 Task: Book a 60-minute guided meditation and mindfulness retreat in a tranquil garden setting.
Action: Mouse moved to (998, 146)
Screenshot: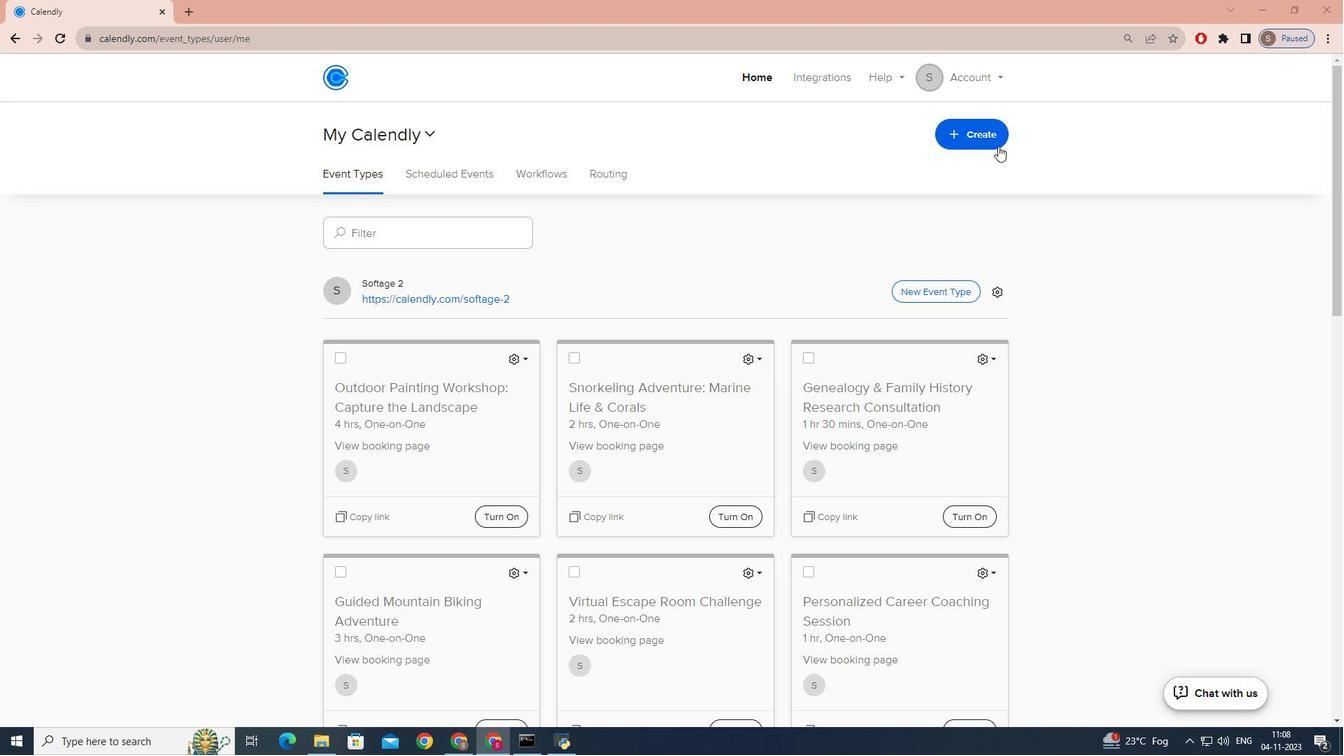 
Action: Mouse pressed left at (998, 146)
Screenshot: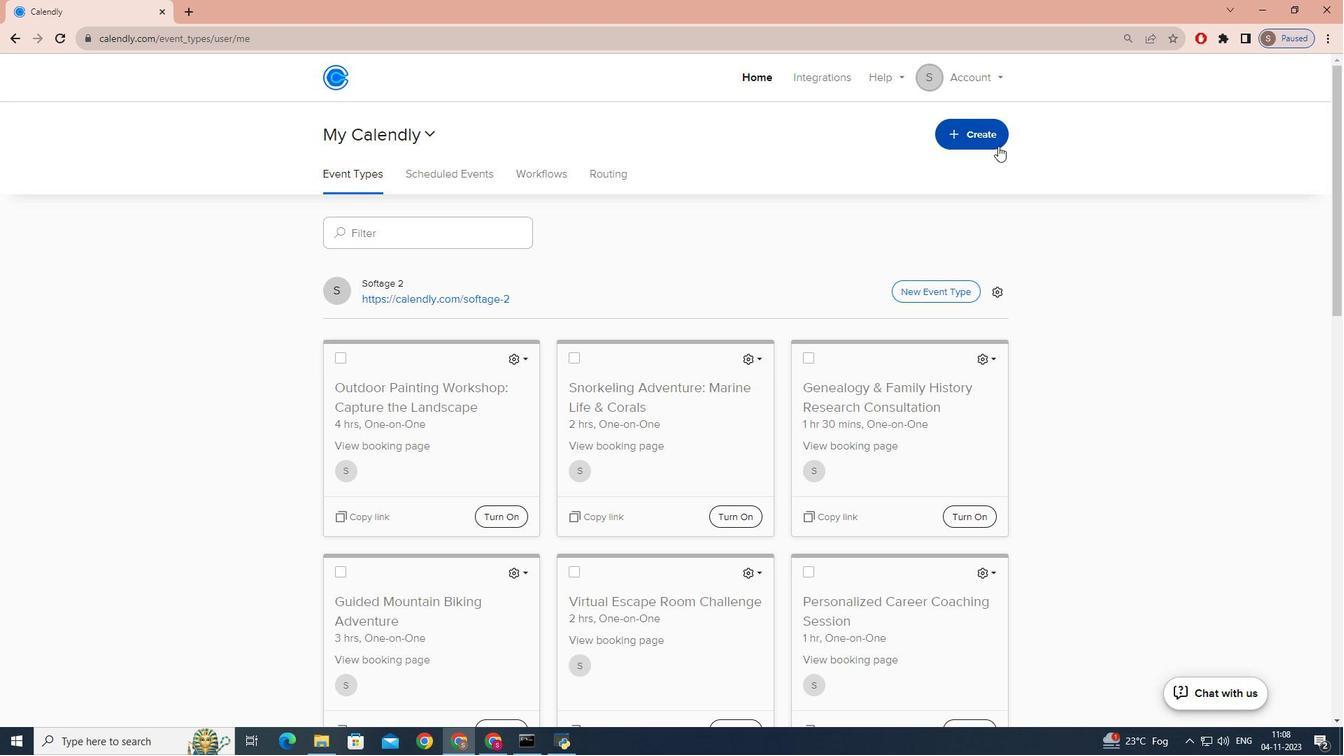 
Action: Mouse moved to (909, 182)
Screenshot: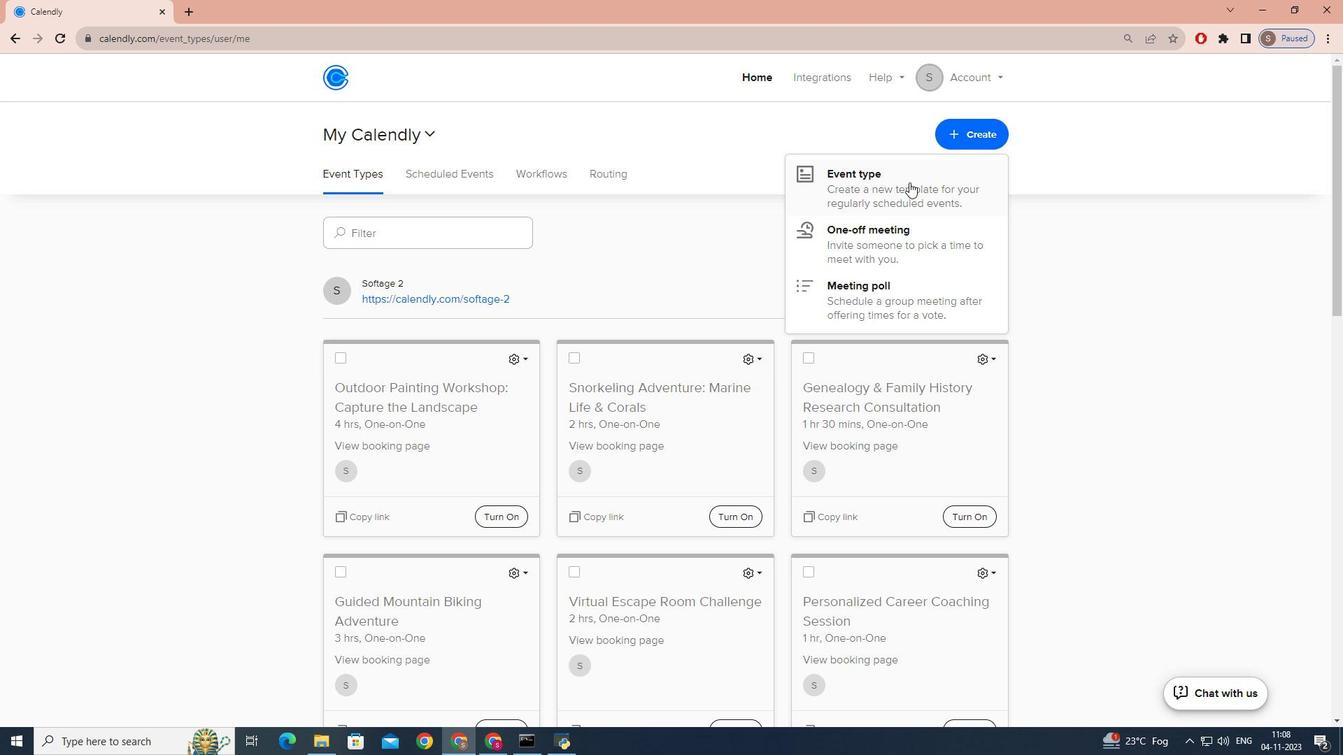 
Action: Mouse pressed left at (909, 182)
Screenshot: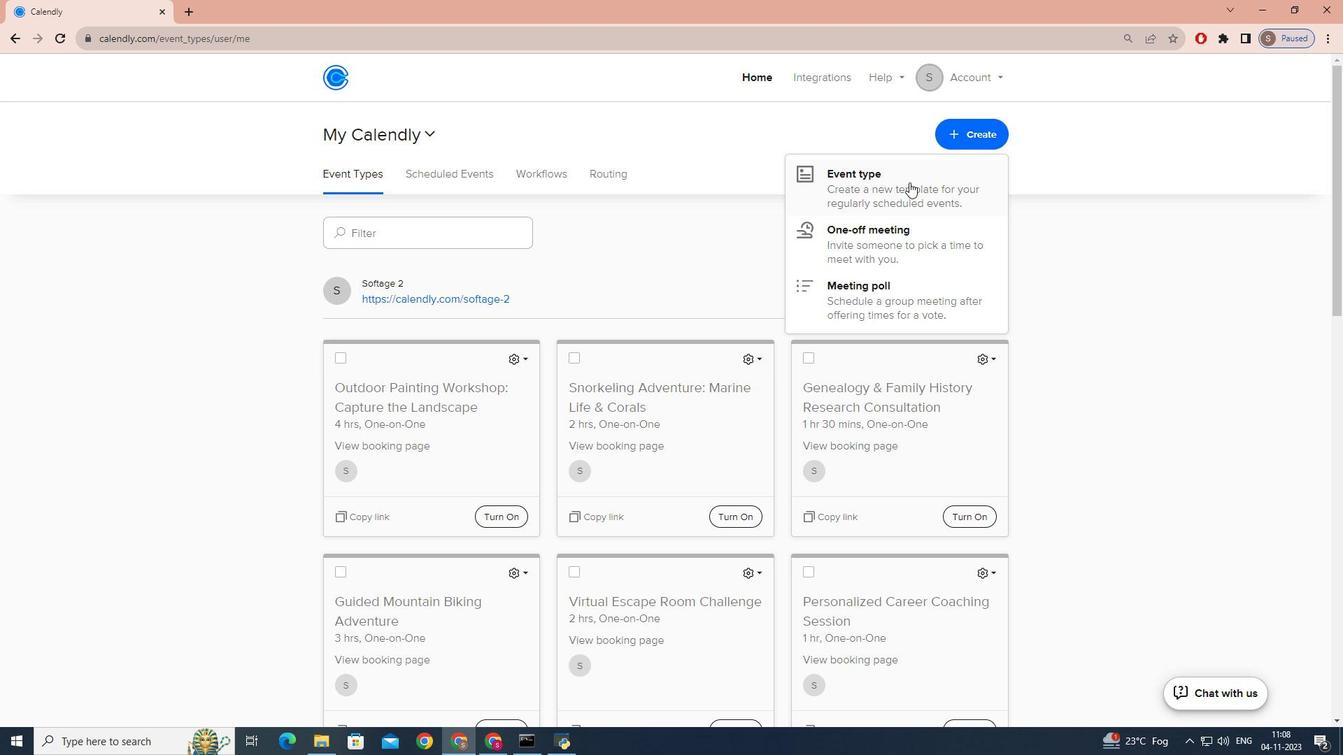 
Action: Mouse moved to (620, 244)
Screenshot: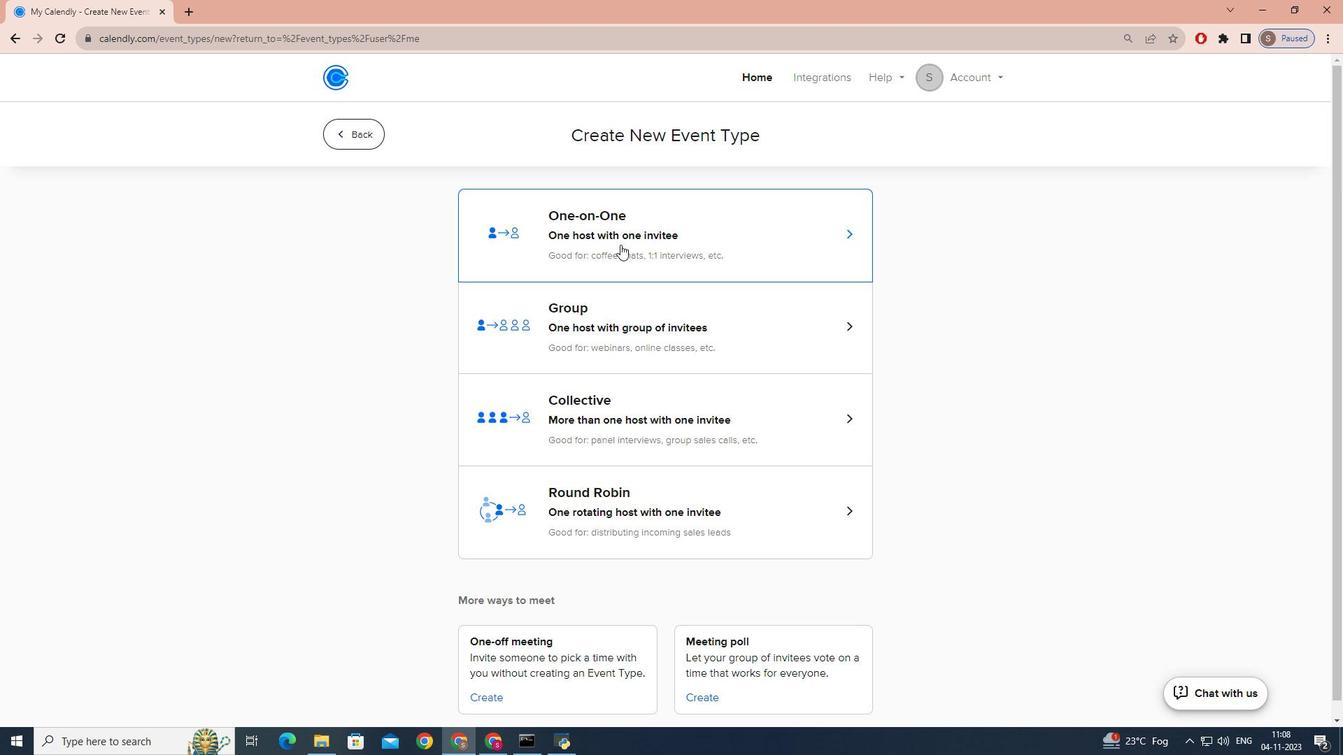 
Action: Mouse pressed left at (620, 244)
Screenshot: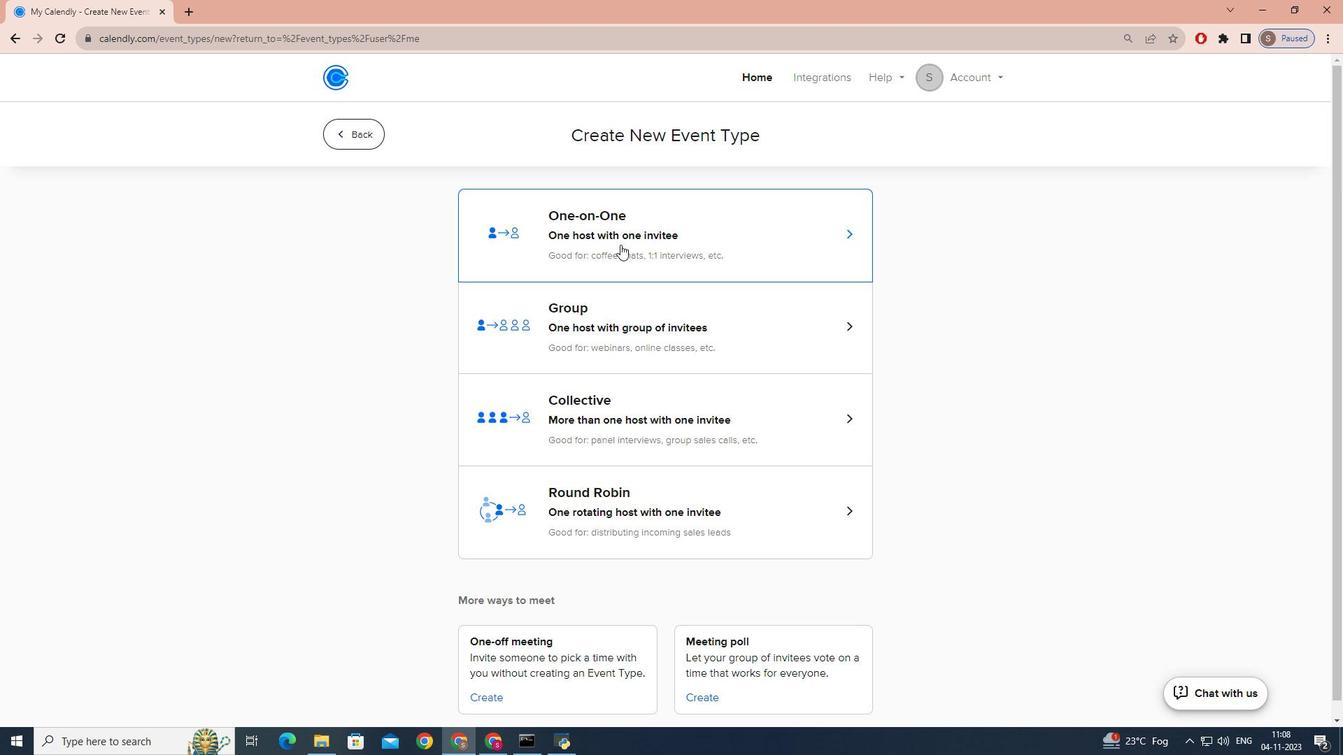 
Action: Mouse moved to (429, 328)
Screenshot: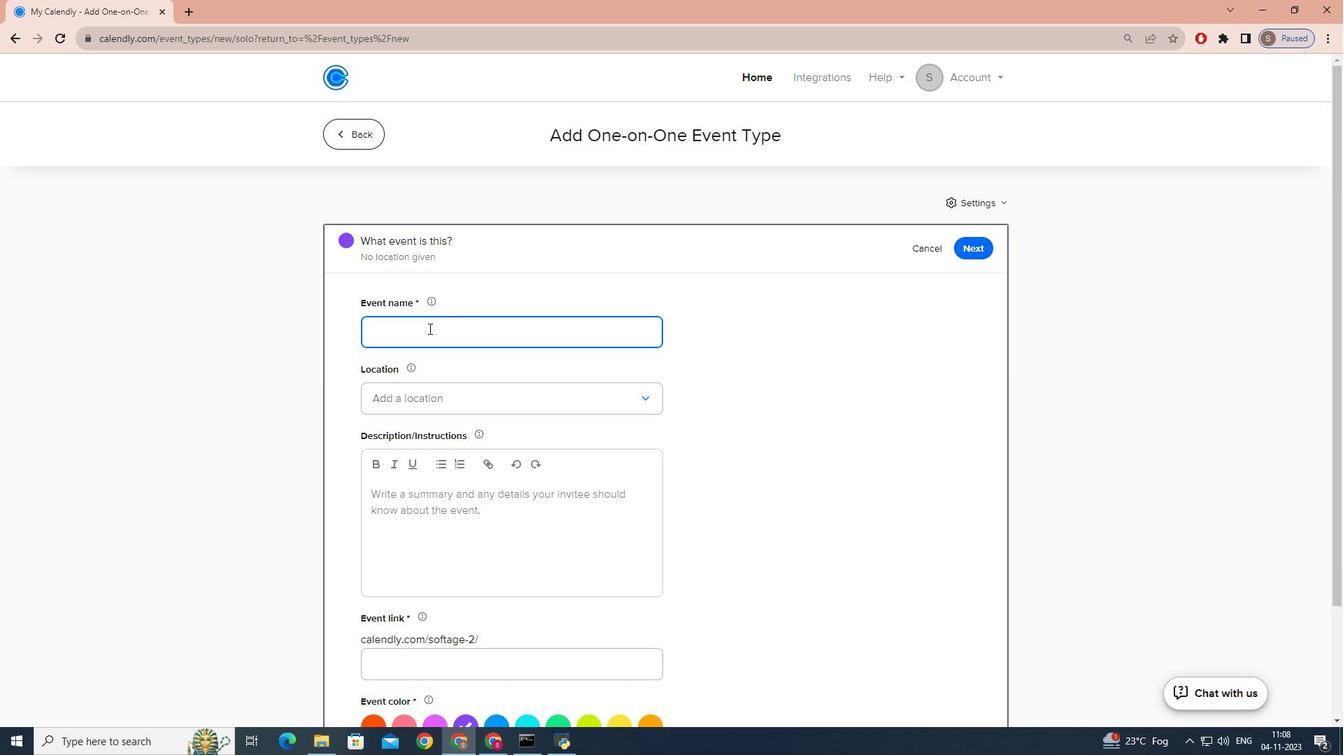 
Action: Key pressed <Key.caps_lock>G<Key.caps_lock>arden<Key.space><Key.caps_lock>R<Key.caps_lock>etreat<Key.shift_r>:<Key.space><Key.caps_lock>M<Key.backspace><Key.caps_lock>g<Key.caps_lock>UII<Key.backspace><Key.backspace><Key.backspace><Key.backspace>G<Key.caps_lock>uided<Key.space><Key.caps_lock>M<Key.caps_lock>indfulness<Key.space><Key.caps_lock>R<Key.caps_lock>etreat
Screenshot: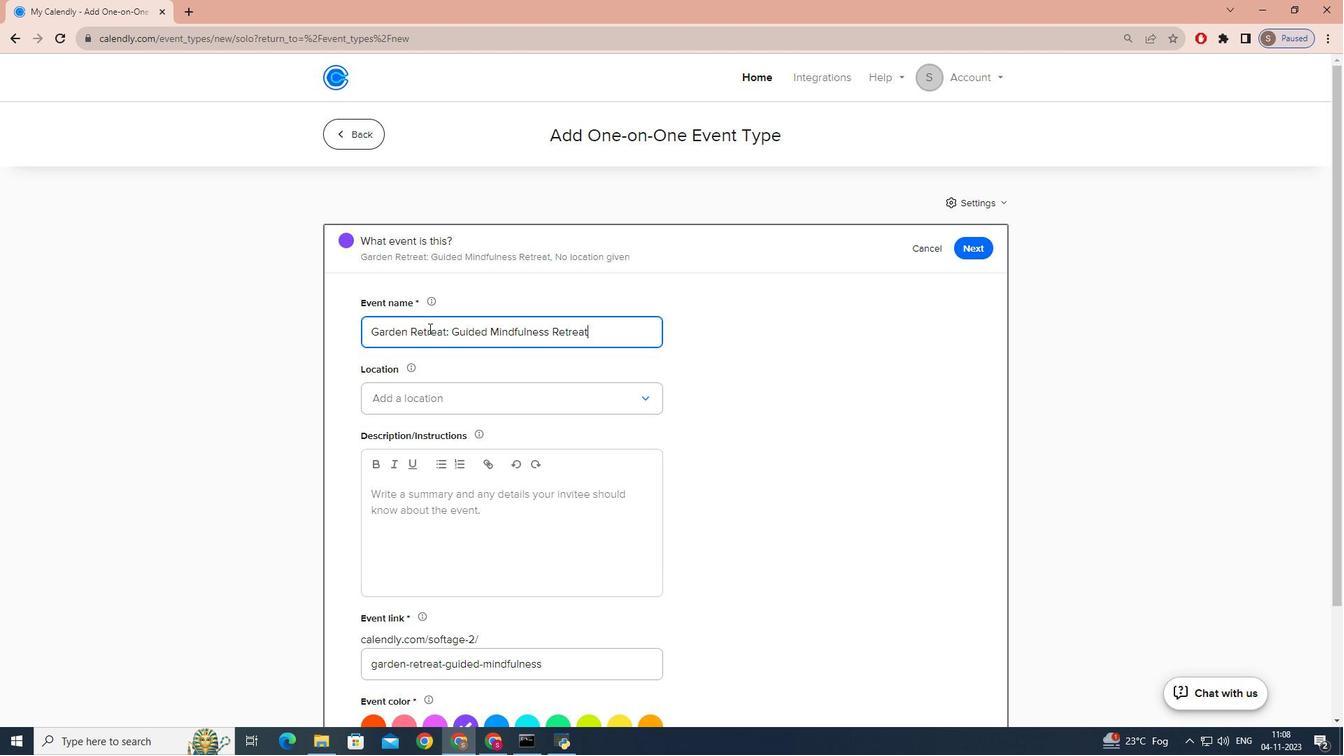 
Action: Mouse moved to (412, 405)
Screenshot: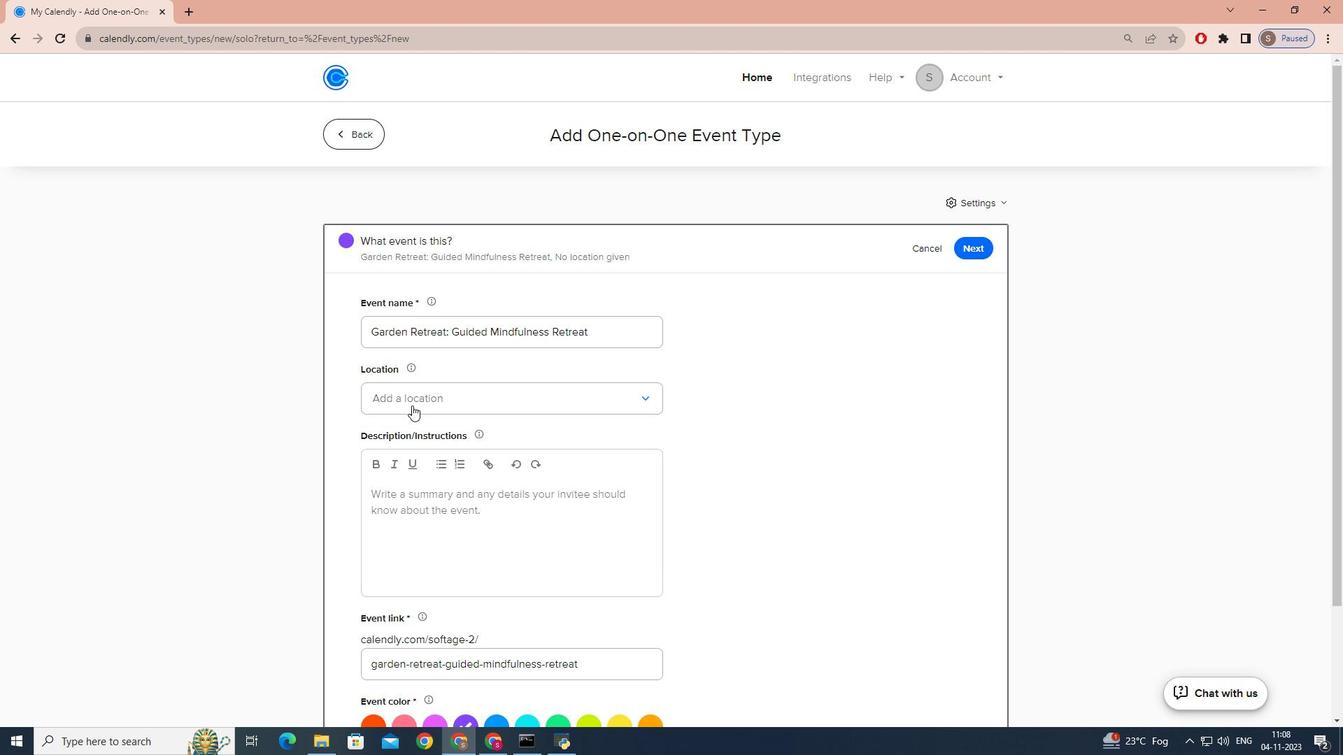 
Action: Mouse pressed left at (412, 405)
Screenshot: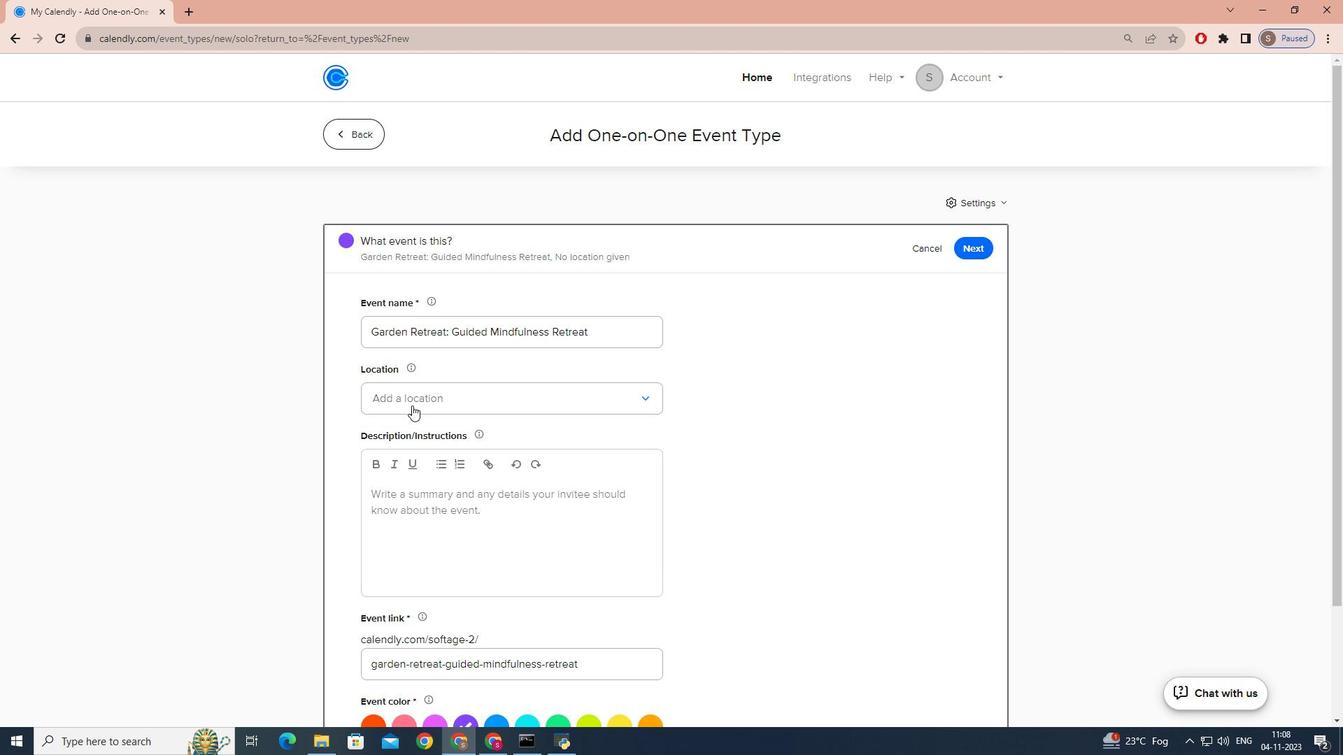 
Action: Mouse moved to (410, 429)
Screenshot: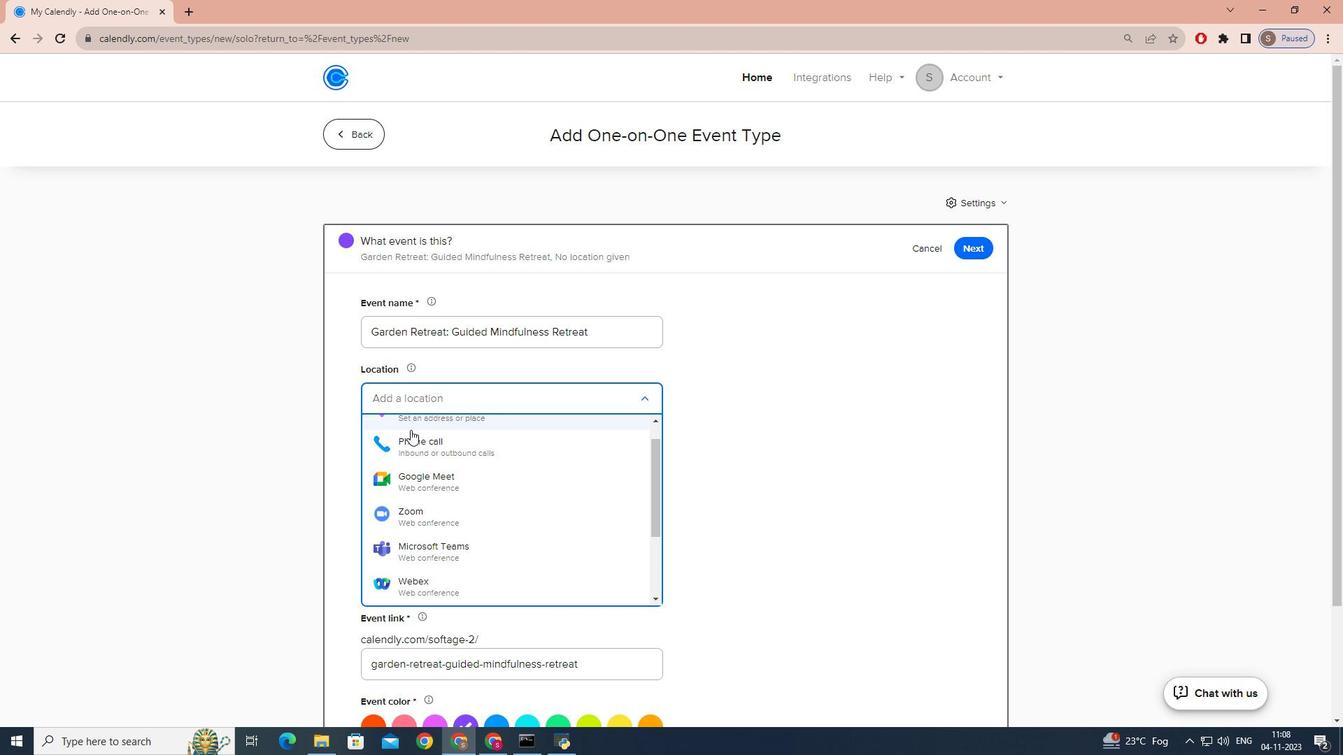 
Action: Mouse scrolled (410, 429) with delta (0, 0)
Screenshot: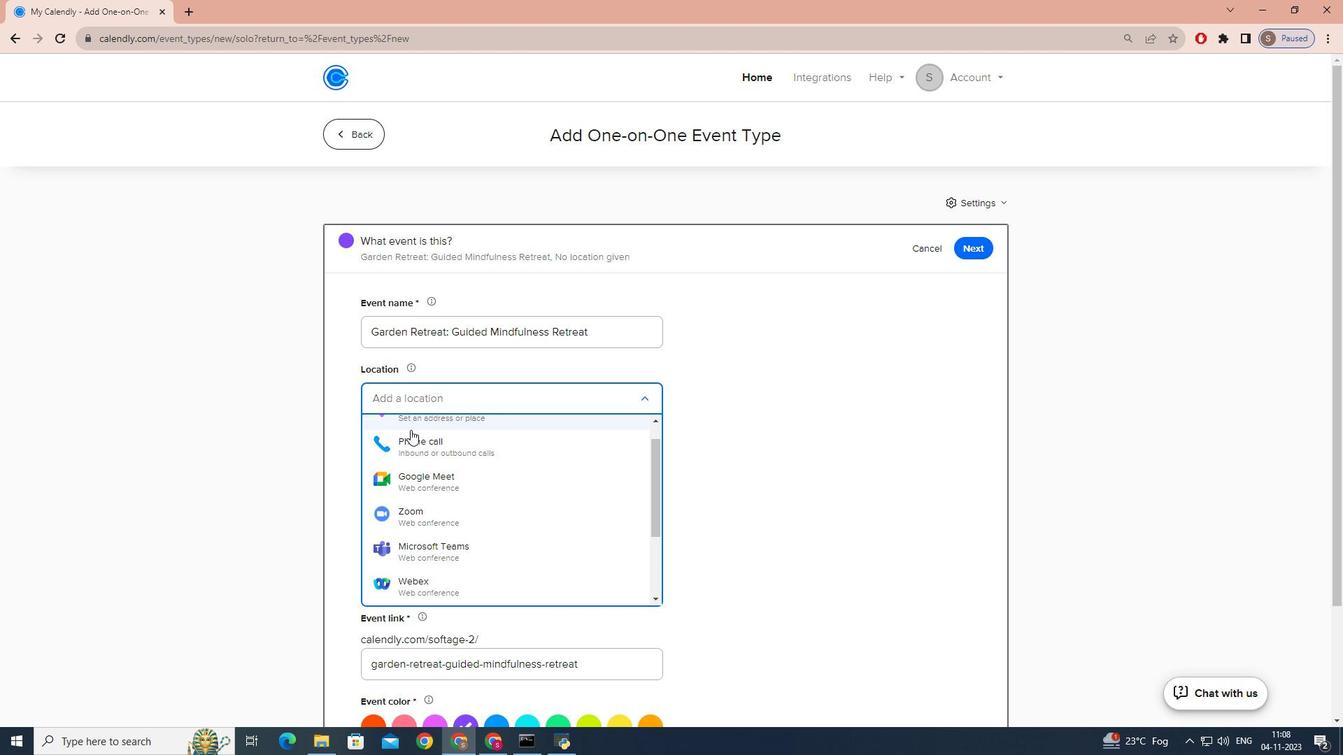 
Action: Mouse moved to (412, 477)
Screenshot: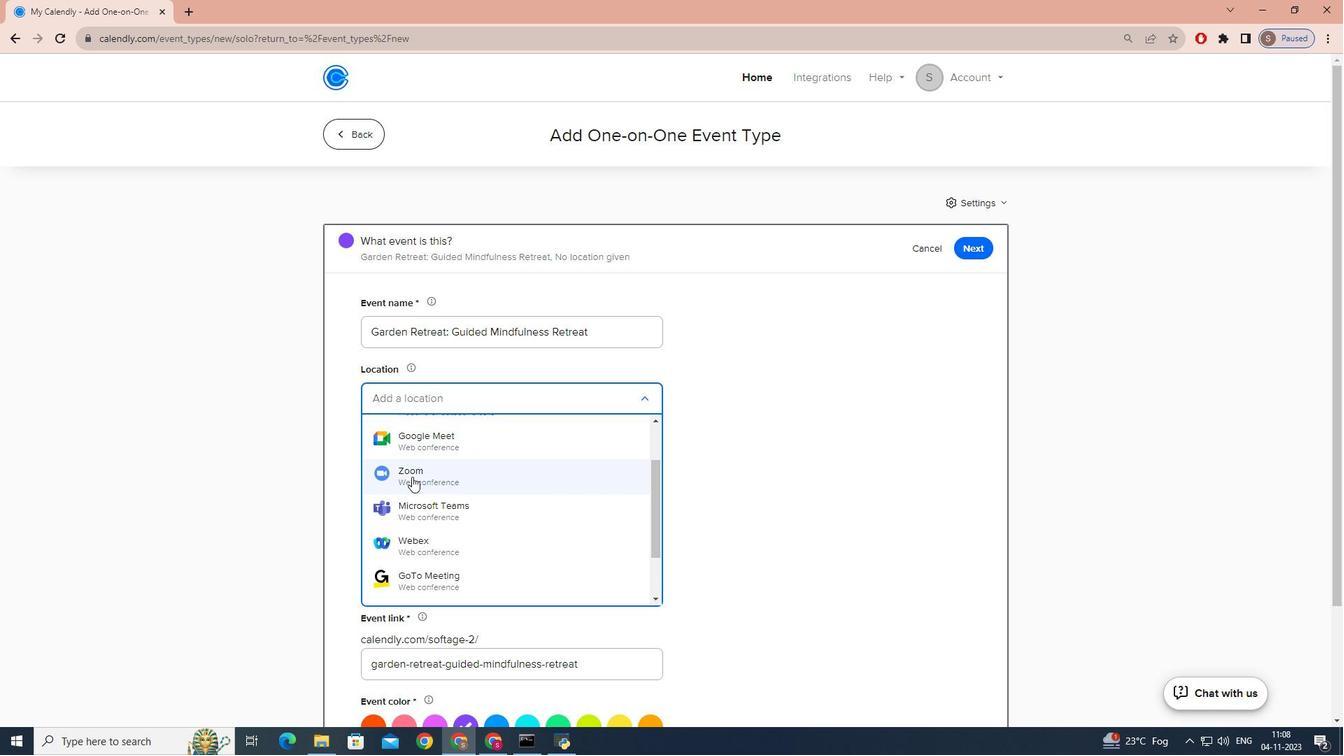 
Action: Mouse scrolled (412, 477) with delta (0, 0)
Screenshot: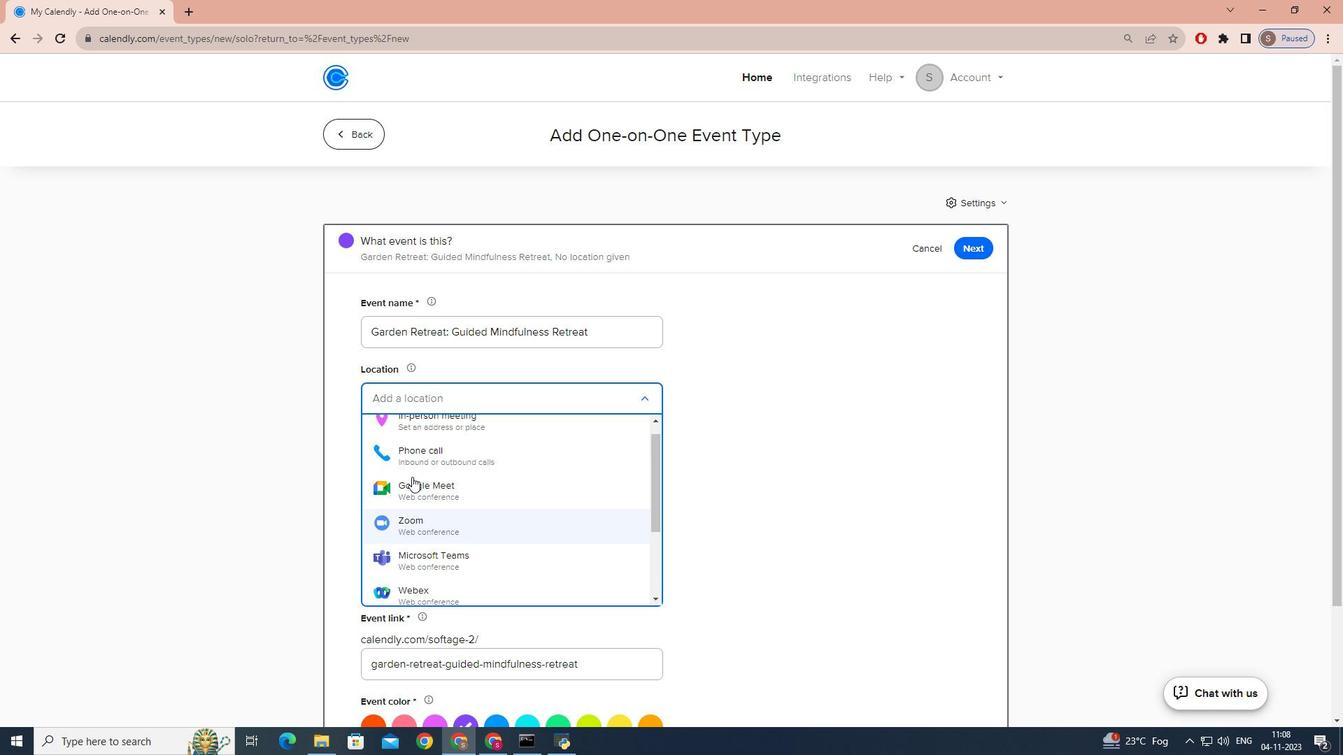 
Action: Mouse scrolled (412, 477) with delta (0, 0)
Screenshot: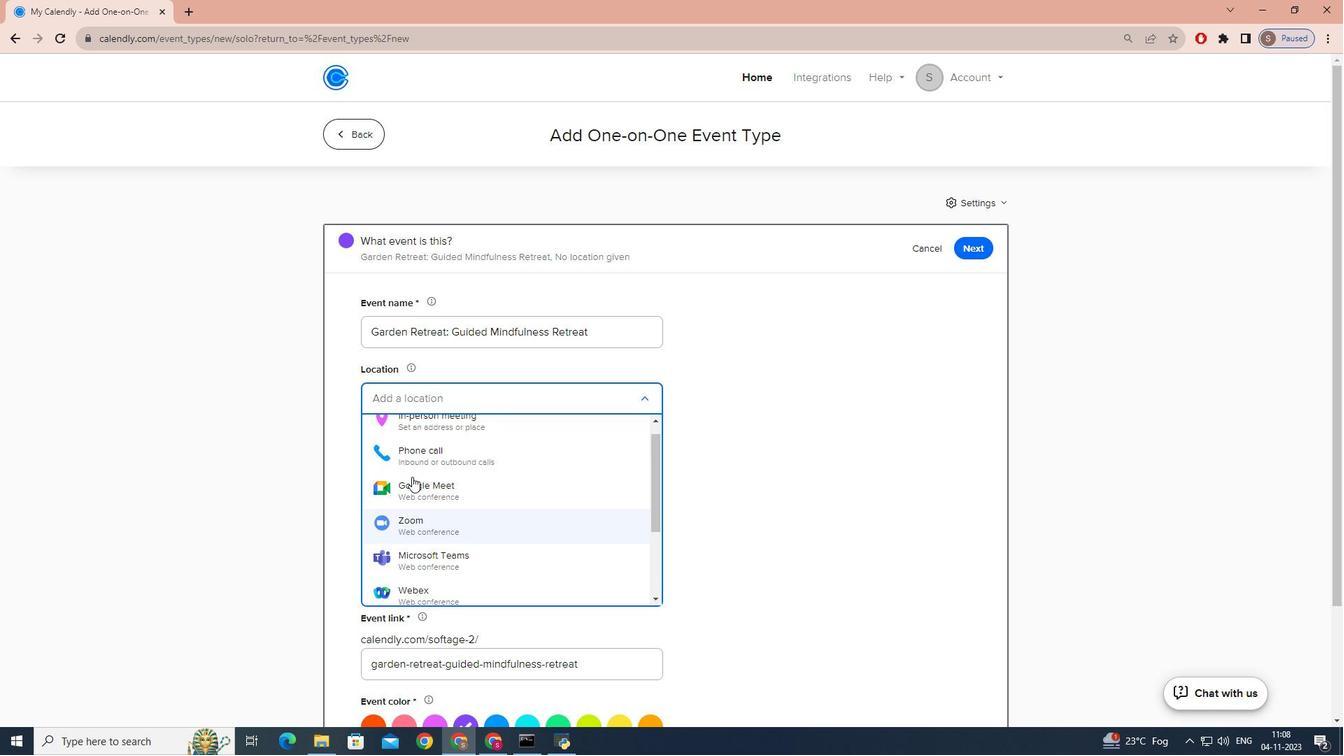 
Action: Mouse moved to (436, 440)
Screenshot: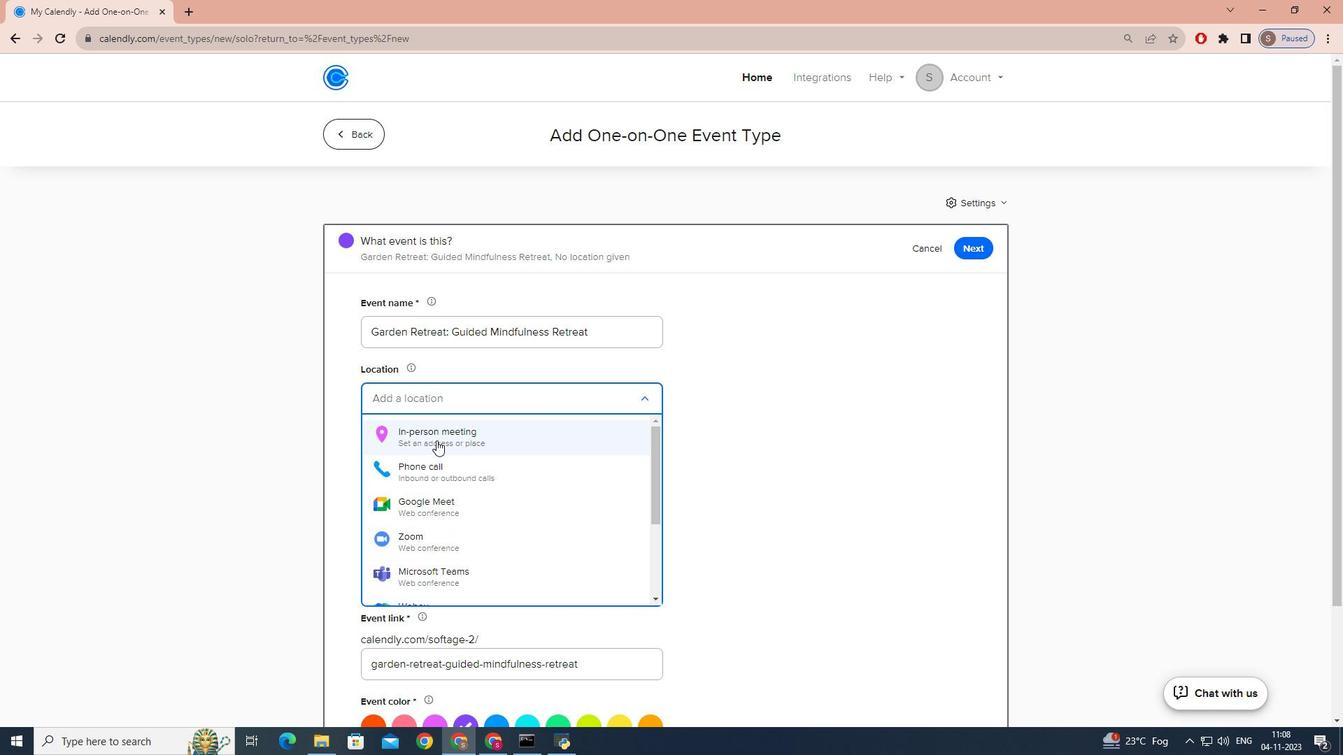 
Action: Mouse pressed left at (436, 440)
Screenshot: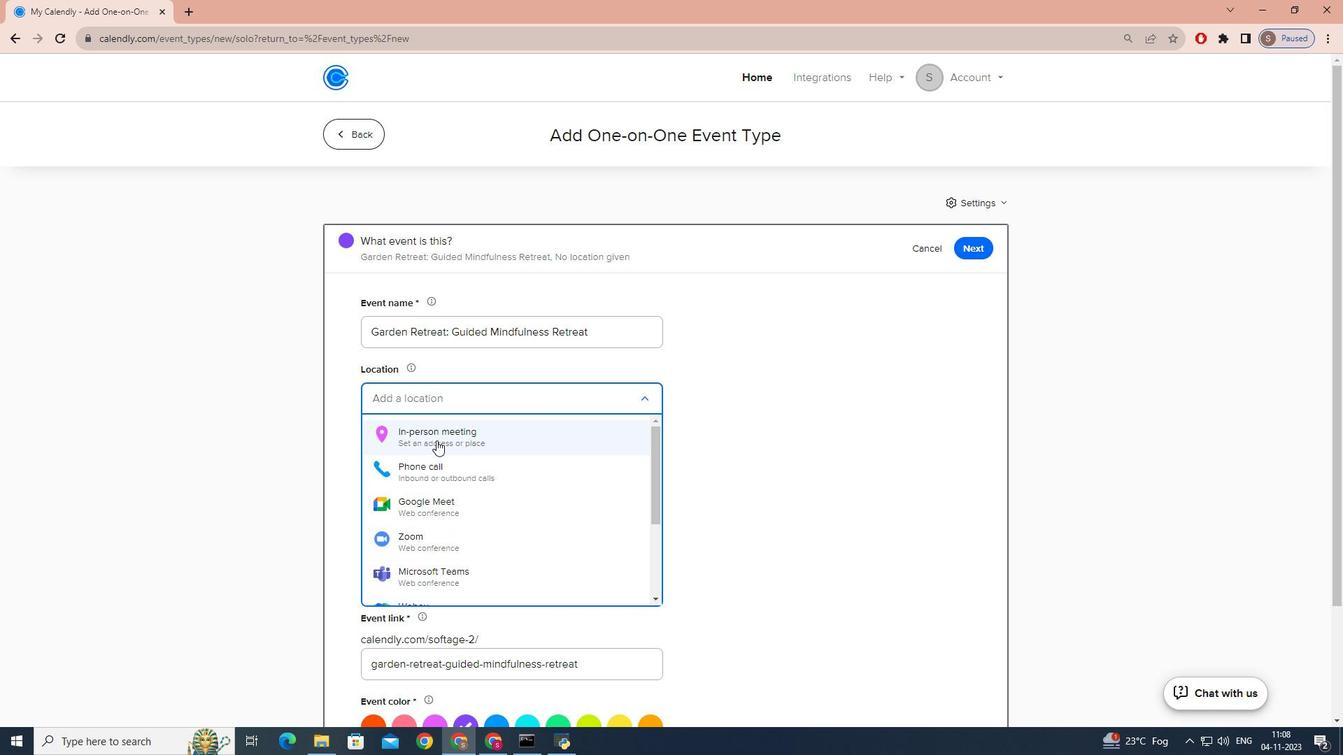 
Action: Mouse moved to (624, 244)
Screenshot: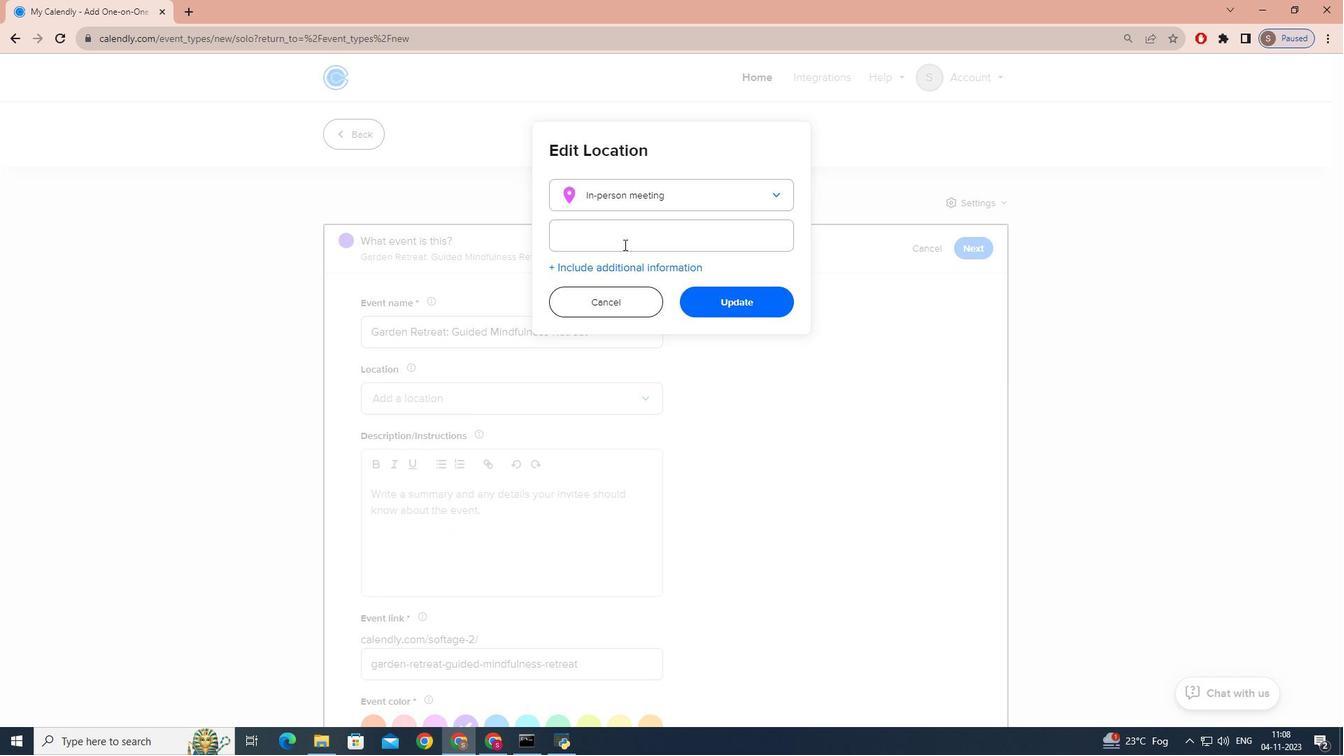 
Action: Mouse pressed left at (624, 244)
Screenshot: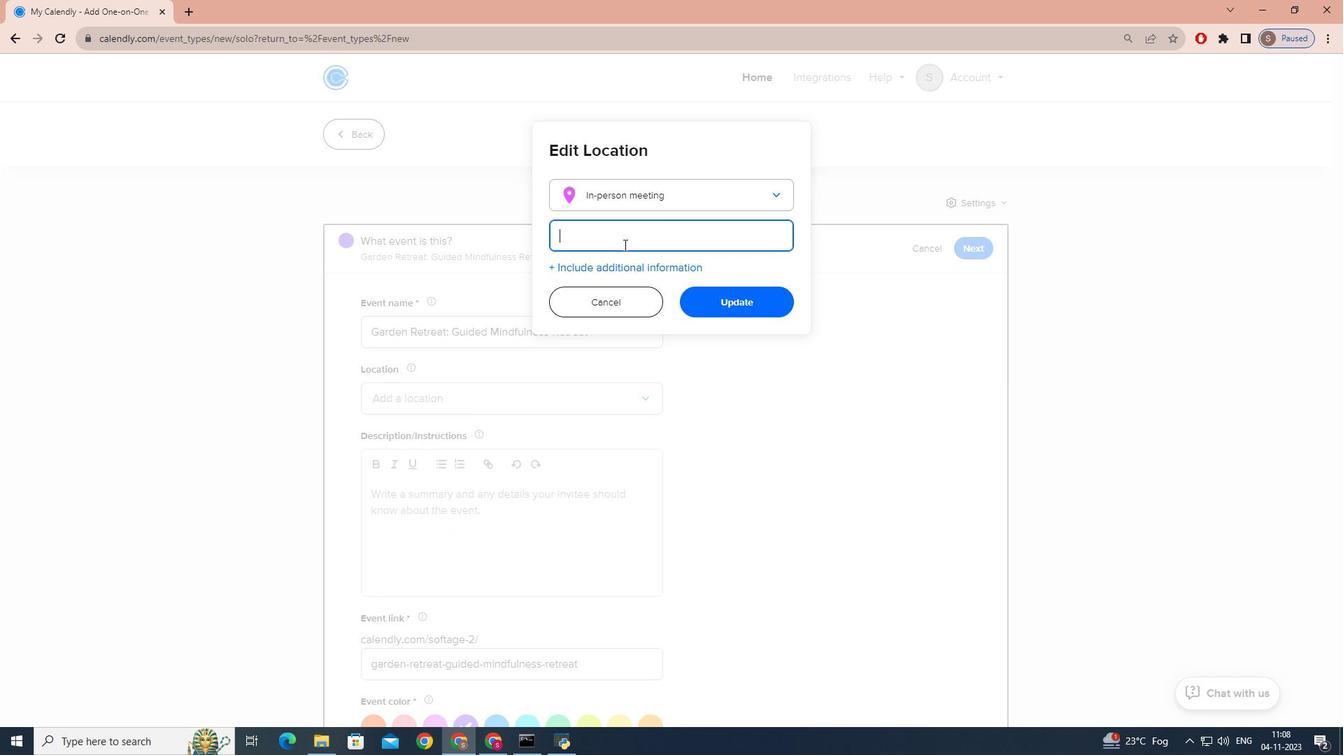 
Action: Key pressed <Key.caps_lock>B<Key.caps_lock>reezy<Key.space><Key.caps_lock>B<Key.caps_lock>uttercup<Key.space><Key.caps_lock>M<Key.caps_lock>eadow,<Key.caps_lock>A<Key.caps_lock>ustin,<Key.caps_lock>T<Key.caps_lock>exas
Screenshot: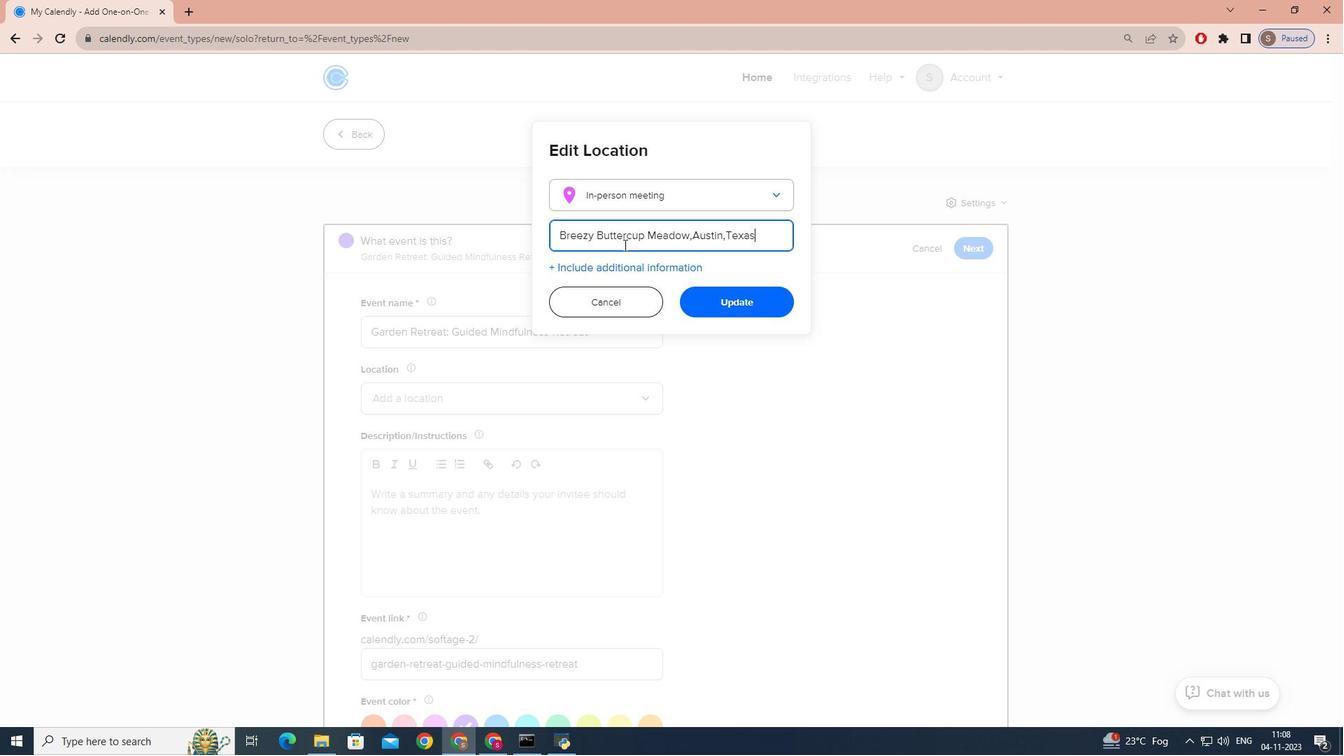 
Action: Mouse moved to (790, 298)
Screenshot: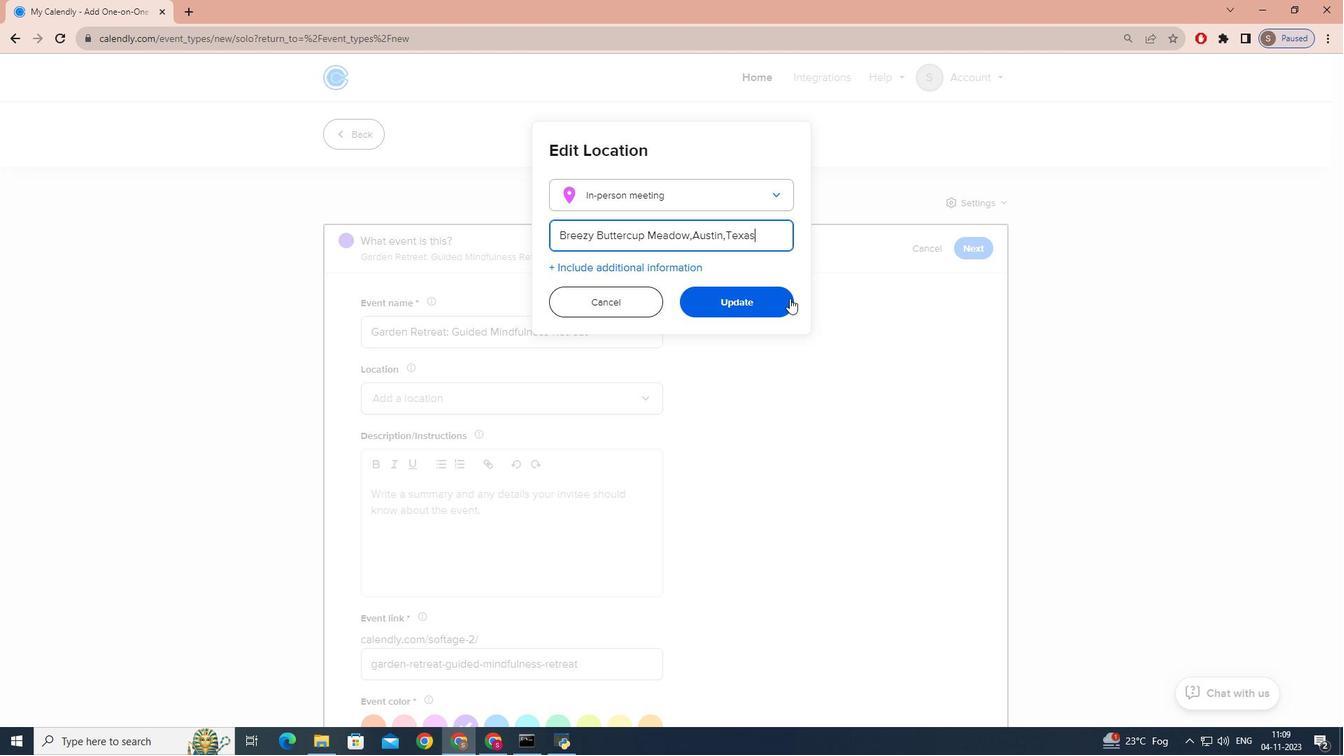 
Action: Mouse pressed left at (790, 298)
Screenshot: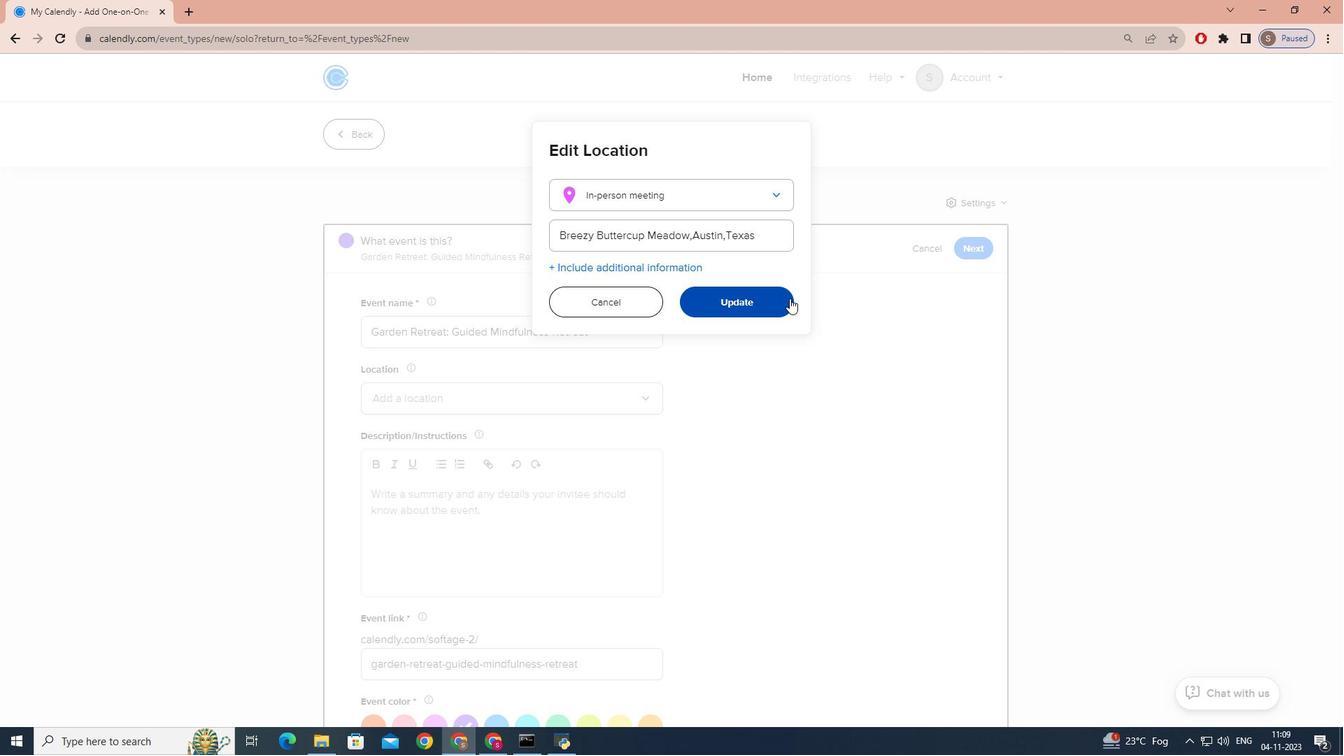 
Action: Mouse moved to (595, 335)
Screenshot: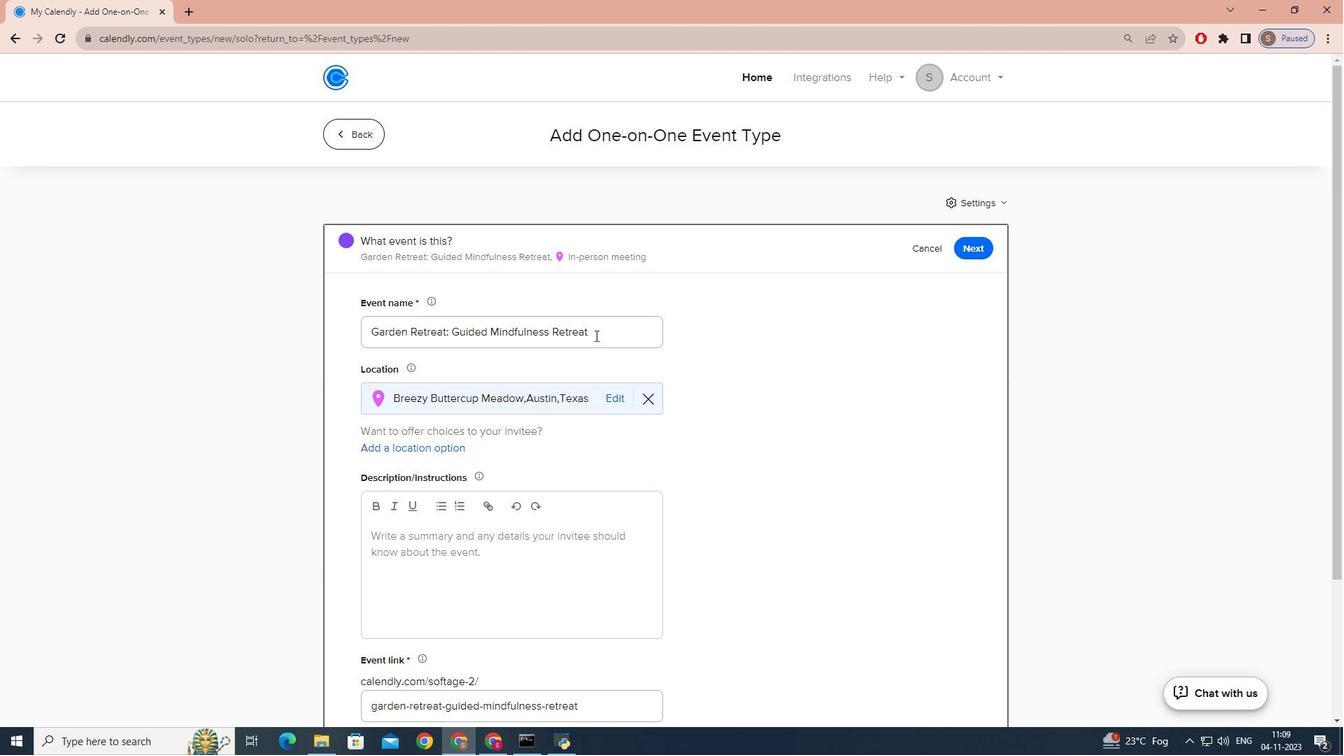 
Action: Mouse scrolled (595, 335) with delta (0, 0)
Screenshot: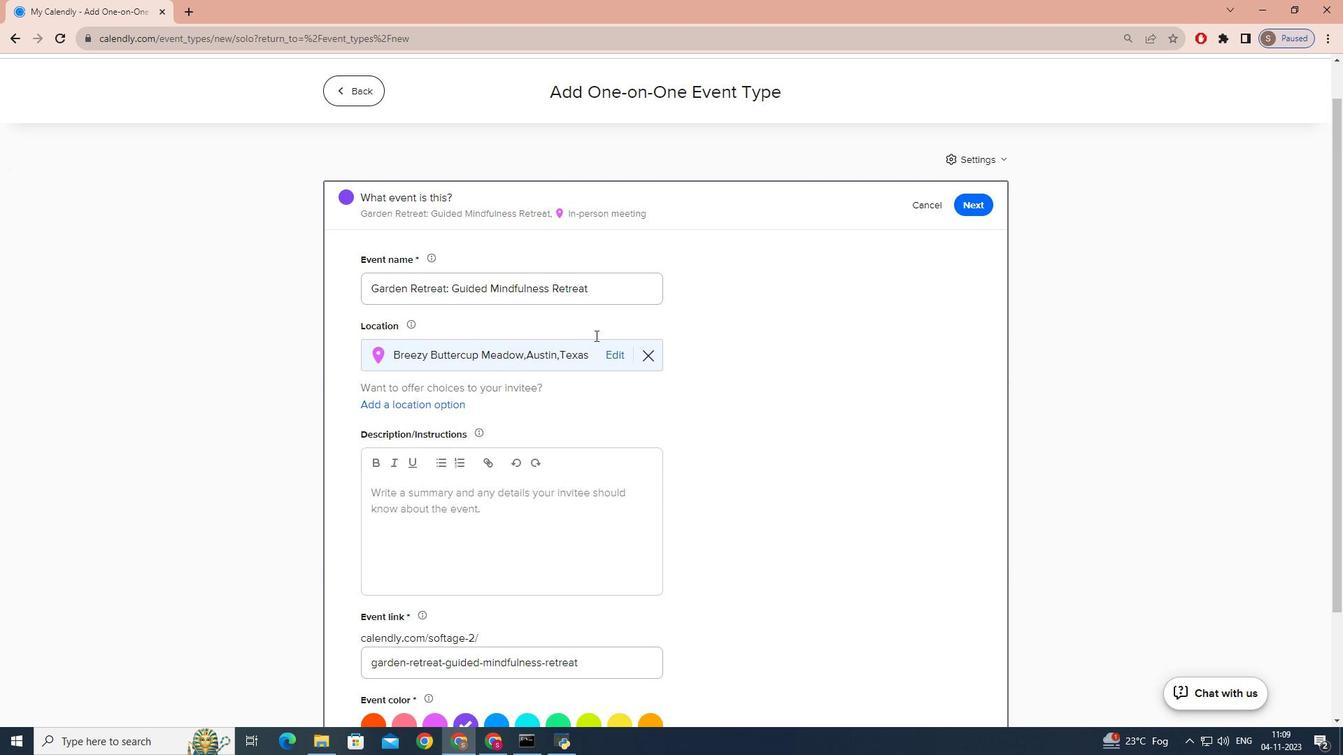 
Action: Mouse scrolled (595, 335) with delta (0, 0)
Screenshot: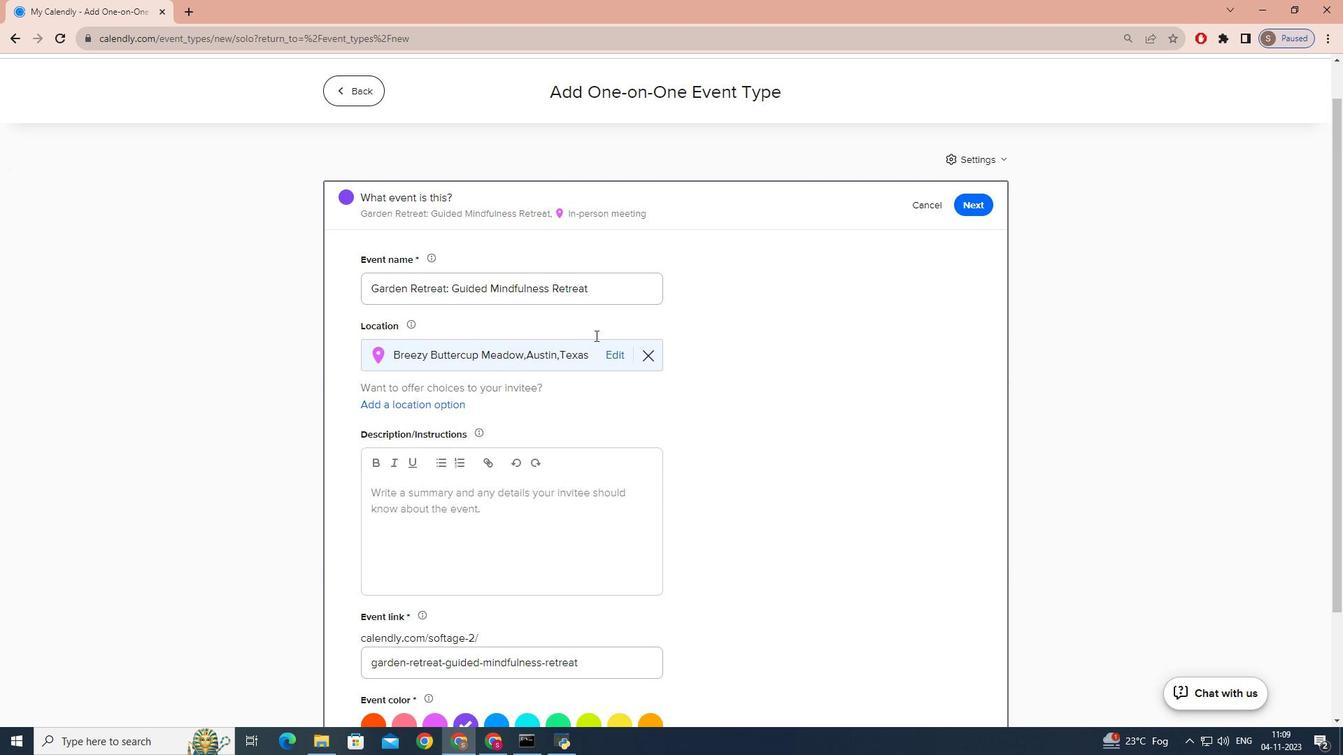
Action: Mouse scrolled (595, 335) with delta (0, 0)
Screenshot: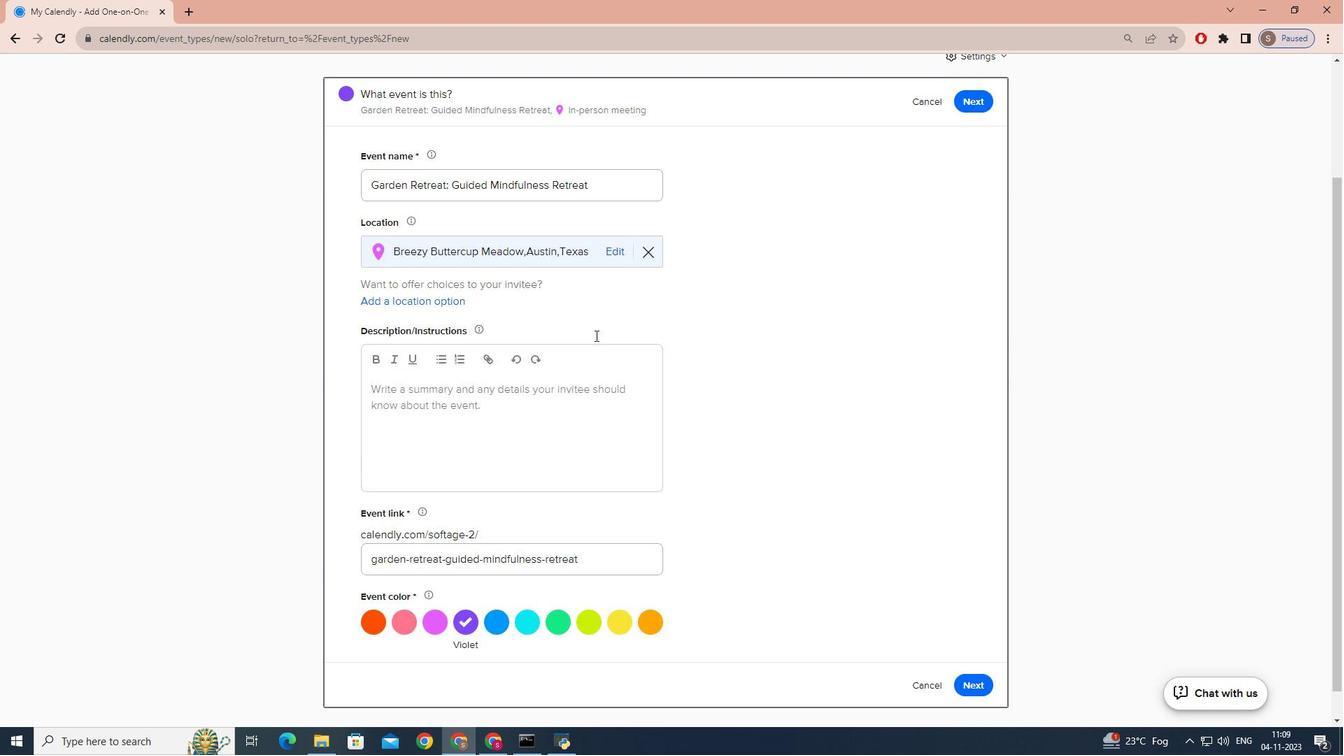 
Action: Mouse scrolled (595, 335) with delta (0, 0)
Screenshot: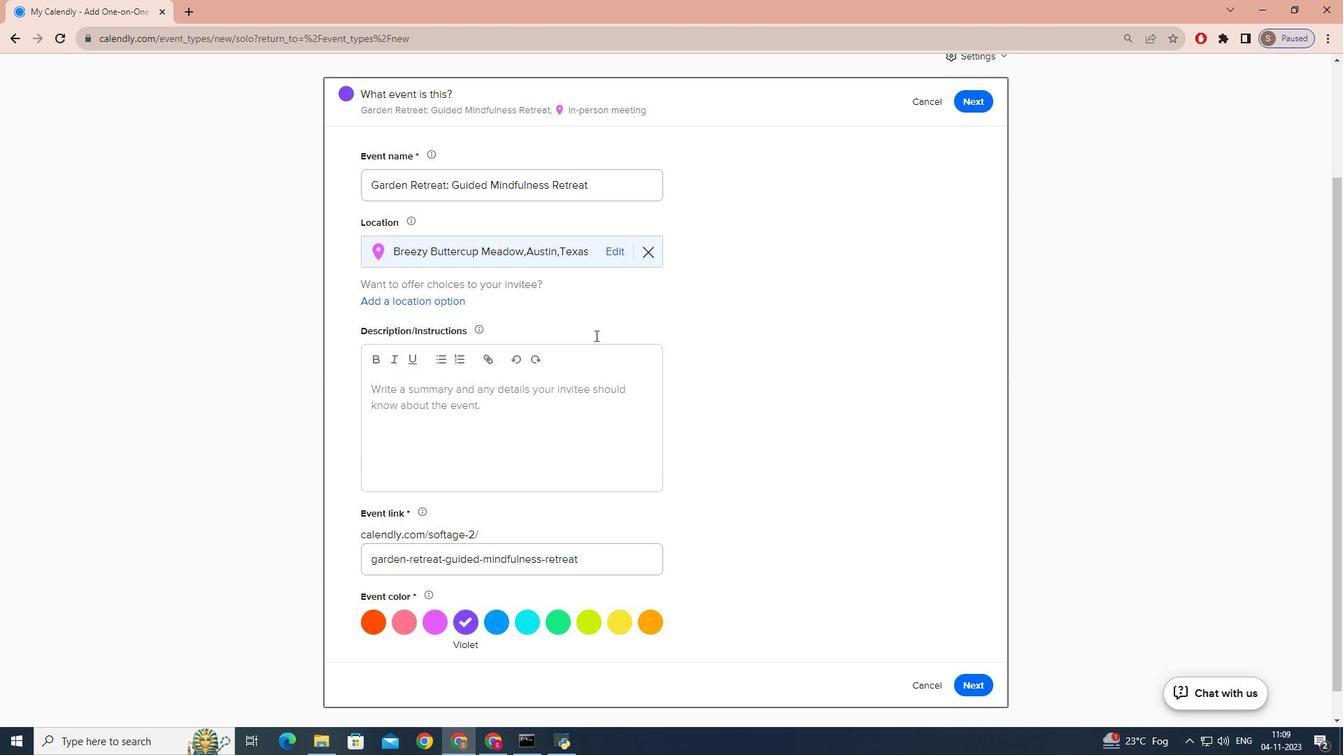 
Action: Mouse scrolled (595, 335) with delta (0, 0)
Screenshot: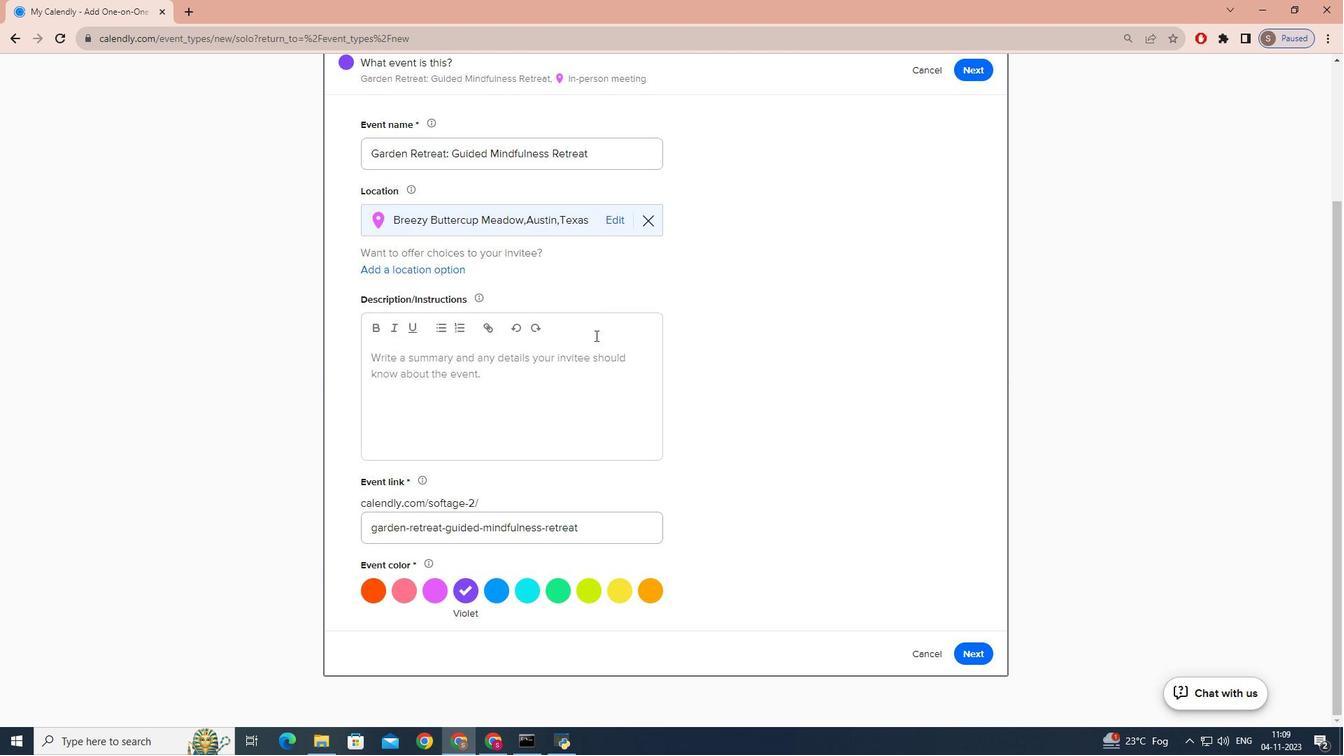 
Action: Mouse scrolled (595, 335) with delta (0, 0)
Screenshot: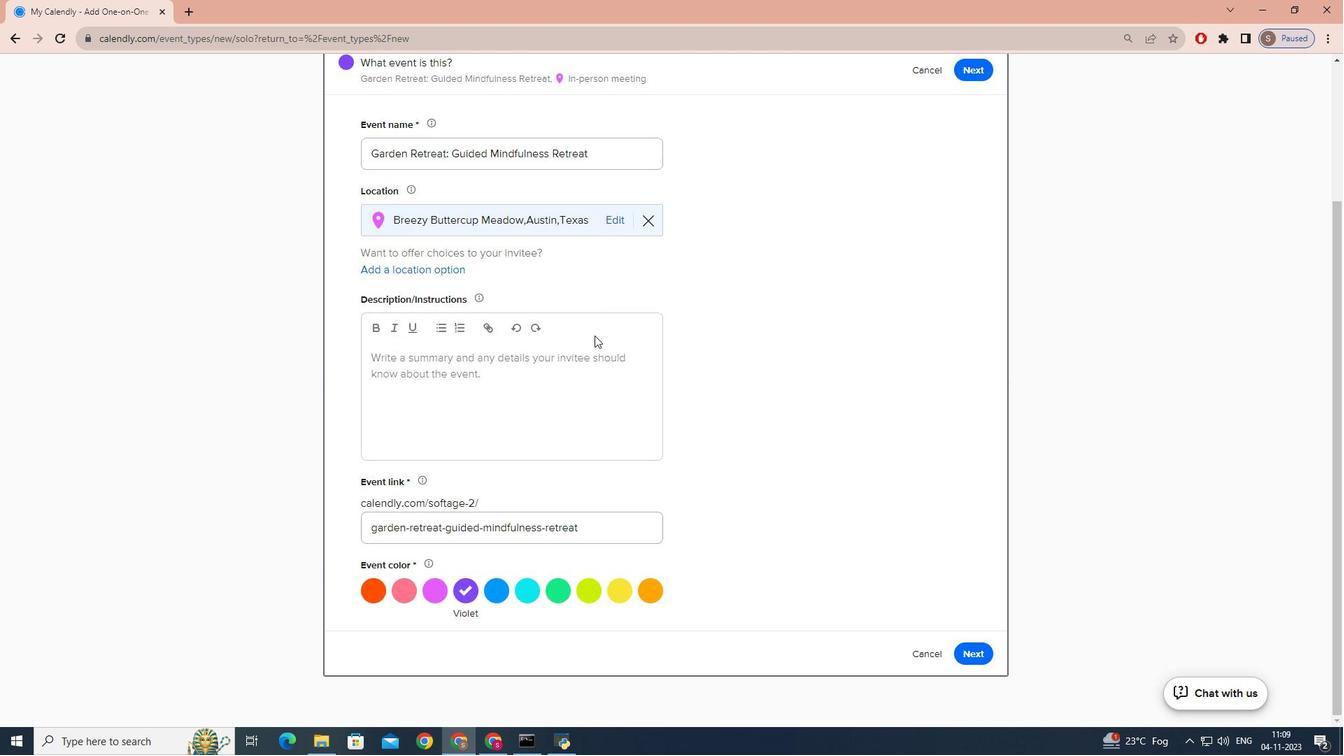 
Action: Mouse scrolled (595, 335) with delta (0, 0)
Screenshot: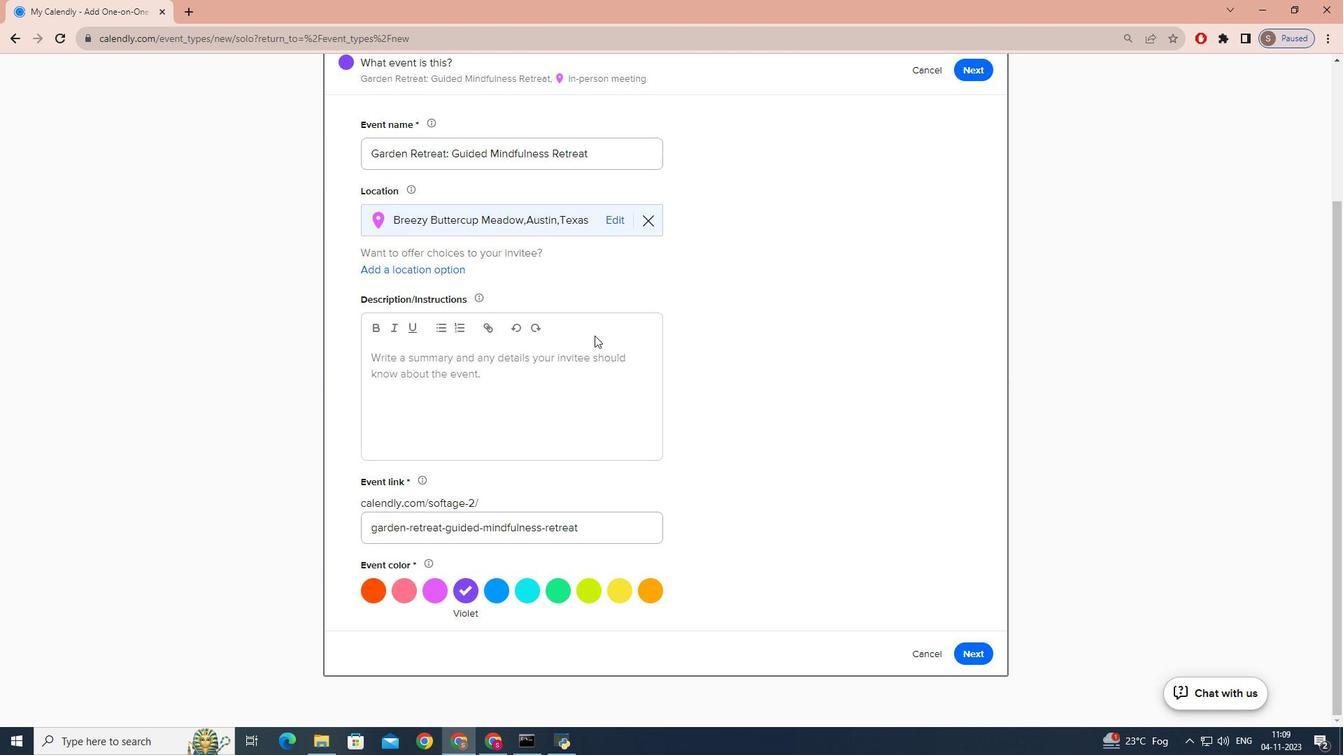 
Action: Mouse moved to (384, 366)
Screenshot: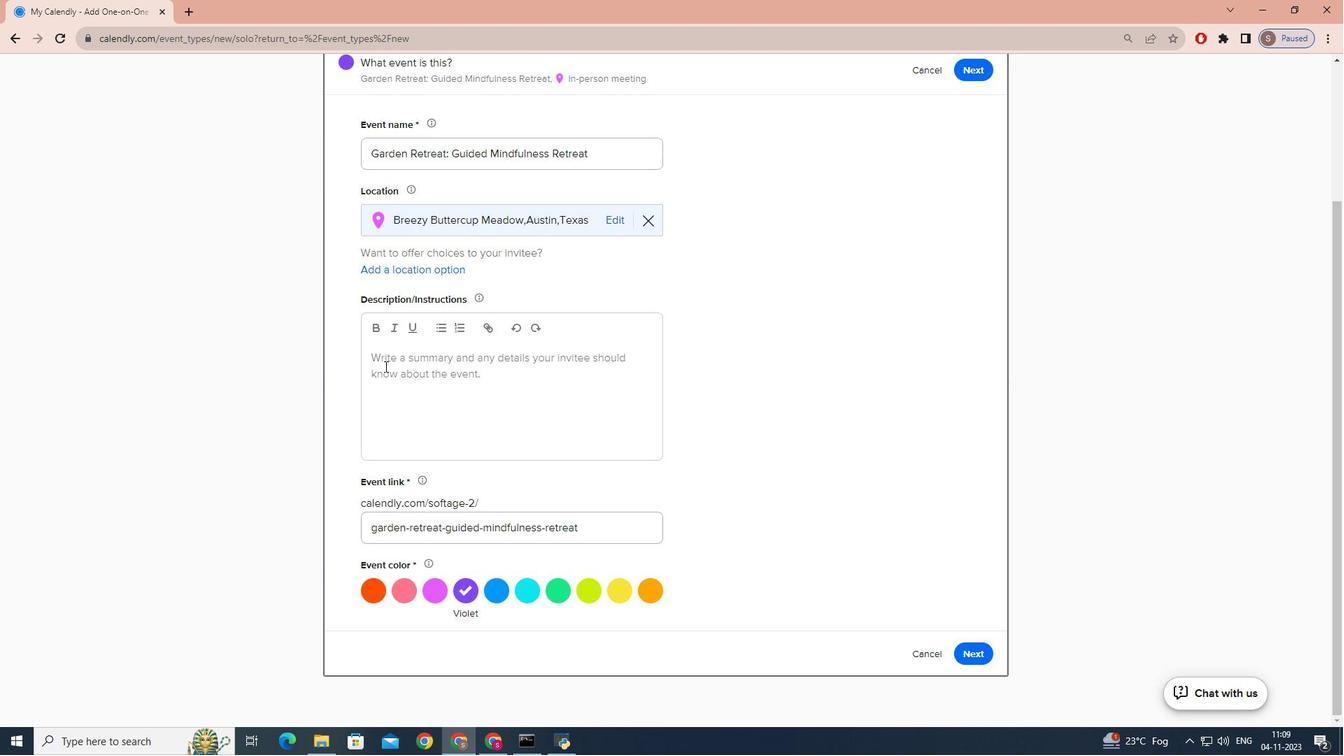 
Action: Mouse pressed left at (384, 366)
Screenshot: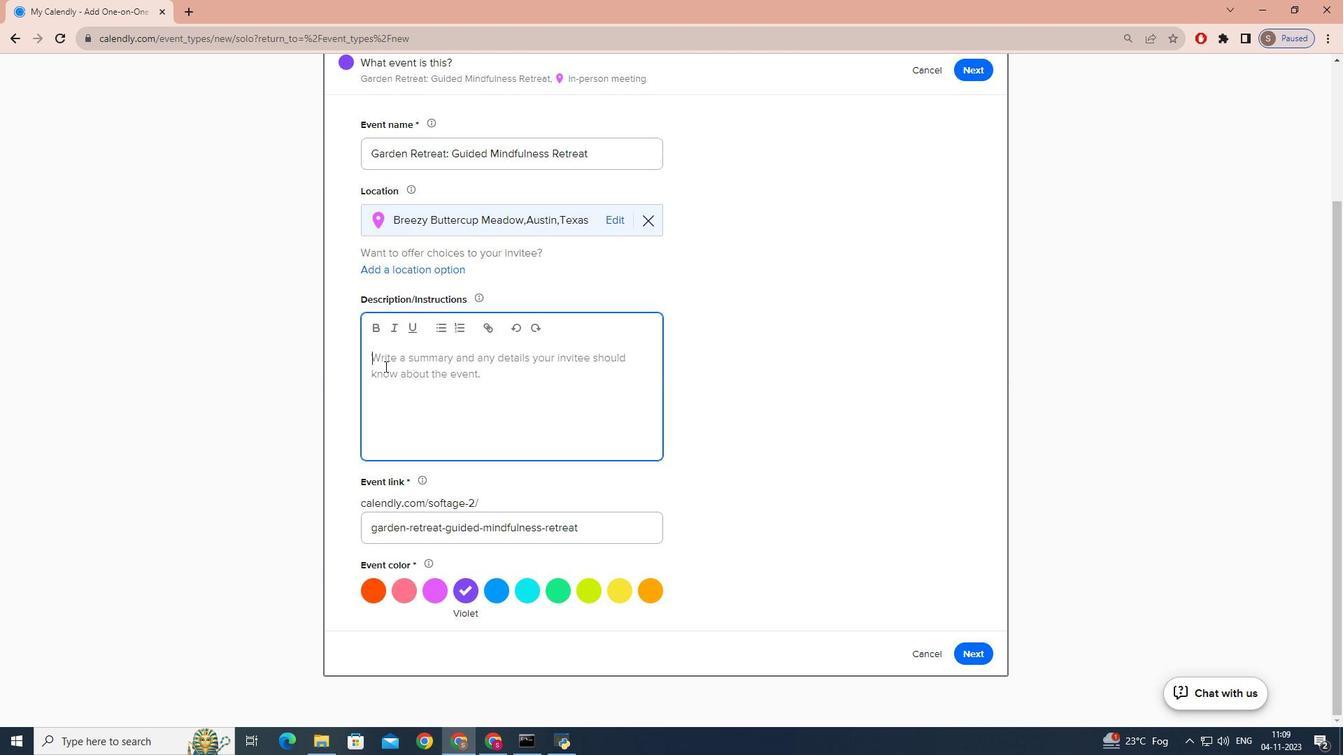 
Action: Mouse moved to (384, 367)
Screenshot: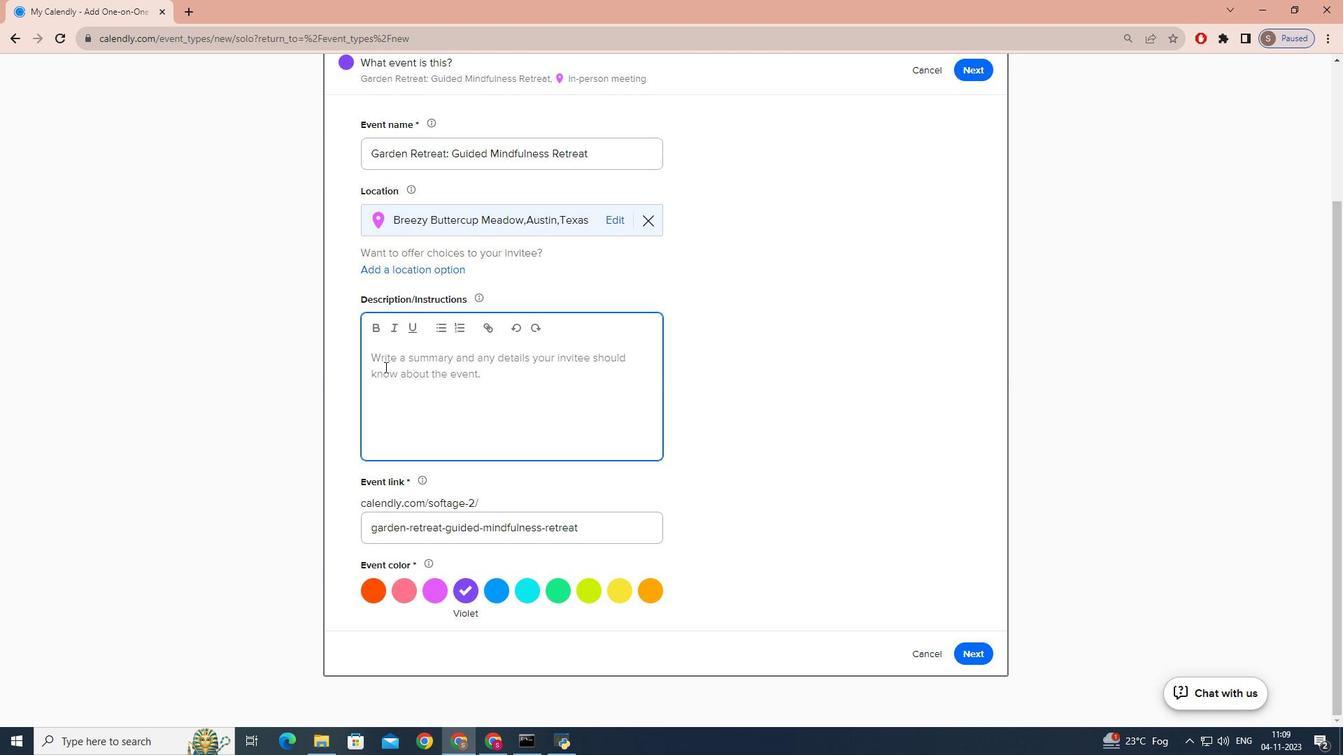 
Action: Key pressed <Key.caps_lock>S<Key.caps_lock>tep<Key.space>into<Key.space>the<Key.space>world<Key.space>of<Key.space>serenity<Key.space>and<Key.space>self<Key.space>discovery<Key.space>with<Key.space>our<Key.space>guided<Key.space>mindfulness<Key.space>and<Key.space>medit<Key.backspace>tation<Key.space>retreat<Key.space>set<Key.space>in<Key.space>the<Key.space>midst<Key.space>of<Key.space>a<Key.space>pri<Key.backspace><Key.backspace>icturesque<Key.space>garden.<Key.caps_lock>A<Key.caps_lock>llow<Key.space>yourself<Key.space>to<Key.space>unplug,<Key.space>unq<Key.backspace>wind<Key.space>and<Key.space>reconnect<Key.space>with<Key.space>your<Key.space>inner<Key.space>sl<Key.backspace>elf<Key.space>a<Key.space><Key.backspace>s<Key.space>our<Key.space>experienced<Key.space>mindfulness<Key.space>guide<Key.space>leads<Key.space>you<Key.space>on<Key.space>a<Key.space>journey<Key.space>to<Key.space>rejevenu<Key.backspace>ate<Key.space>your<Key.space>mind<Key.space>
Screenshot: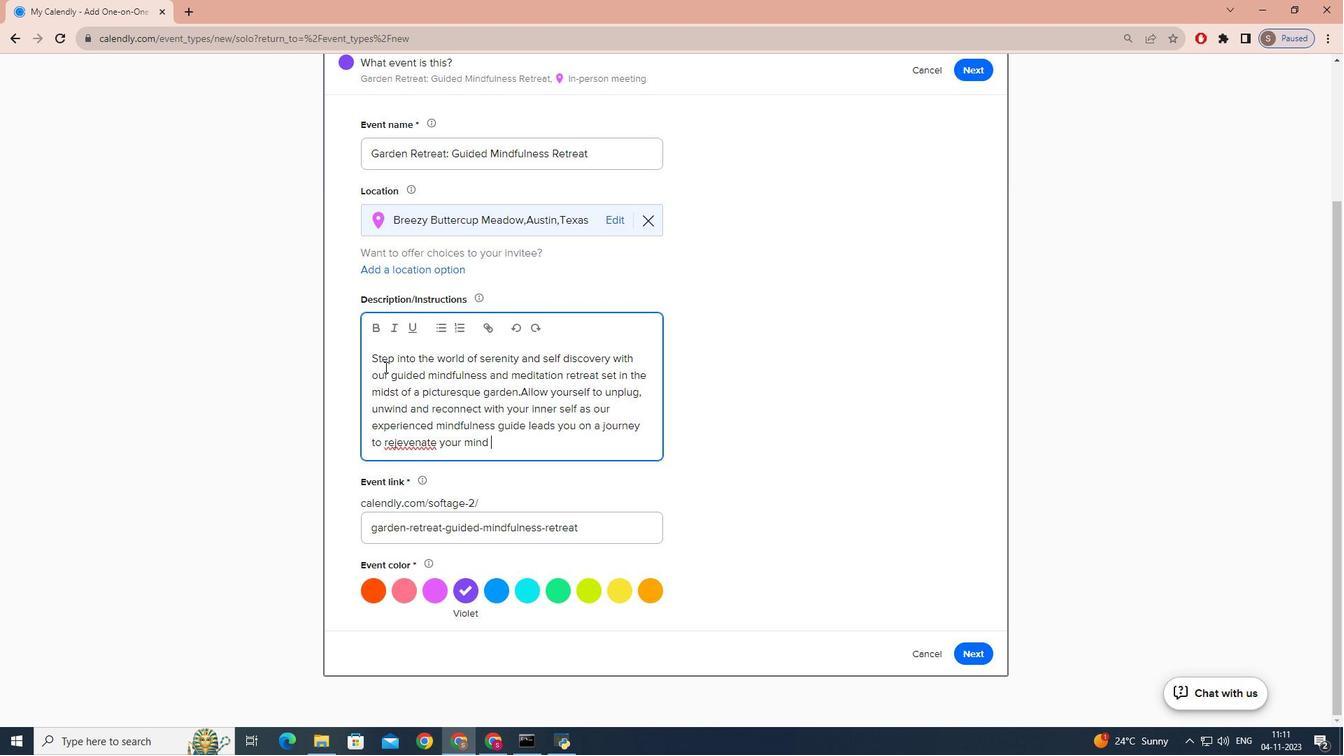
Action: Mouse moved to (389, 447)
Screenshot: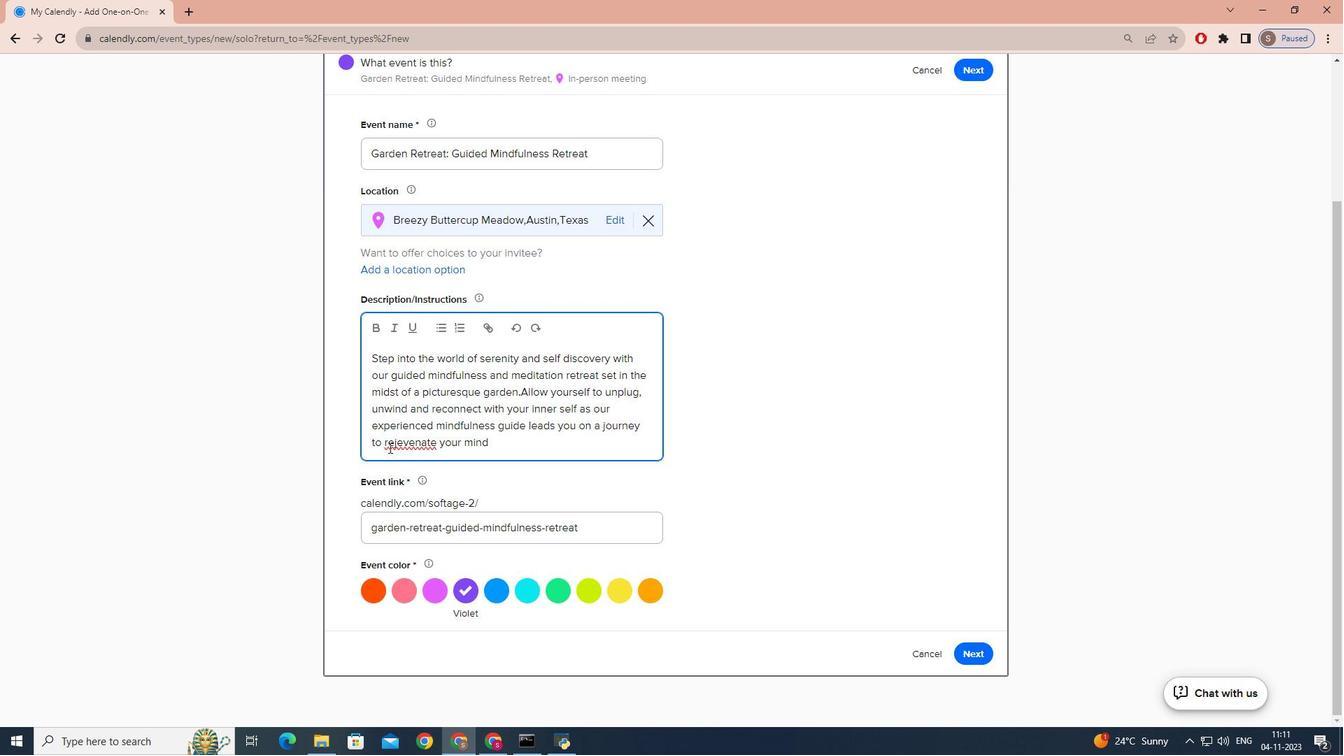 
Action: Mouse pressed right at (389, 447)
Screenshot: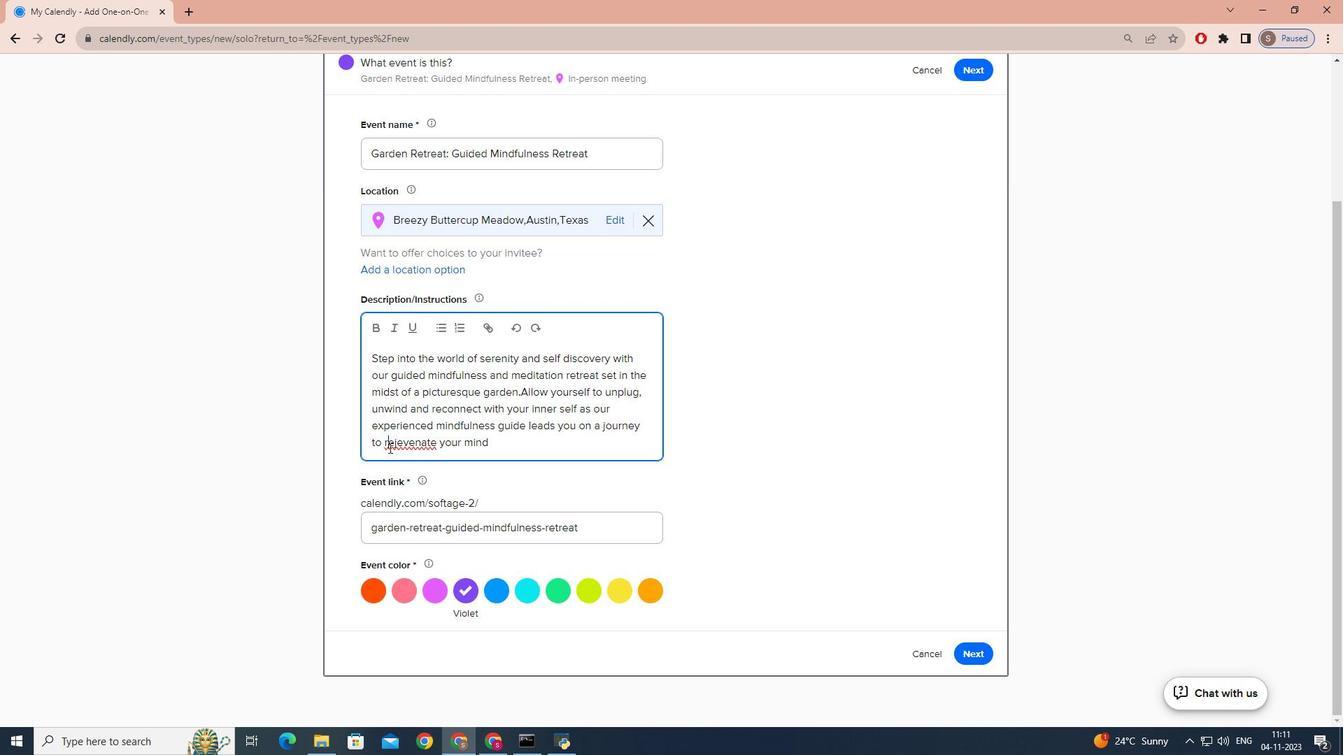 
Action: Mouse moved to (428, 454)
Screenshot: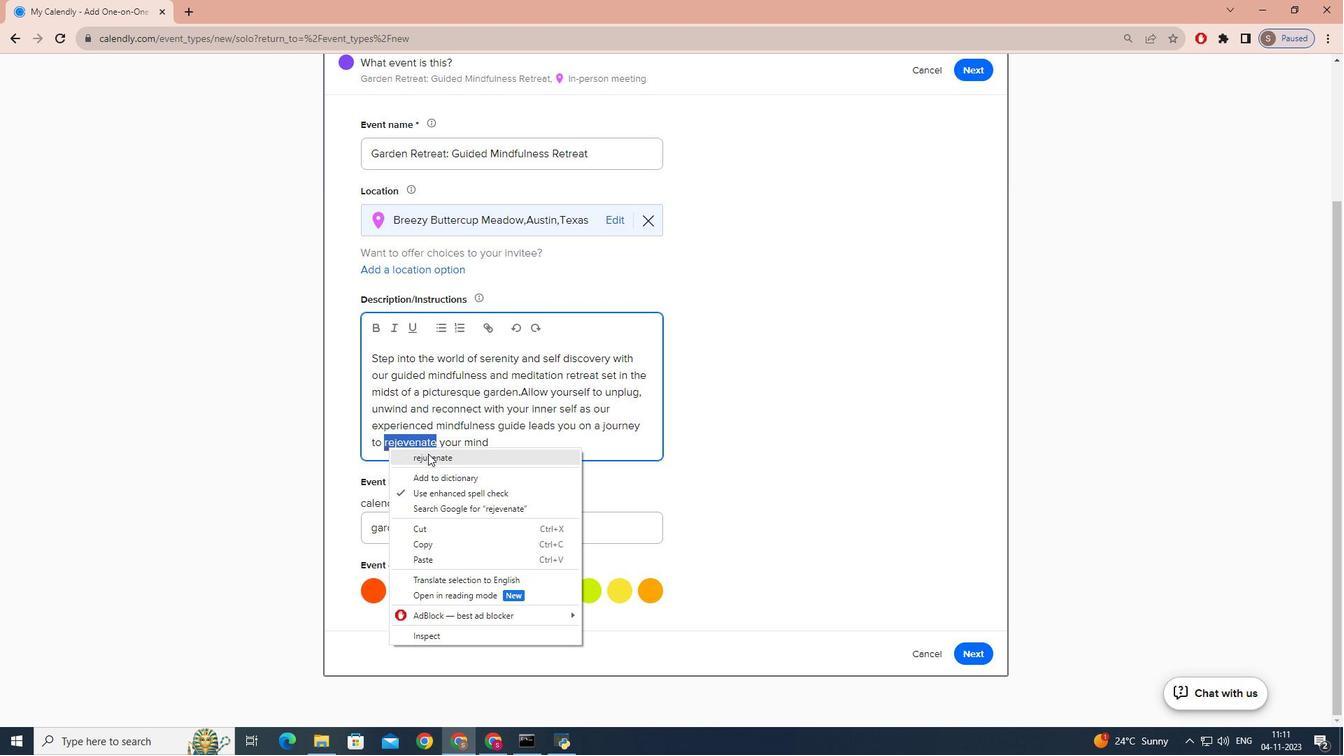 
Action: Mouse pressed left at (428, 454)
Screenshot: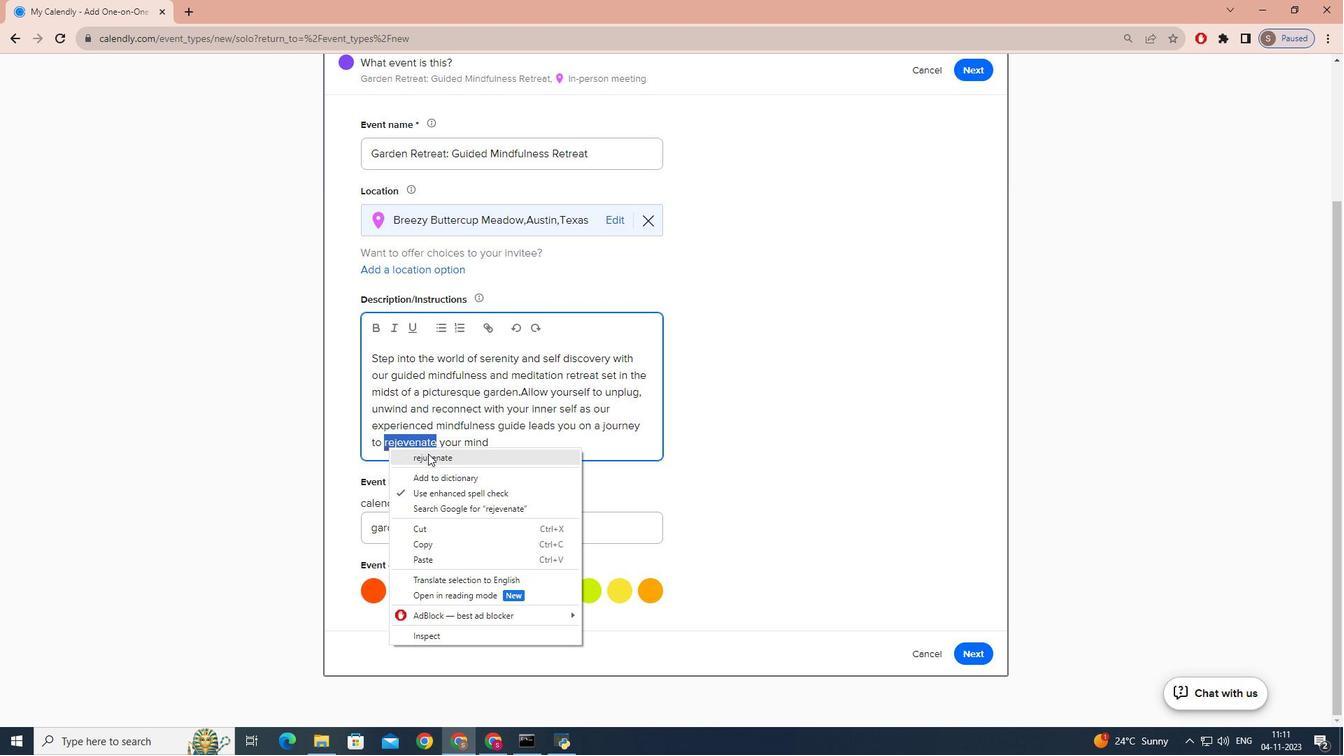 
Action: Mouse moved to (484, 445)
Screenshot: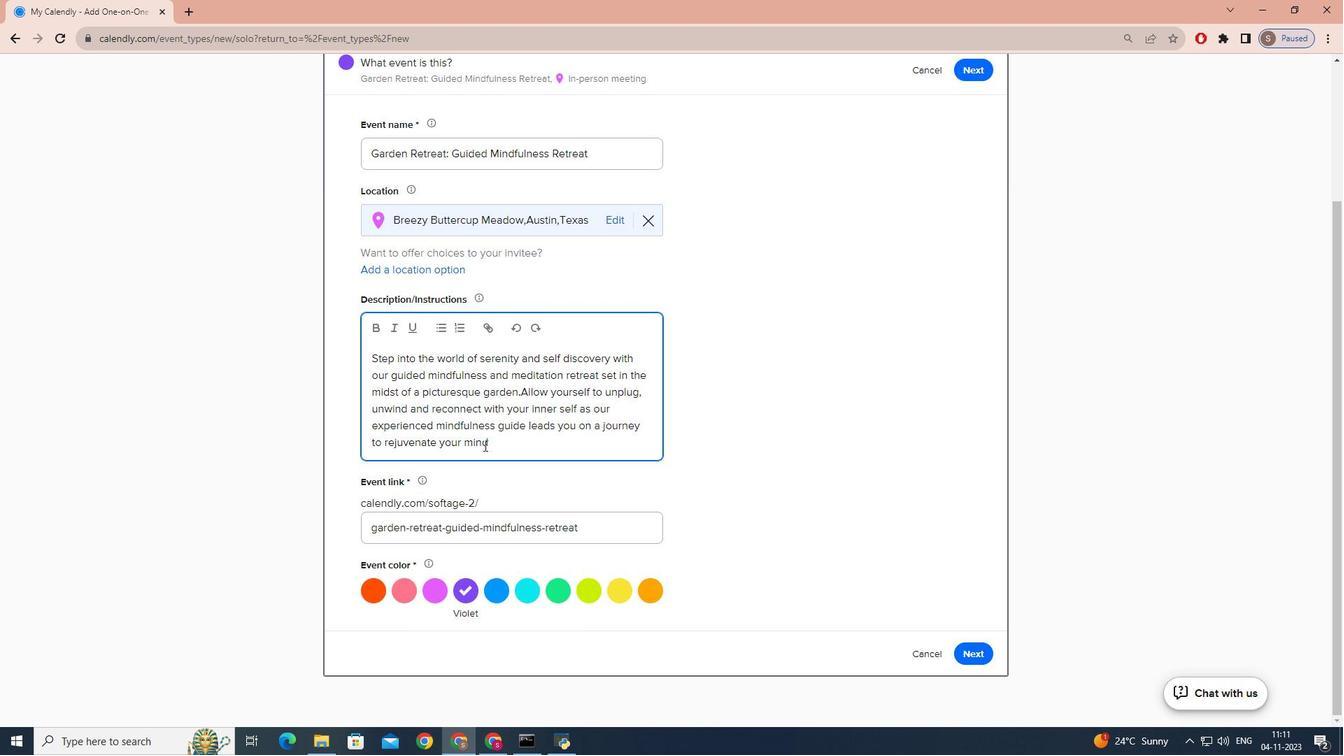 
Action: Mouse pressed left at (484, 445)
Screenshot: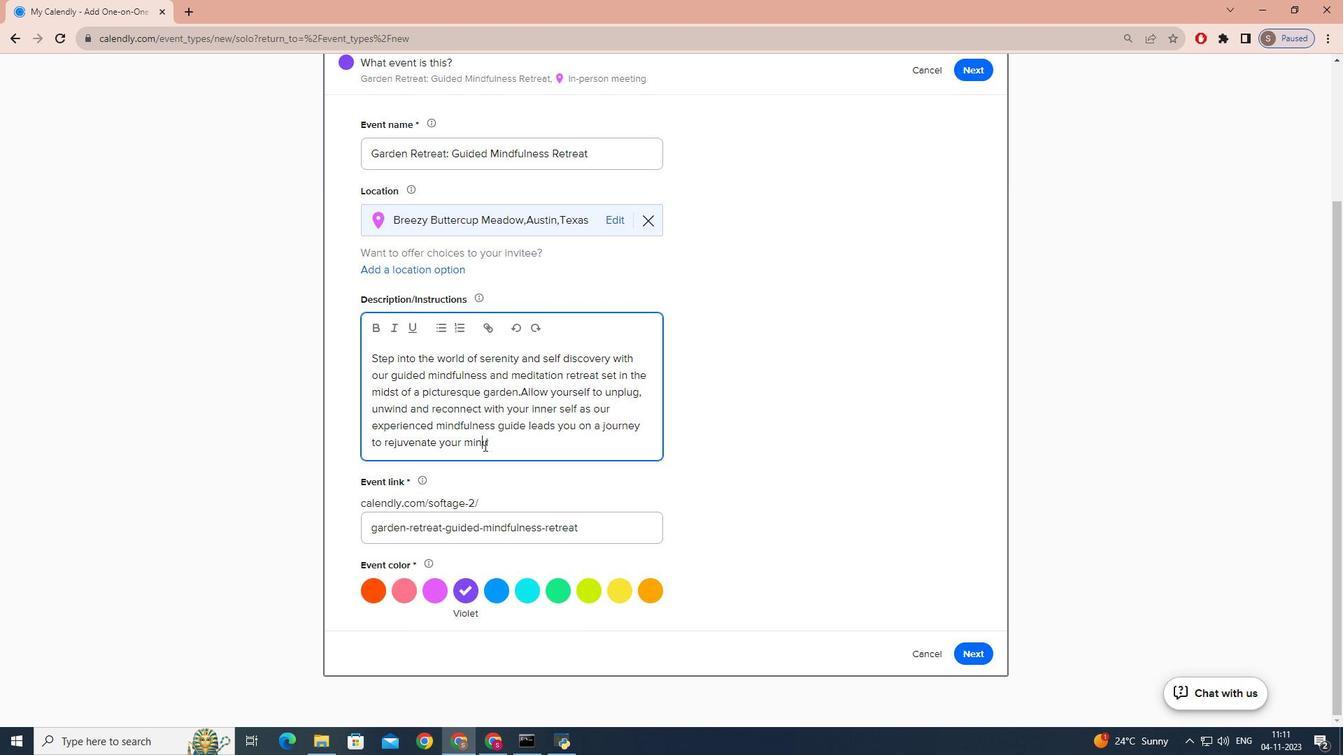 
Action: Mouse moved to (494, 444)
Screenshot: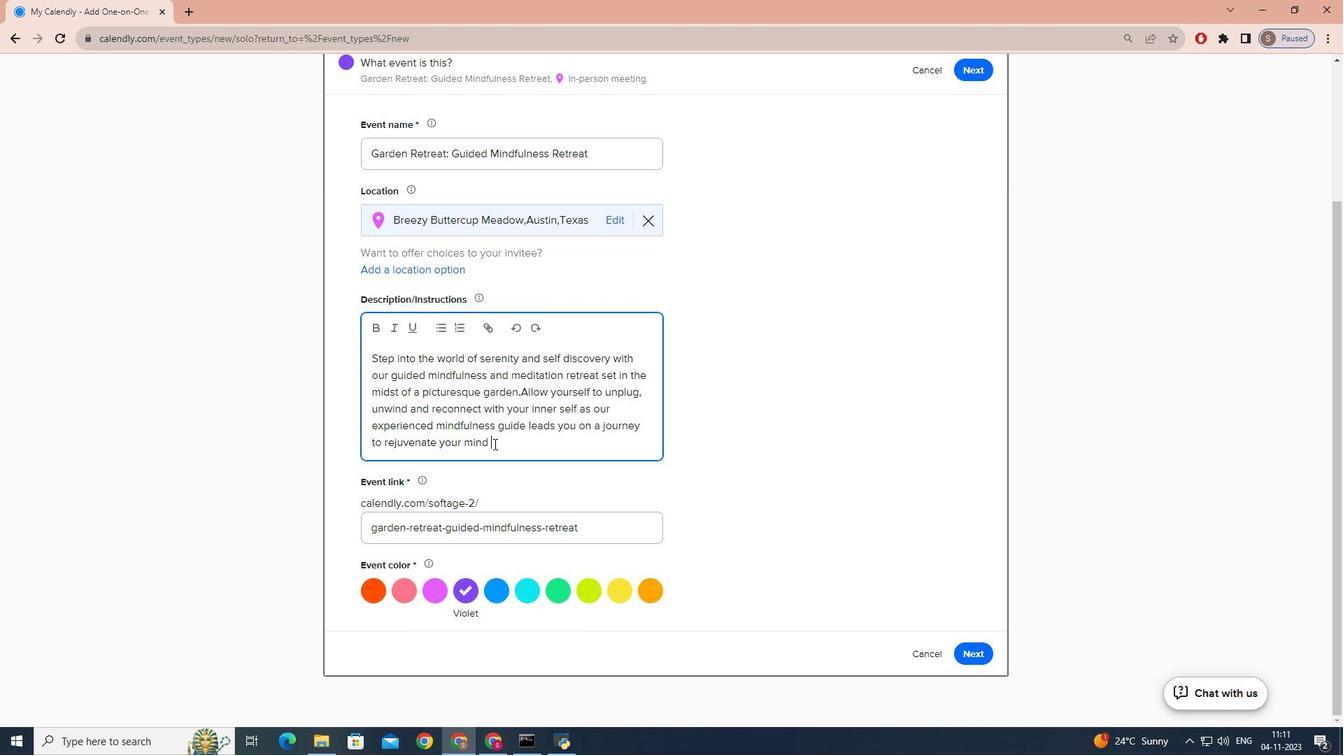 
Action: Mouse pressed left at (494, 444)
Screenshot: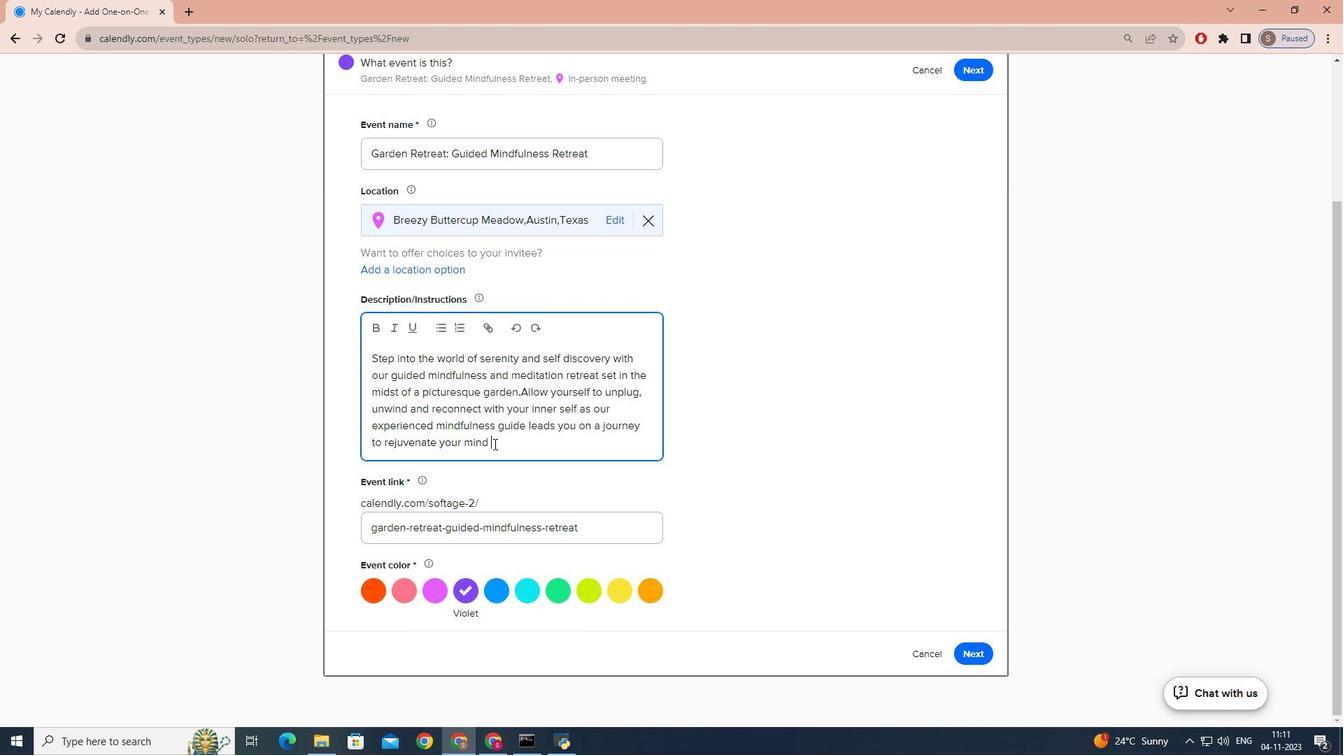 
Action: Mouse moved to (496, 443)
Screenshot: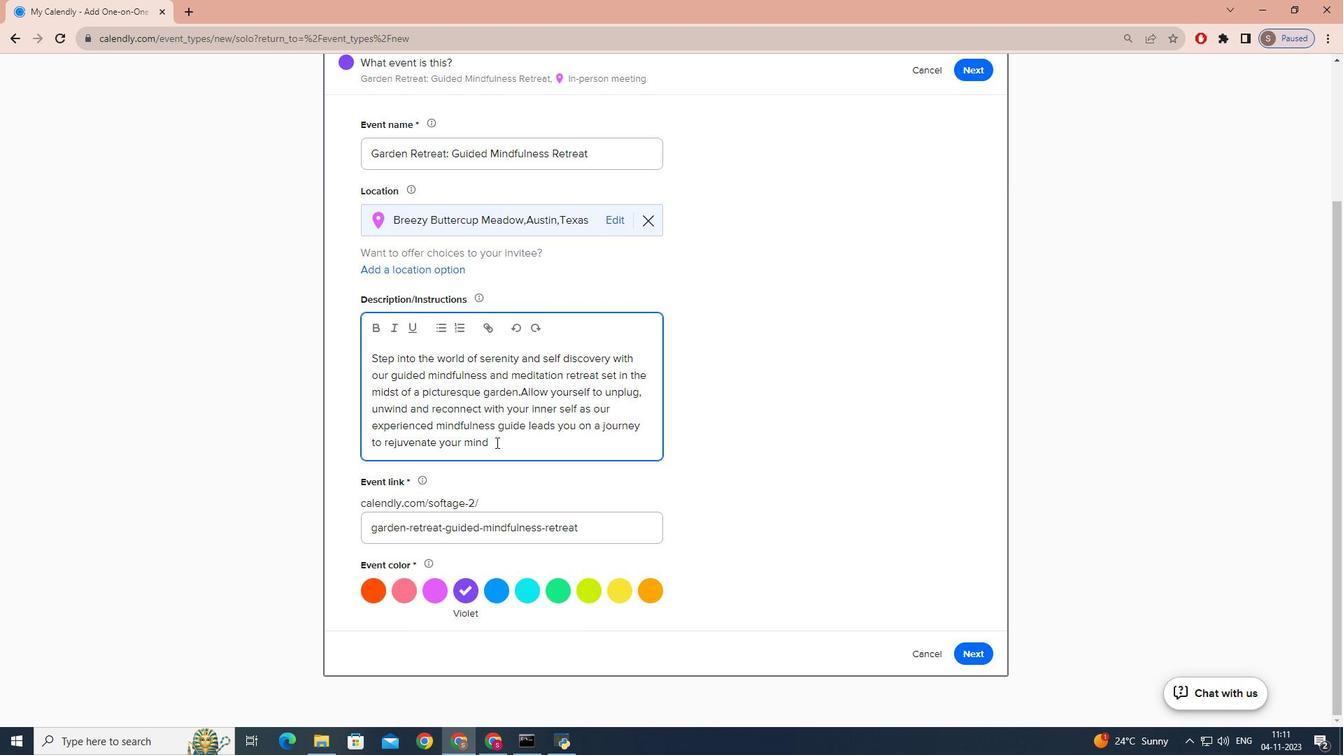 
Action: Key pressed .<Key.space><Key.caps_lock>B<Key.caps_lock>ook<Key.space>
Screenshot: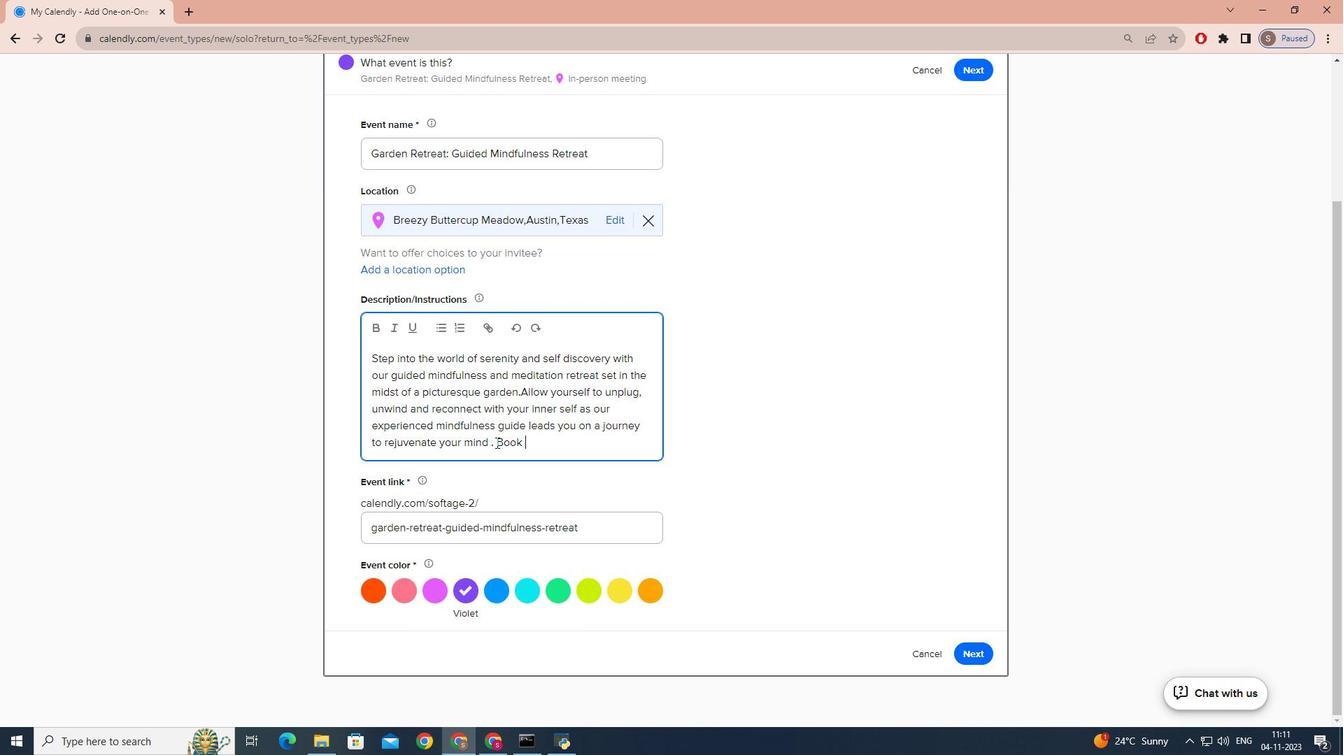 
Action: Mouse moved to (497, 443)
Screenshot: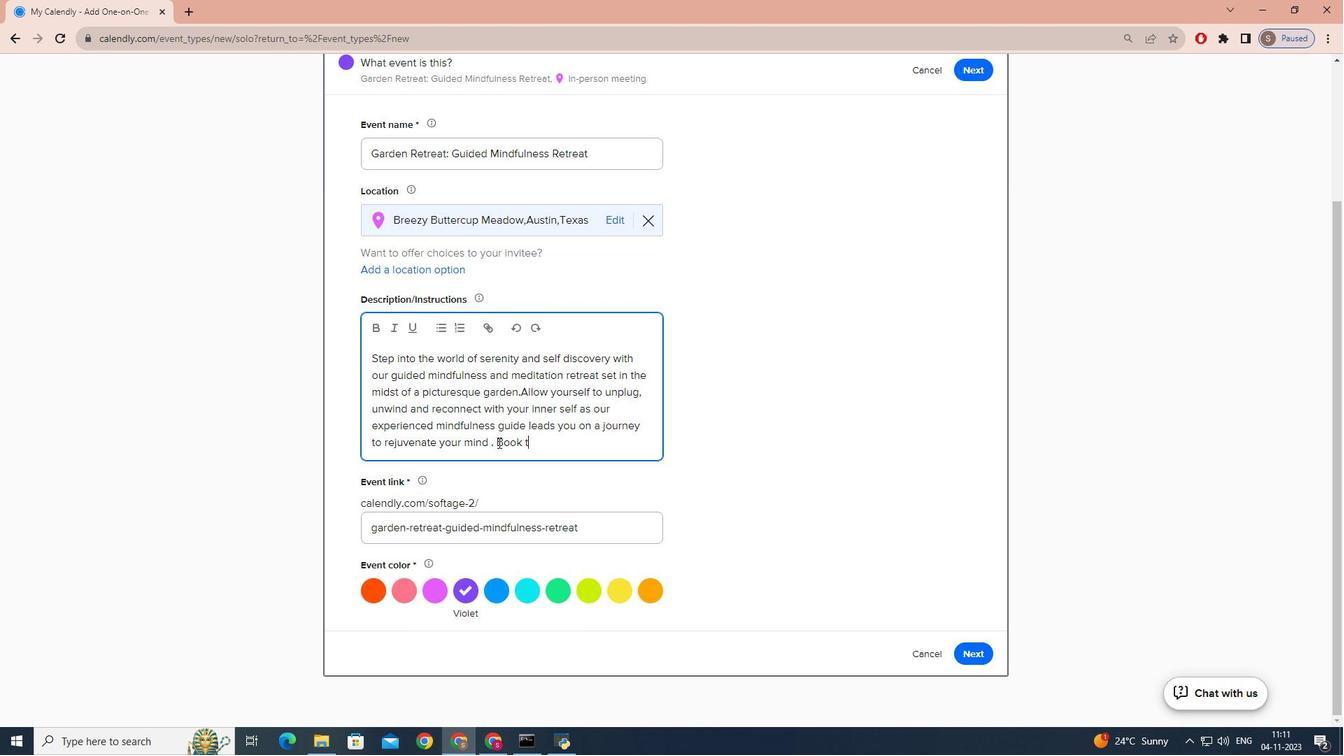 
Action: Key pressed t
Screenshot: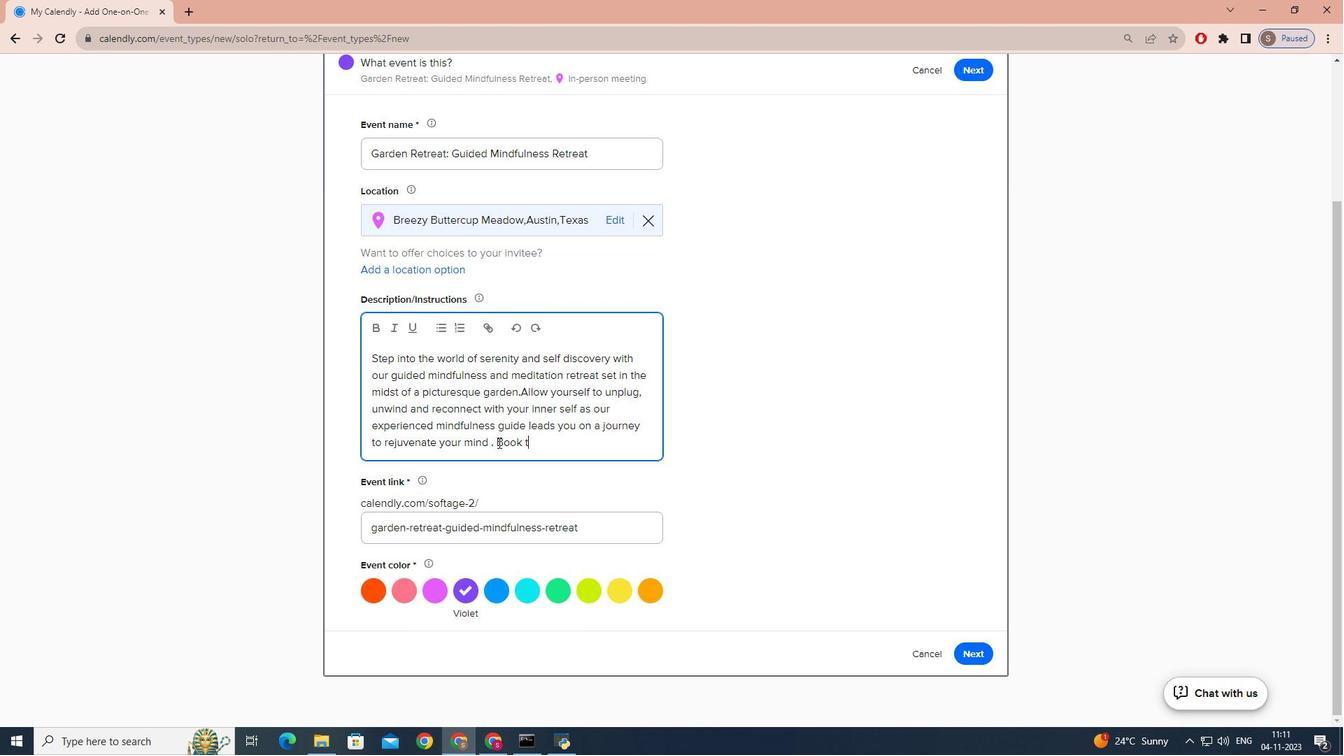 
Action: Mouse moved to (498, 443)
Screenshot: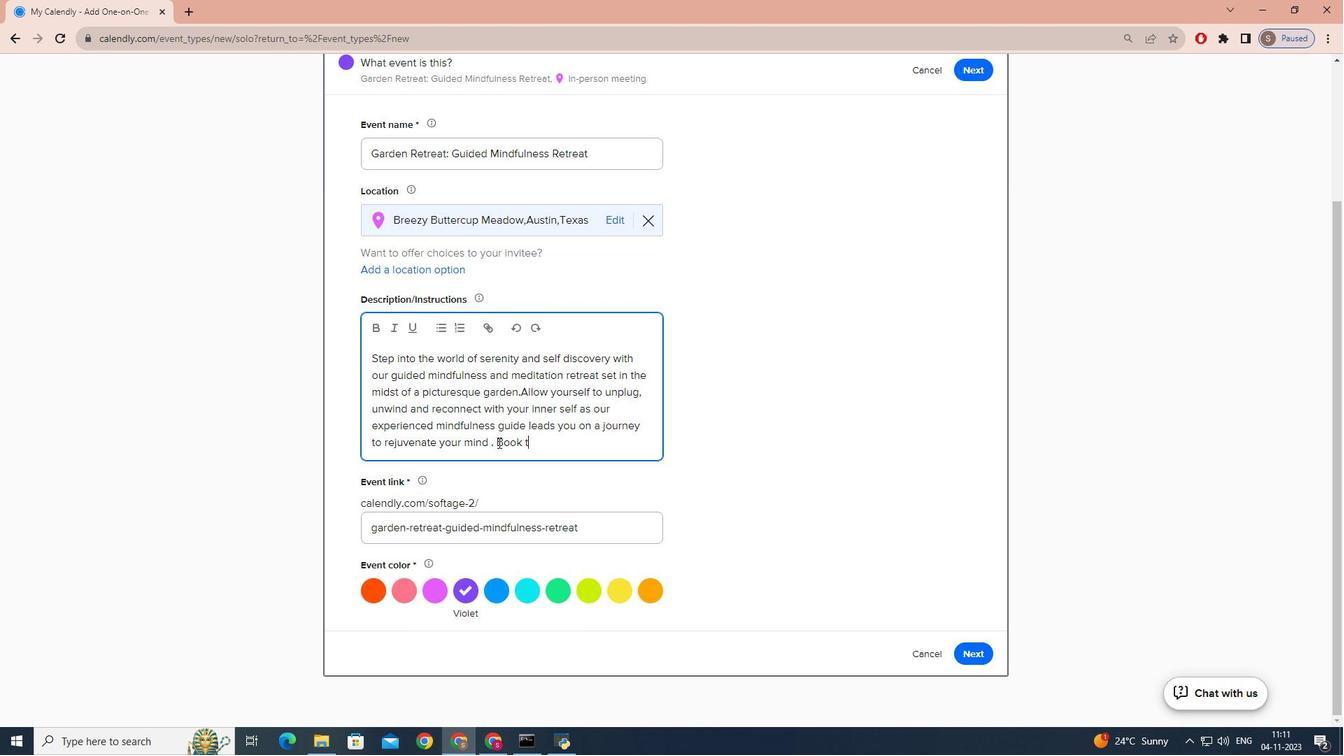 
Action: Key pressed oday<Key.space>to<Key.space>journey<Key.space>towar
Screenshot: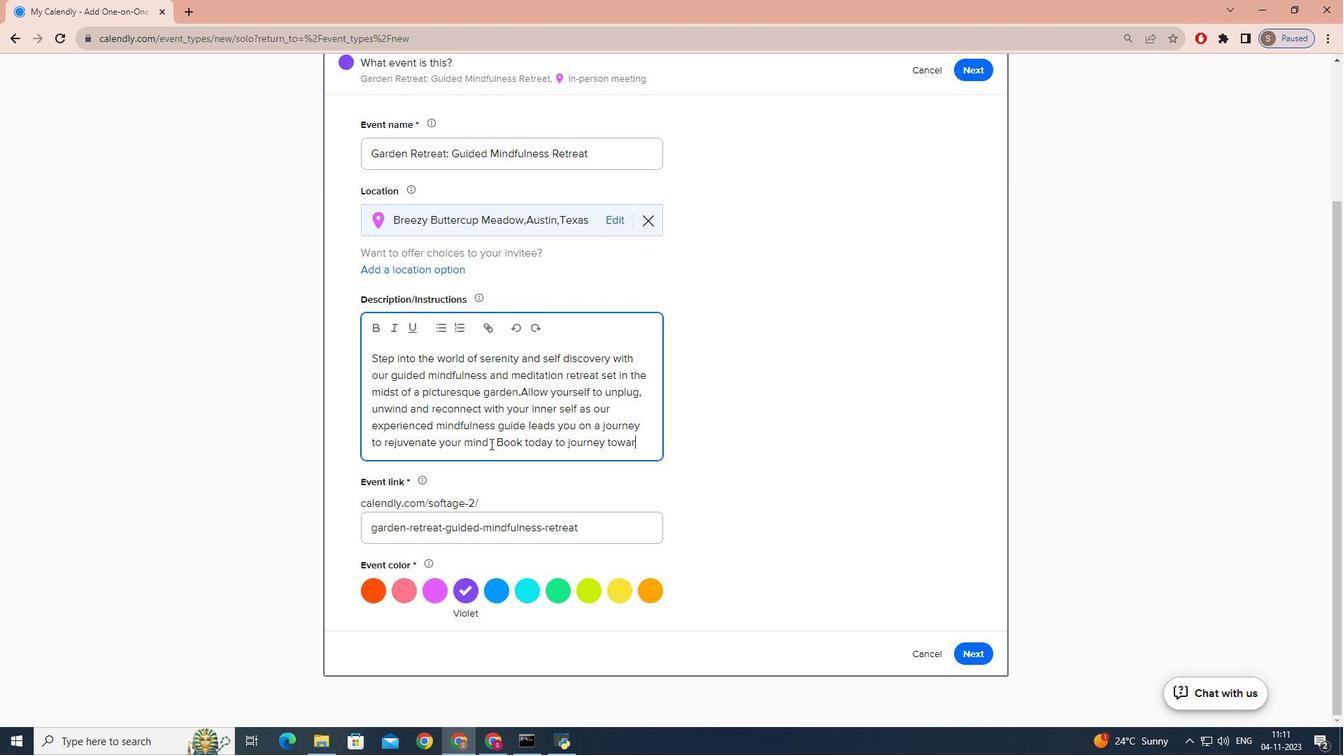 
Action: Mouse moved to (488, 445)
Screenshot: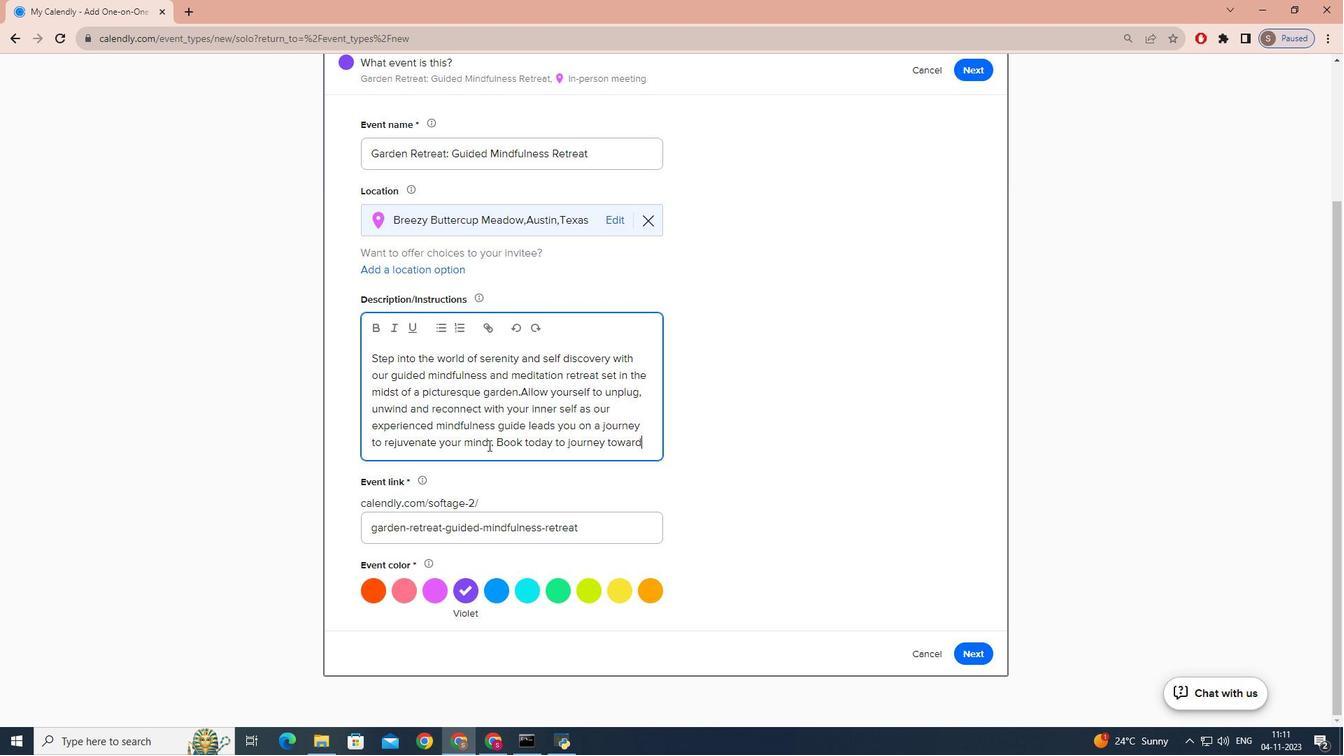 
Action: Key pressed ds<Key.space>inne
Screenshot: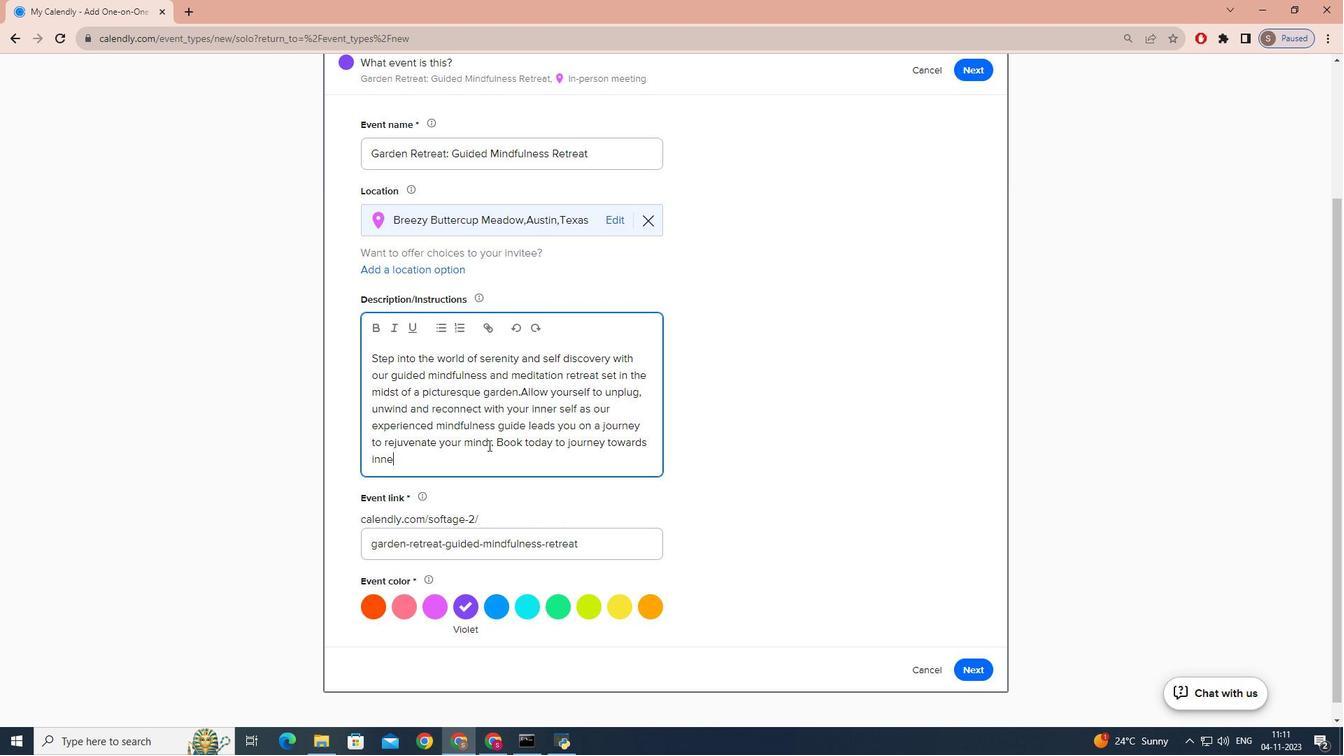 
Action: Mouse moved to (505, 438)
Screenshot: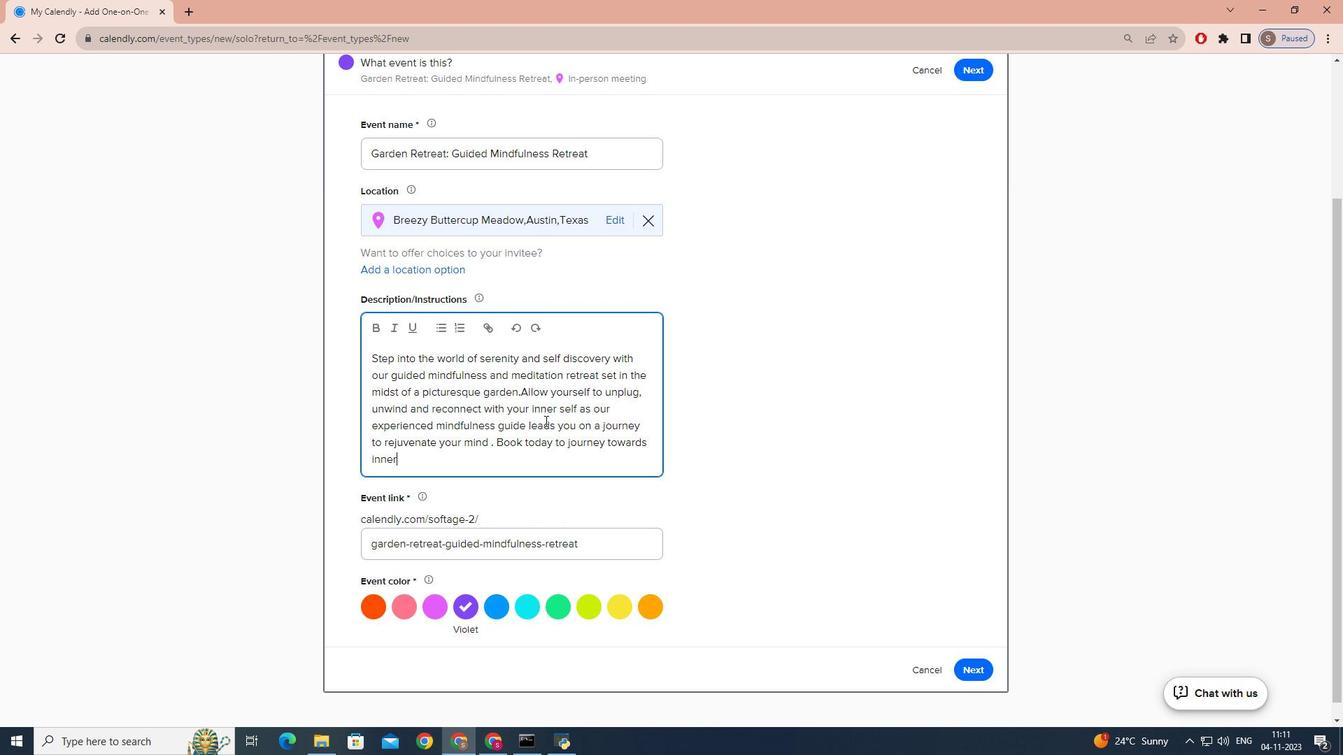 
Action: Key pressed r
Screenshot: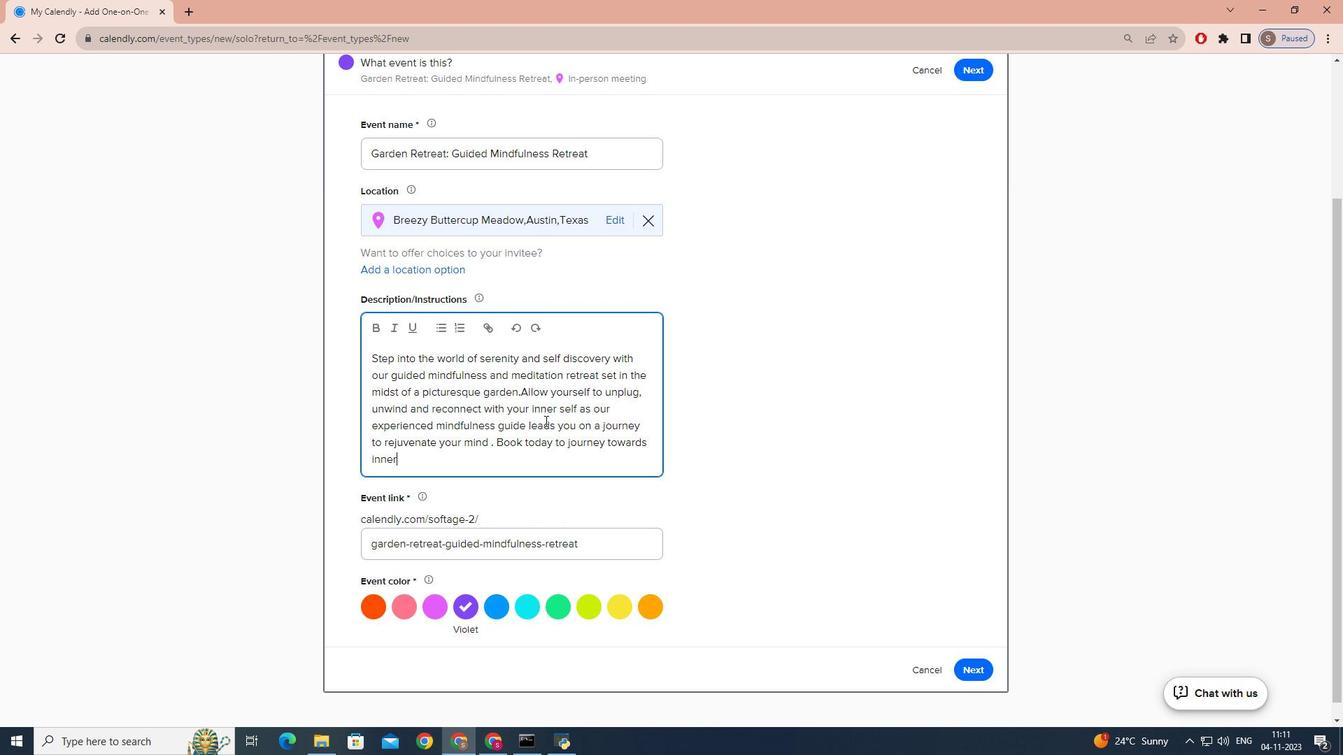 
Action: Mouse moved to (545, 421)
Screenshot: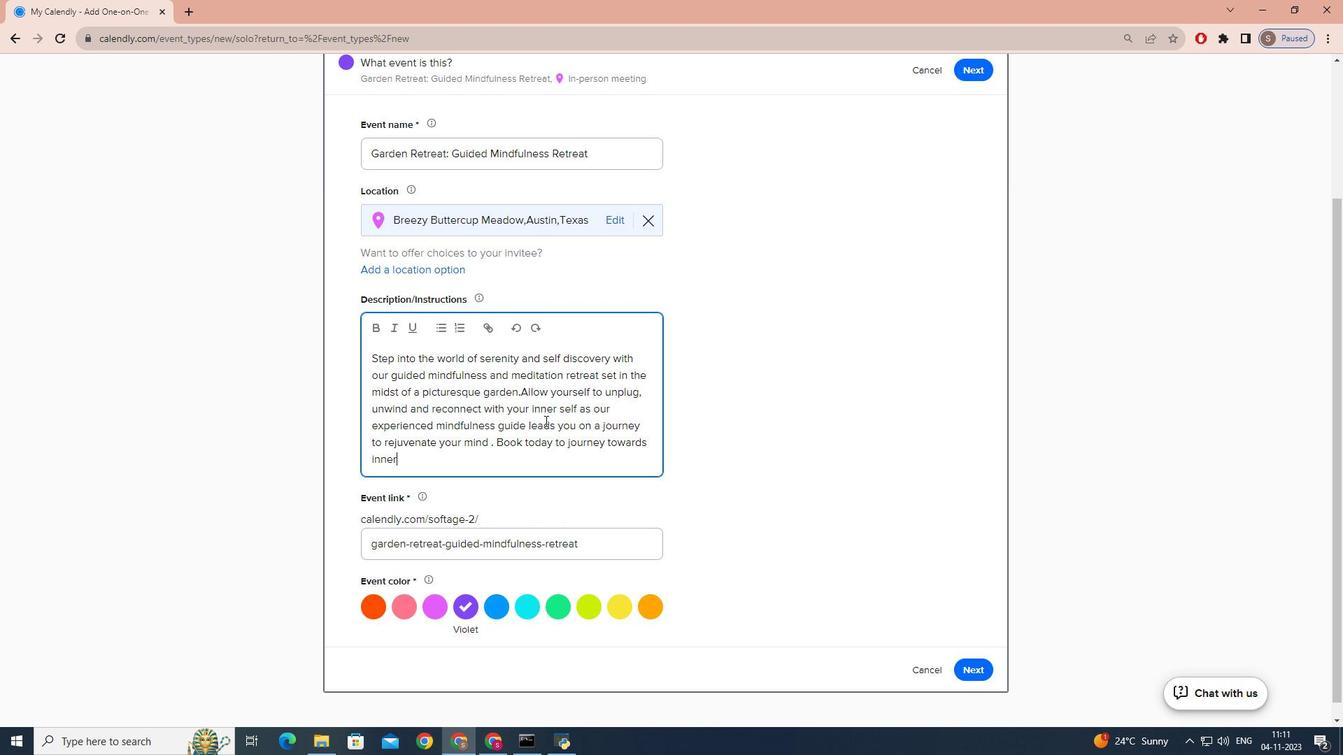 
Action: Key pressed <Key.space>peace<Key.shift_r><Key.shift_r><Key.shift_r><Key.shift_r><Key.shift_r><Key.shift_r><Key.shift_r><Key.shift_r><Key.shift_r><Key.shift_r><Key.shift_r><Key.shift_r><Key.shift_r><Key.shift_r><Key.shift_r>!
Screenshot: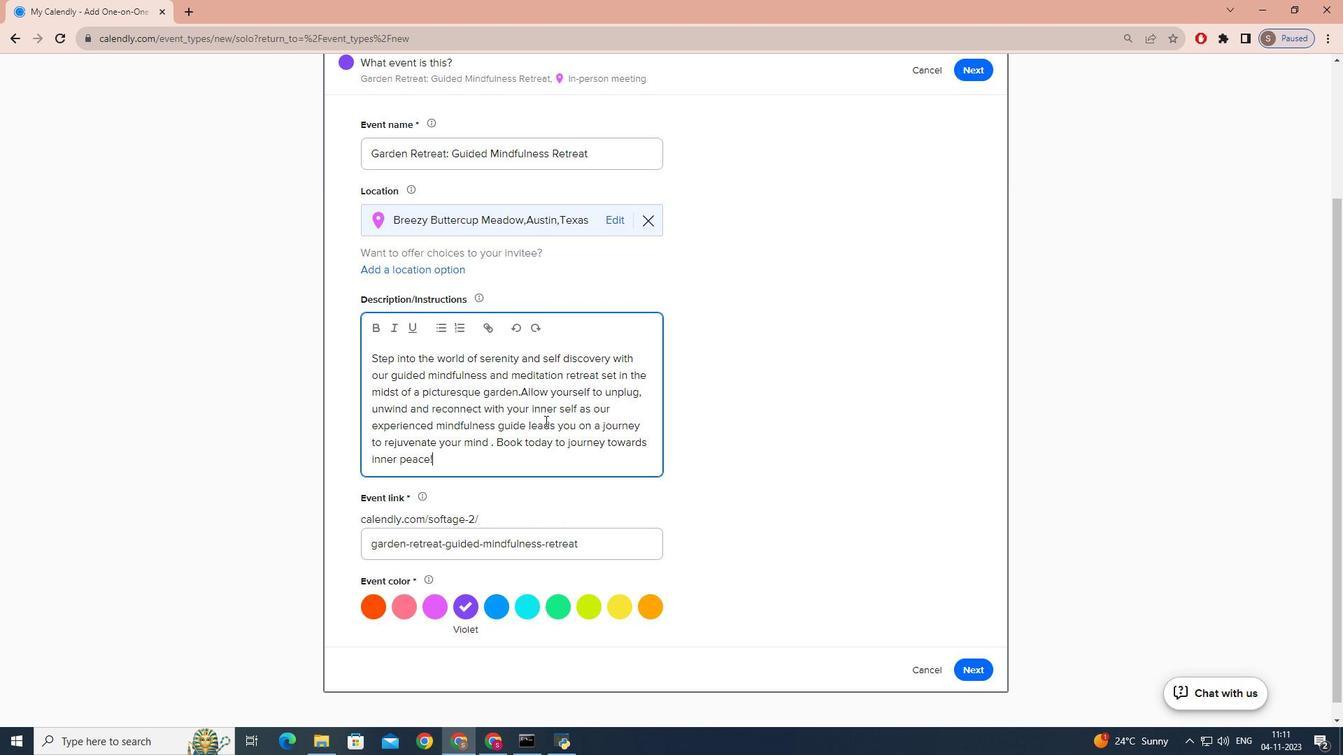 
Action: Mouse moved to (547, 452)
Screenshot: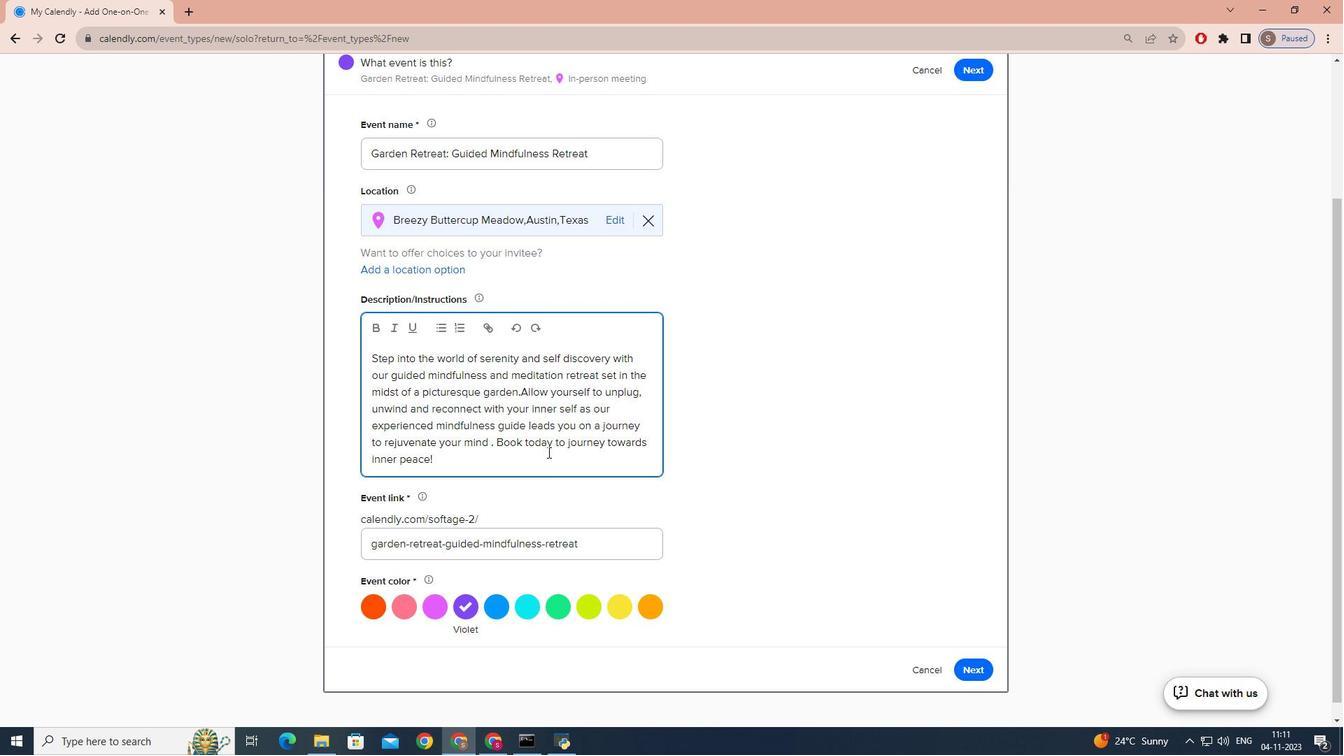 
Action: Mouse scrolled (547, 452) with delta (0, 0)
Screenshot: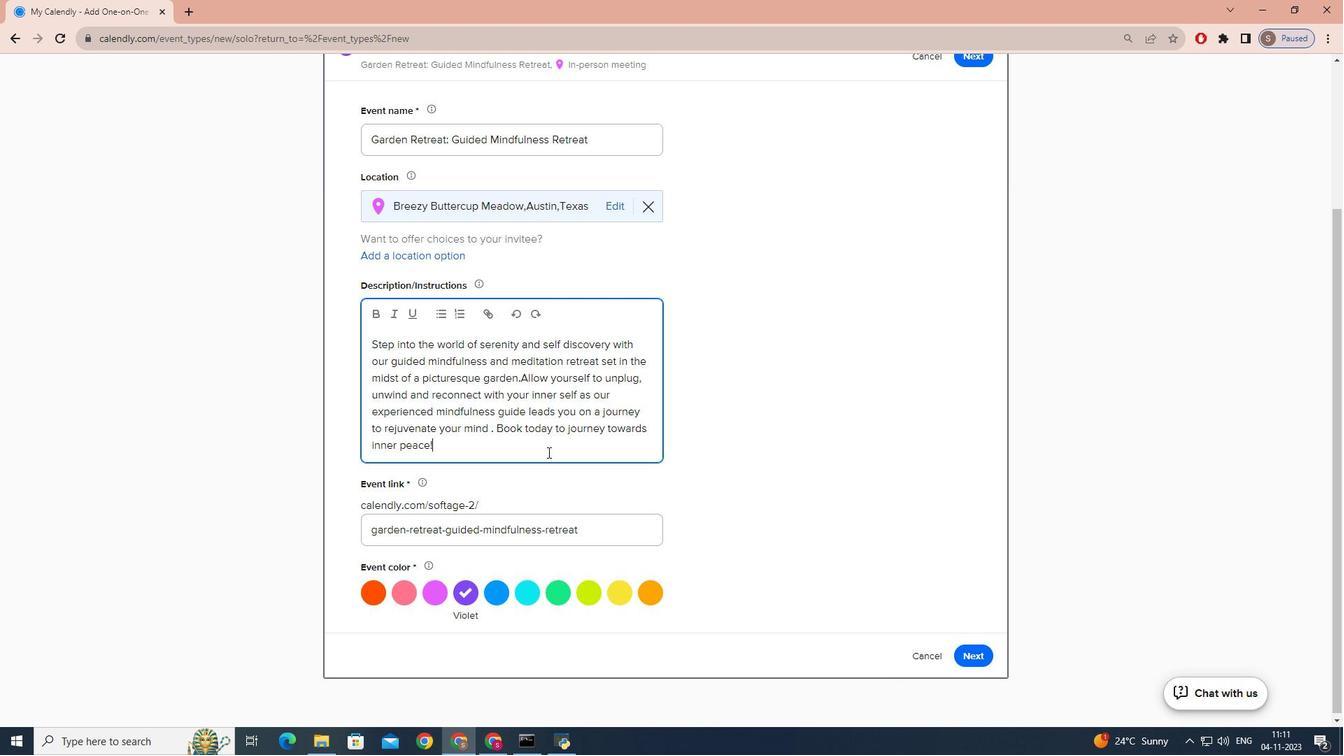 
Action: Mouse scrolled (547, 452) with delta (0, 0)
Screenshot: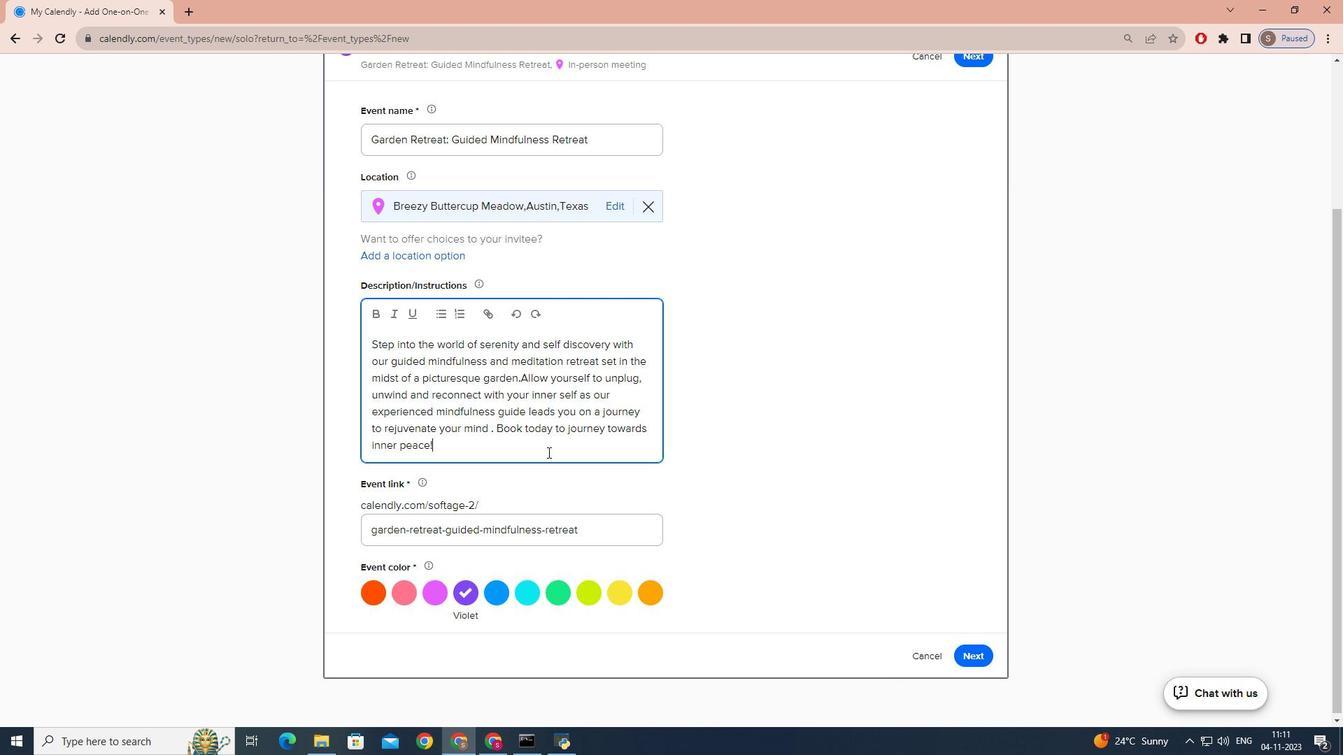 
Action: Mouse scrolled (547, 452) with delta (0, 0)
Screenshot: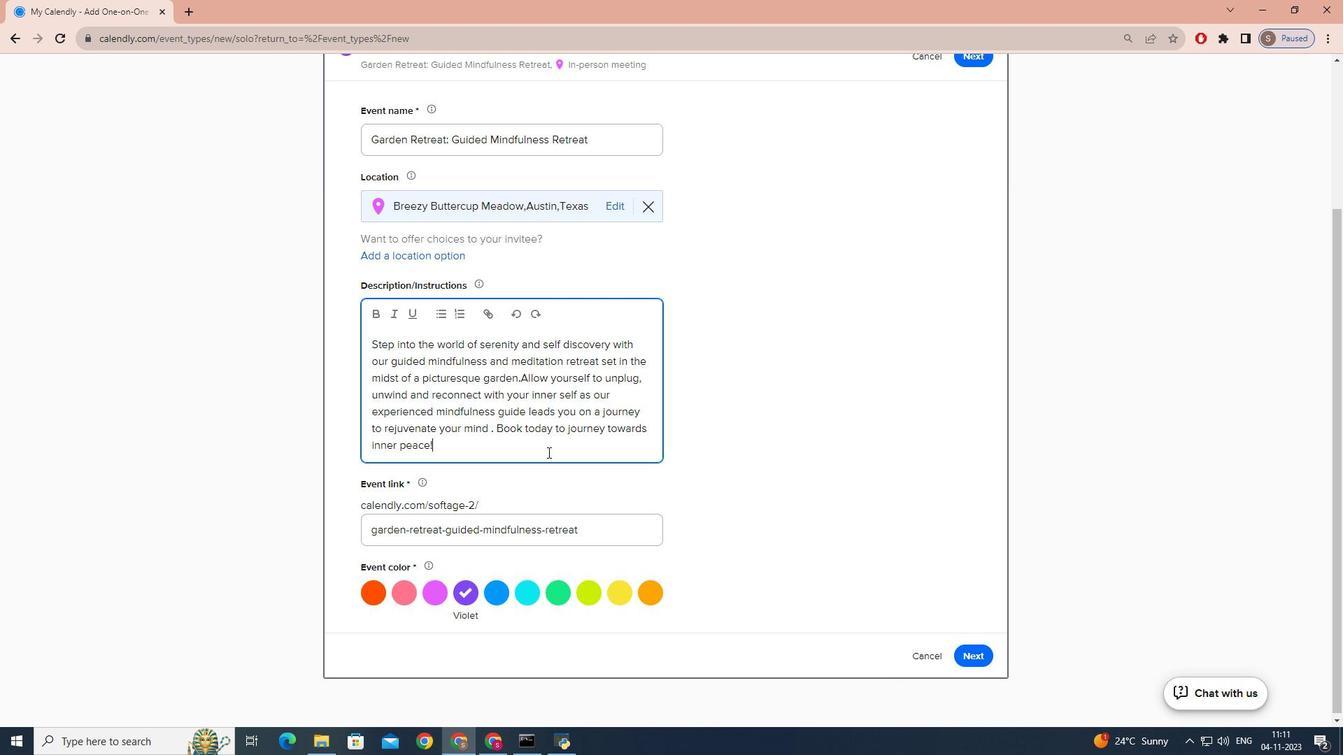 
Action: Mouse scrolled (547, 452) with delta (0, 0)
Screenshot: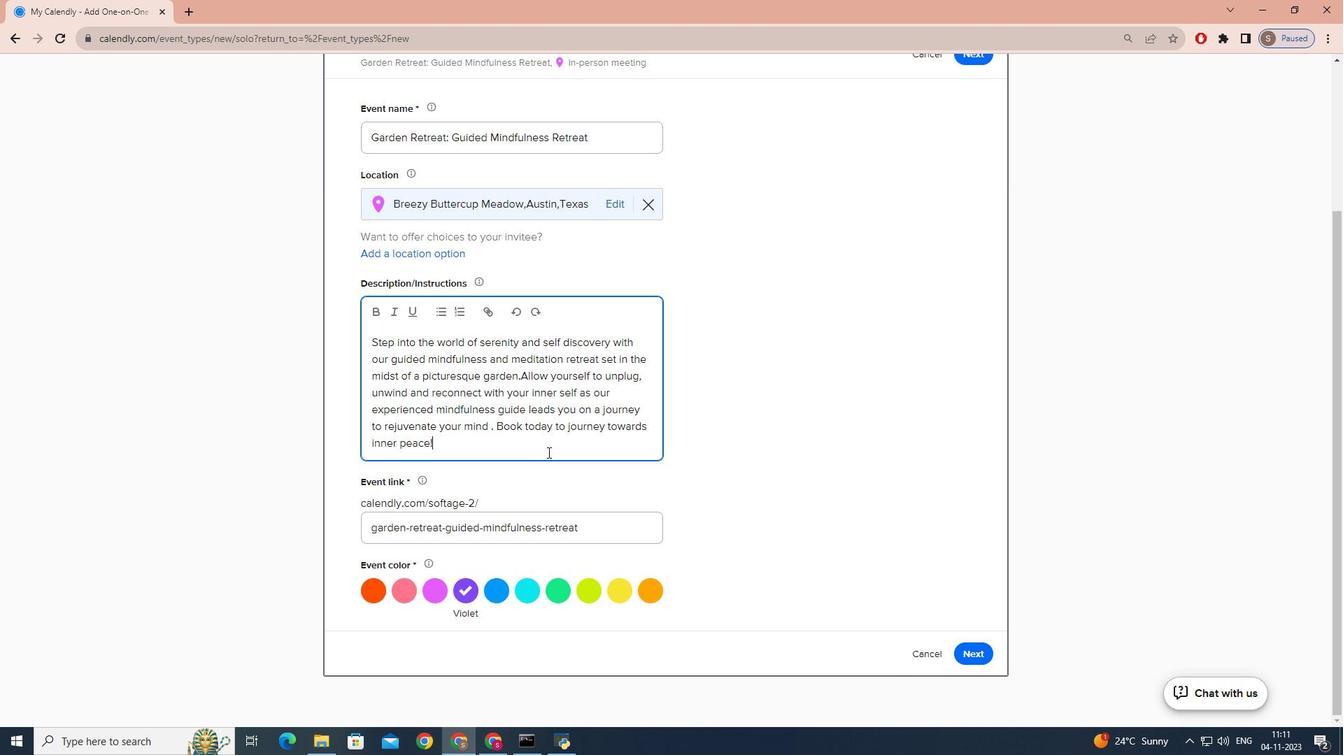 
Action: Mouse moved to (580, 593)
Screenshot: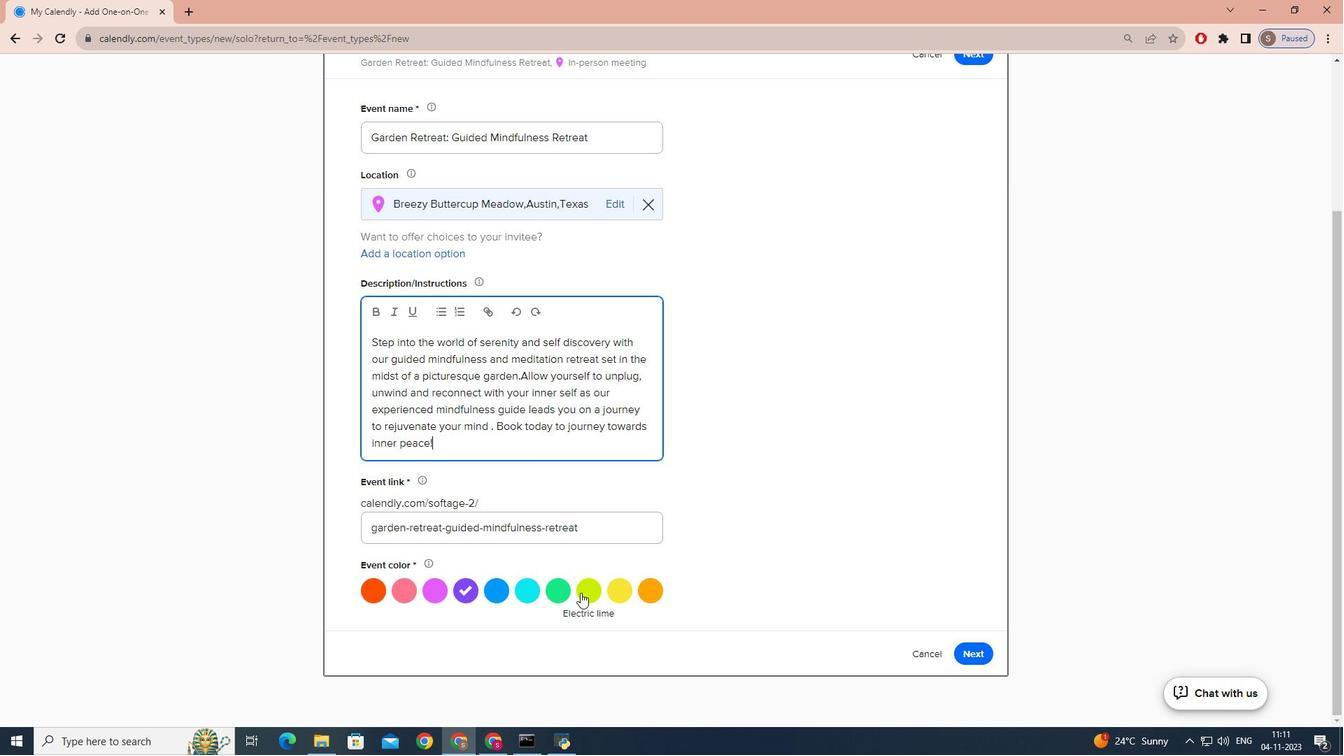 
Action: Mouse pressed left at (580, 593)
Screenshot: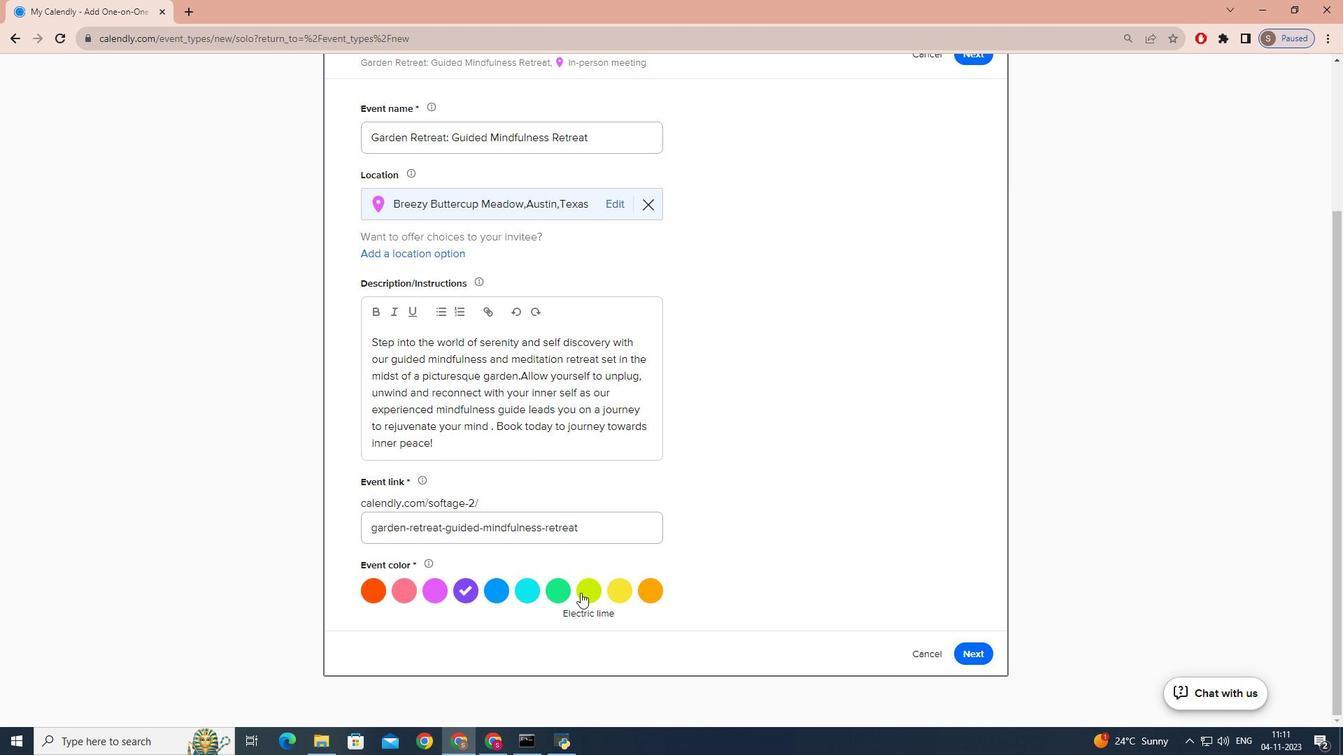 
Action: Mouse moved to (974, 652)
Screenshot: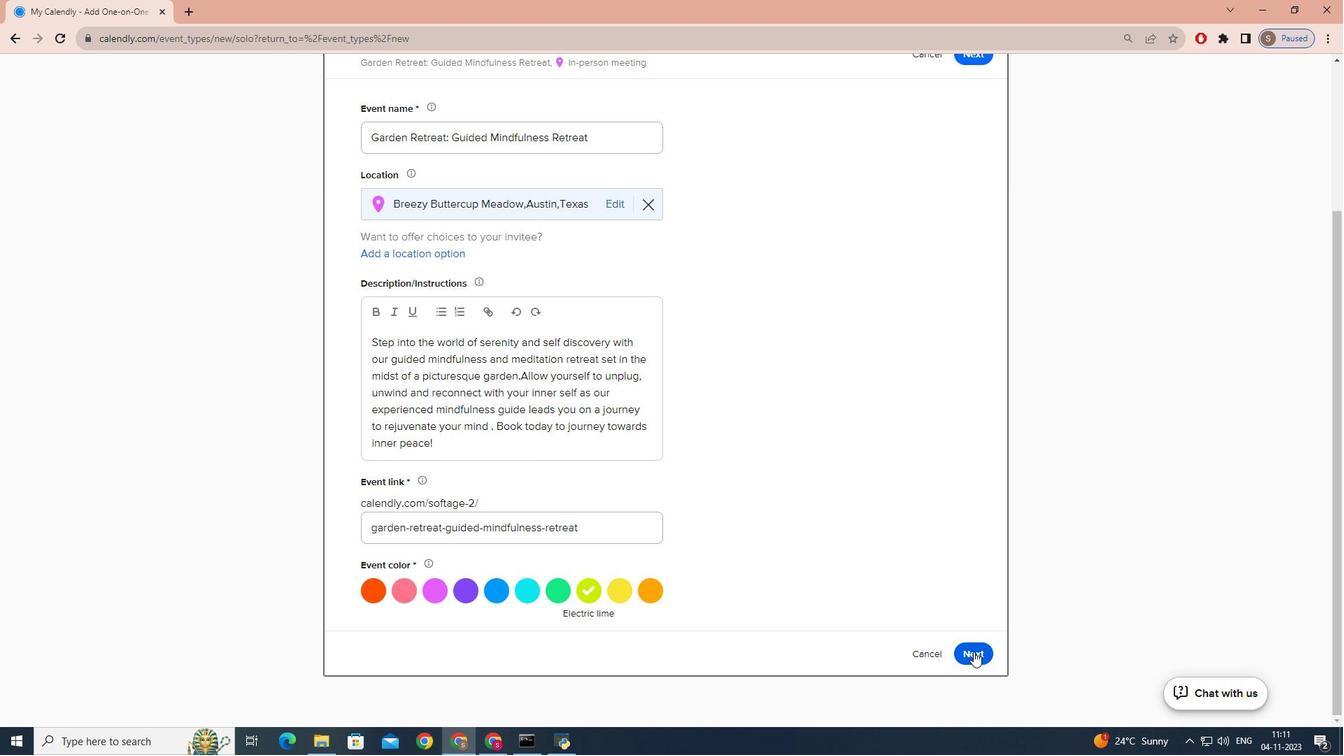 
Action: Mouse pressed left at (974, 652)
Screenshot: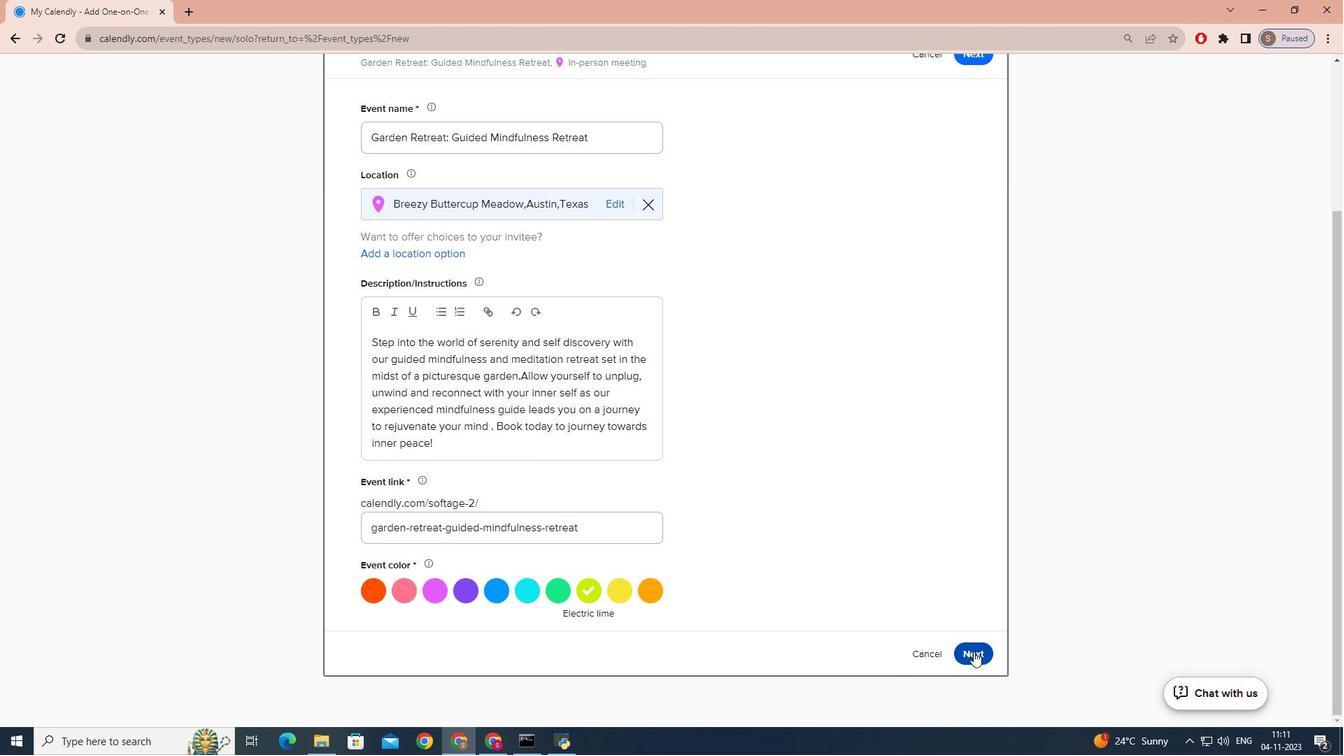 
Action: Mouse moved to (454, 378)
Screenshot: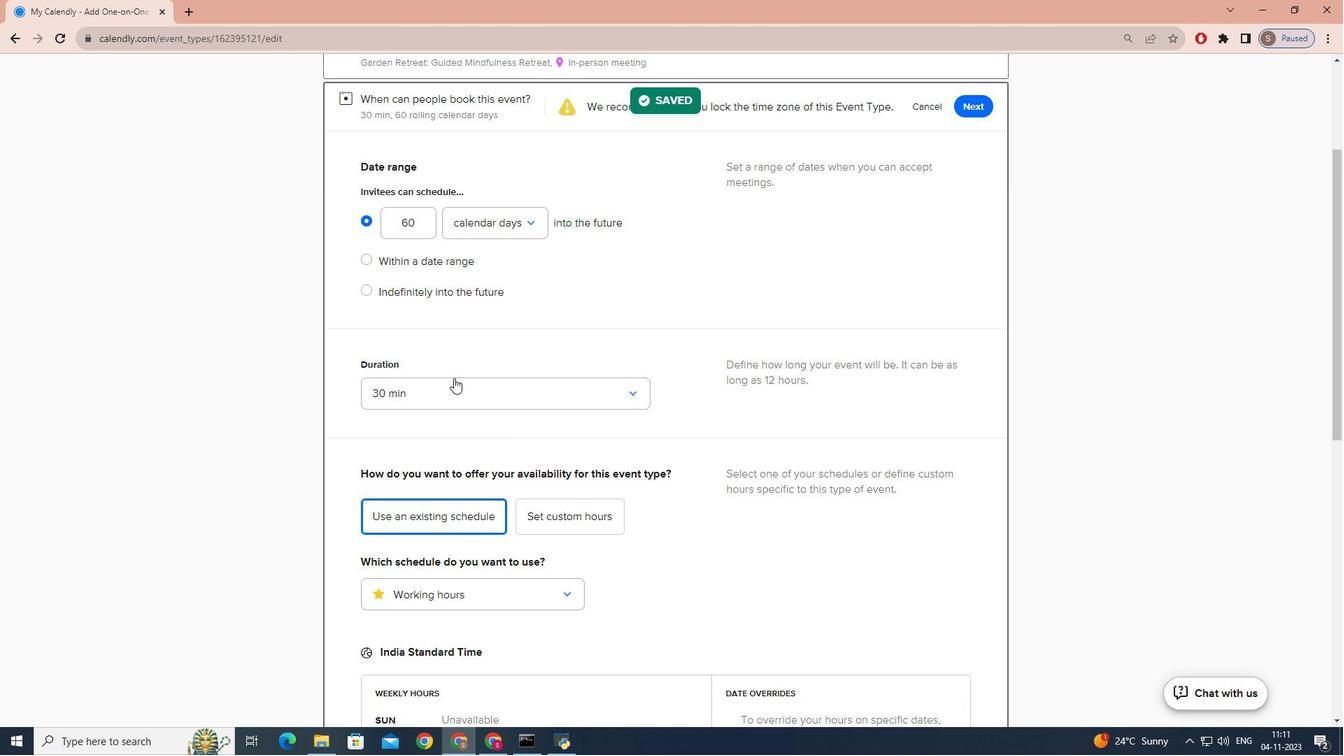 
Action: Mouse pressed left at (454, 378)
Screenshot: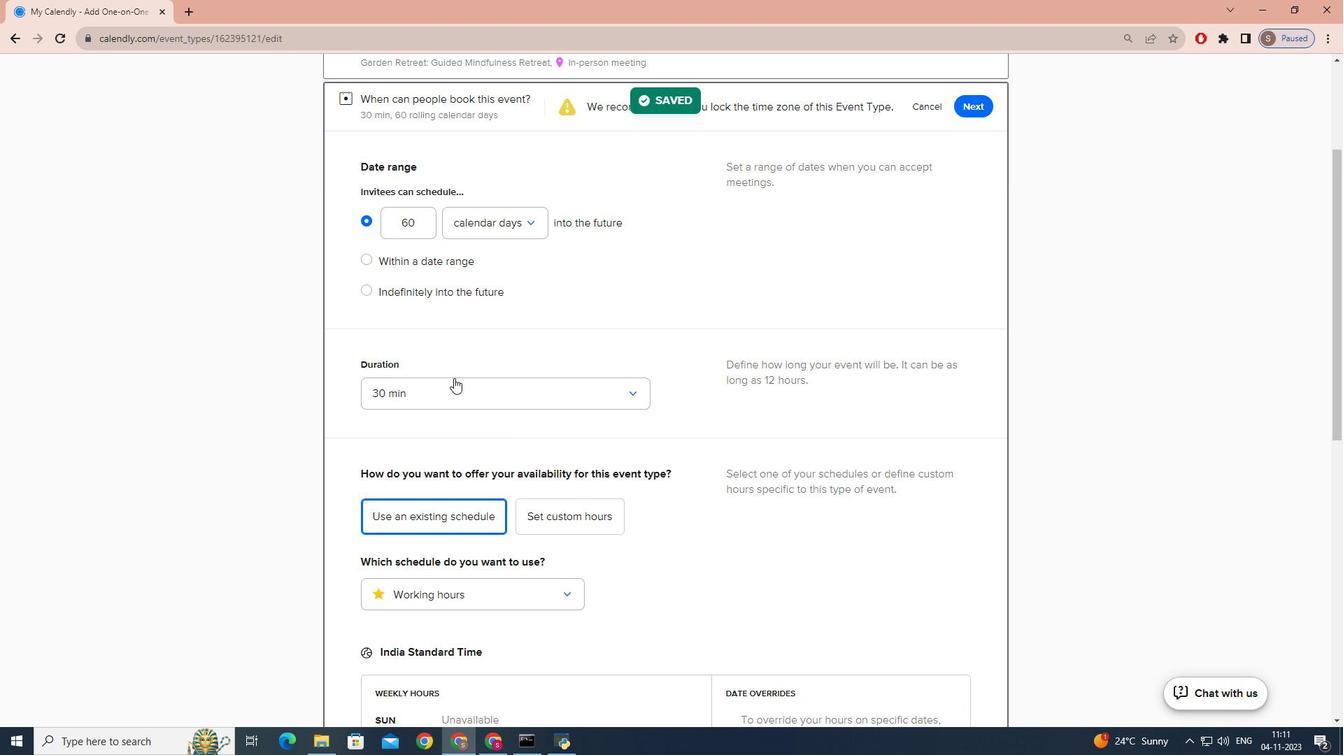 
Action: Mouse moved to (404, 516)
Screenshot: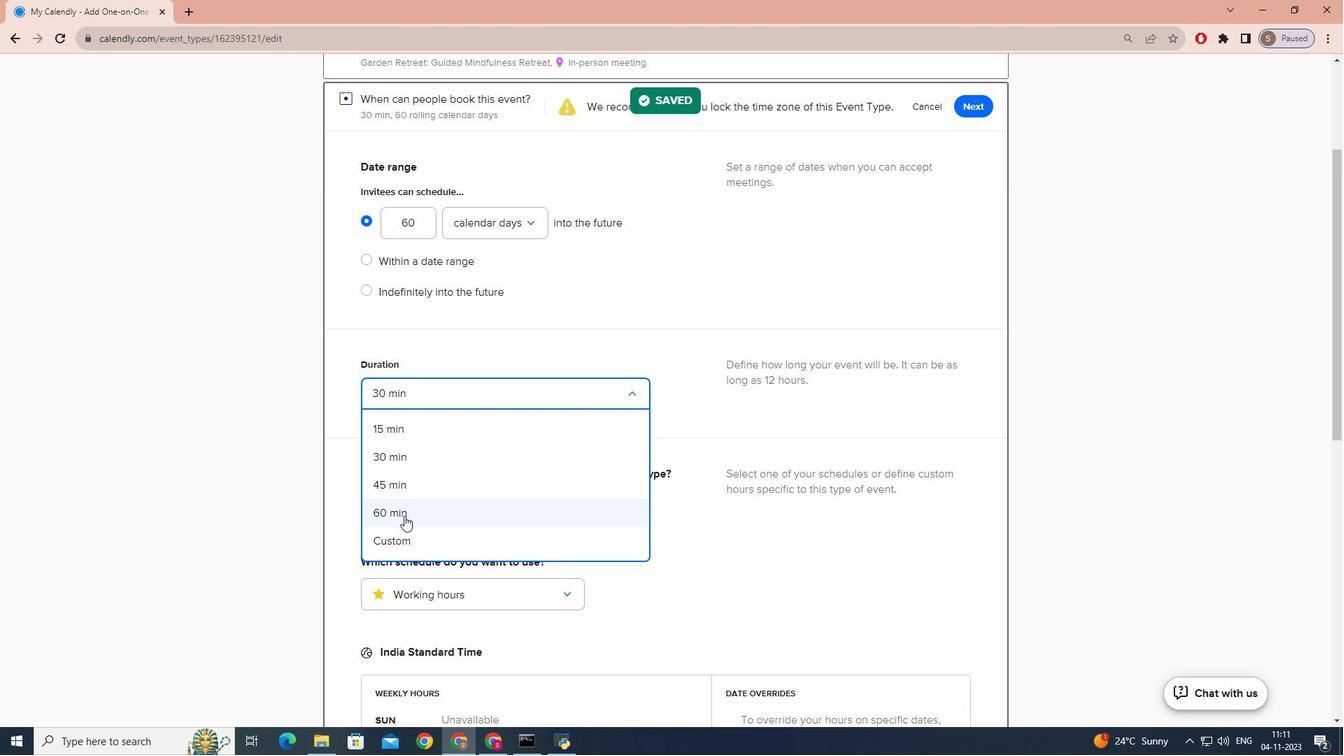 
Action: Mouse pressed left at (404, 516)
Screenshot: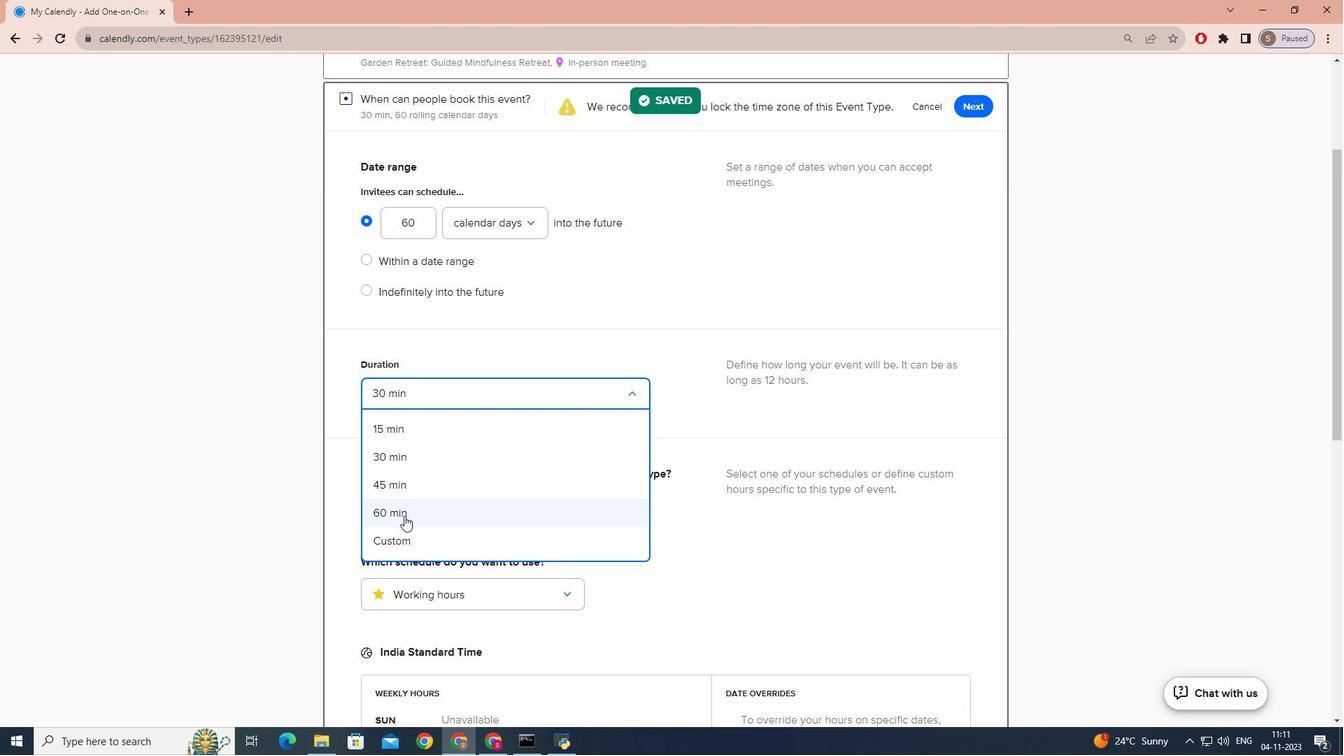 
Action: Mouse moved to (601, 487)
Screenshot: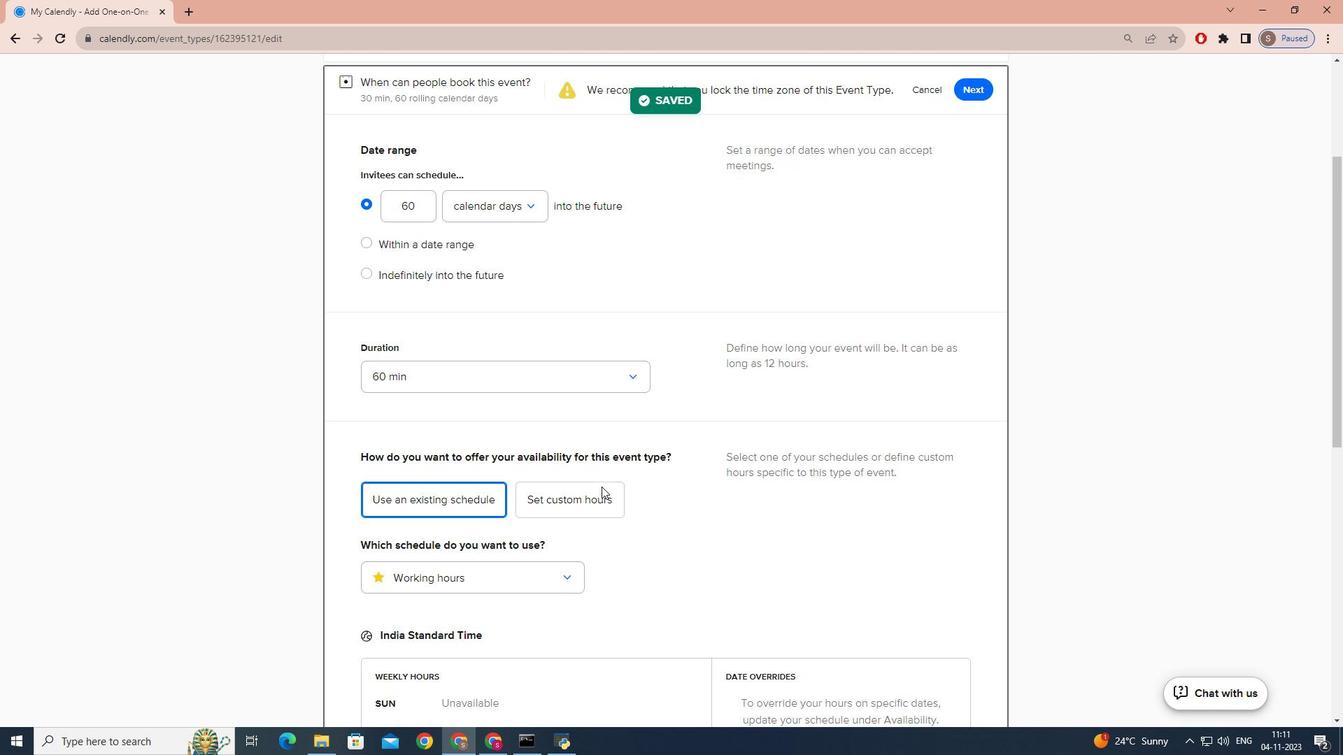 
Action: Mouse scrolled (601, 486) with delta (0, 0)
Screenshot: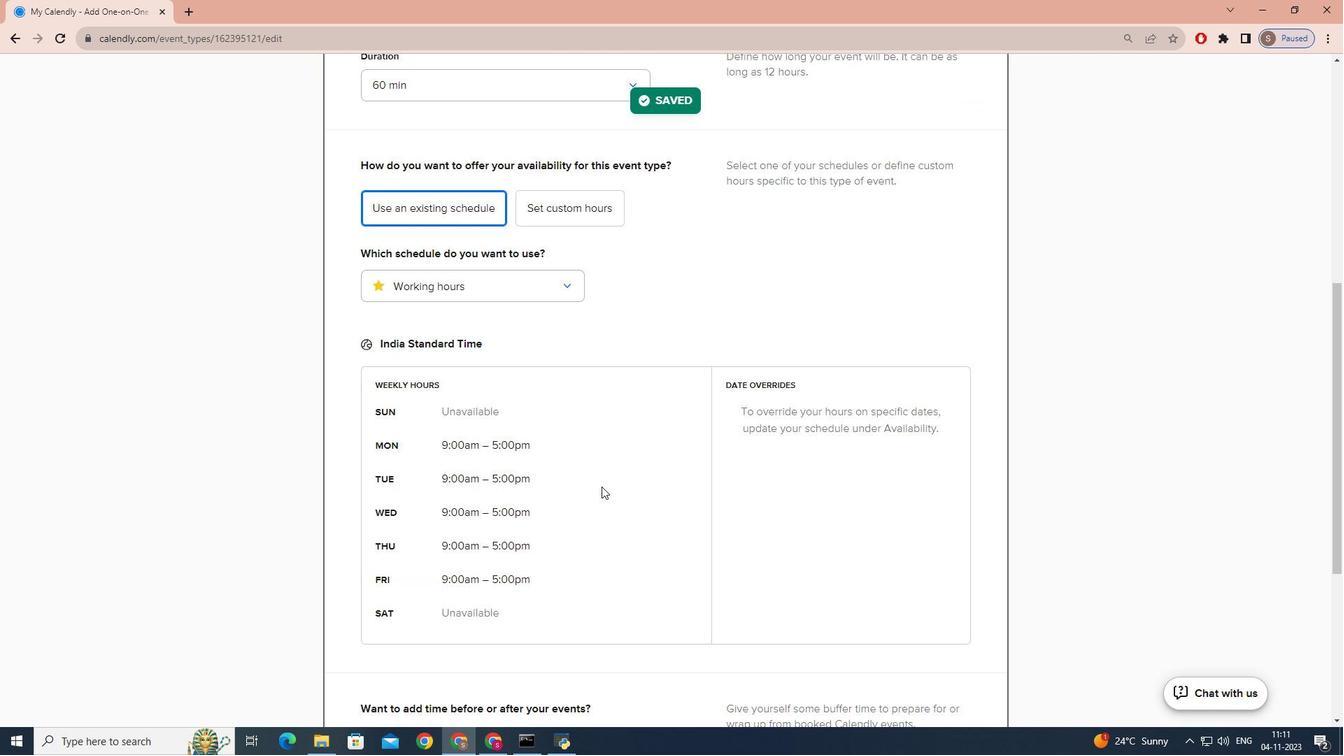 
Action: Mouse scrolled (601, 486) with delta (0, 0)
Screenshot: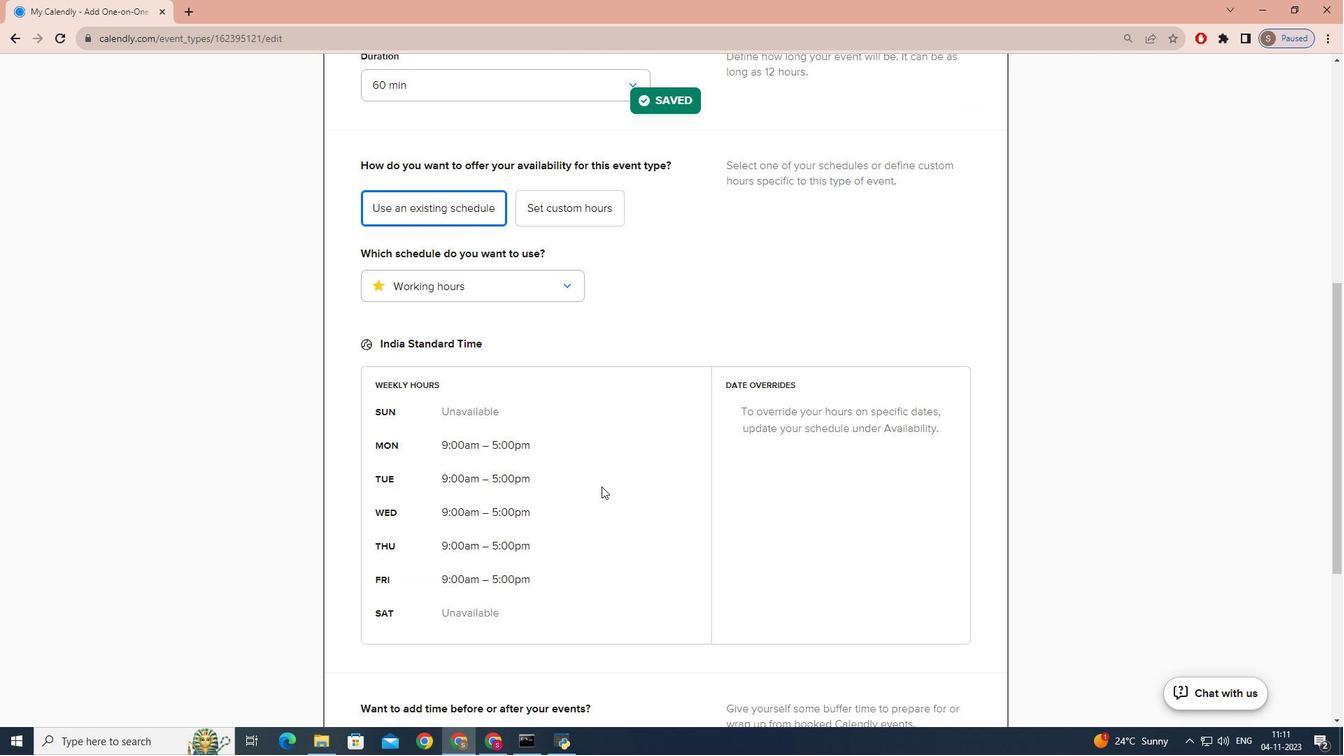 
Action: Mouse scrolled (601, 486) with delta (0, 0)
Screenshot: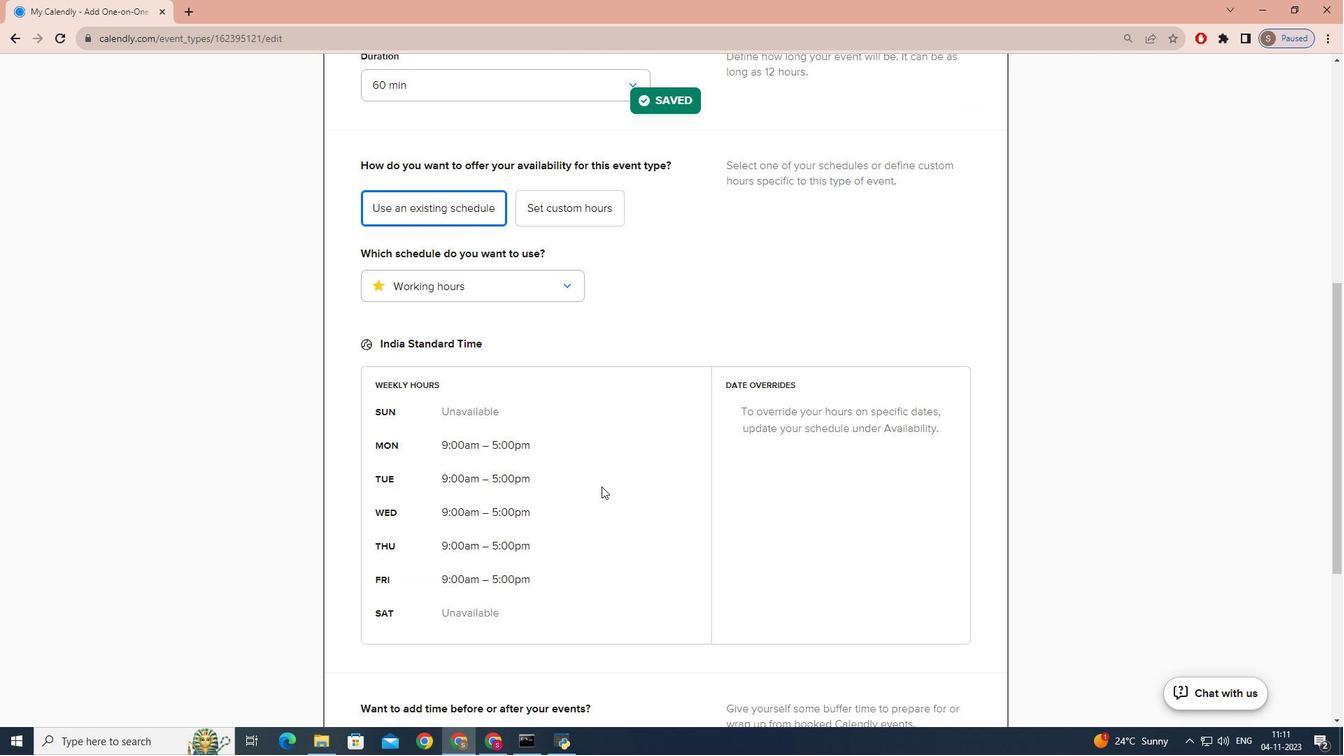 
Action: Mouse scrolled (601, 486) with delta (0, 0)
Screenshot: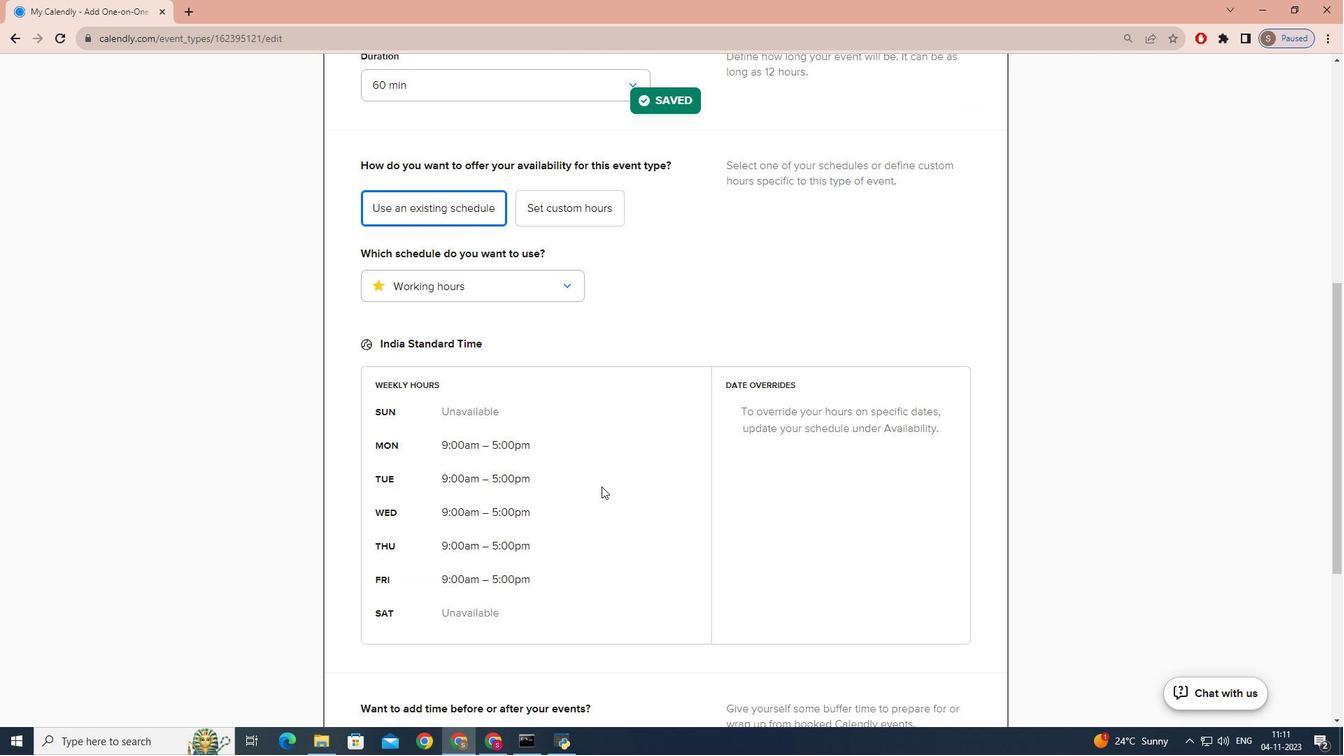 
Action: Mouse scrolled (601, 486) with delta (0, 0)
Screenshot: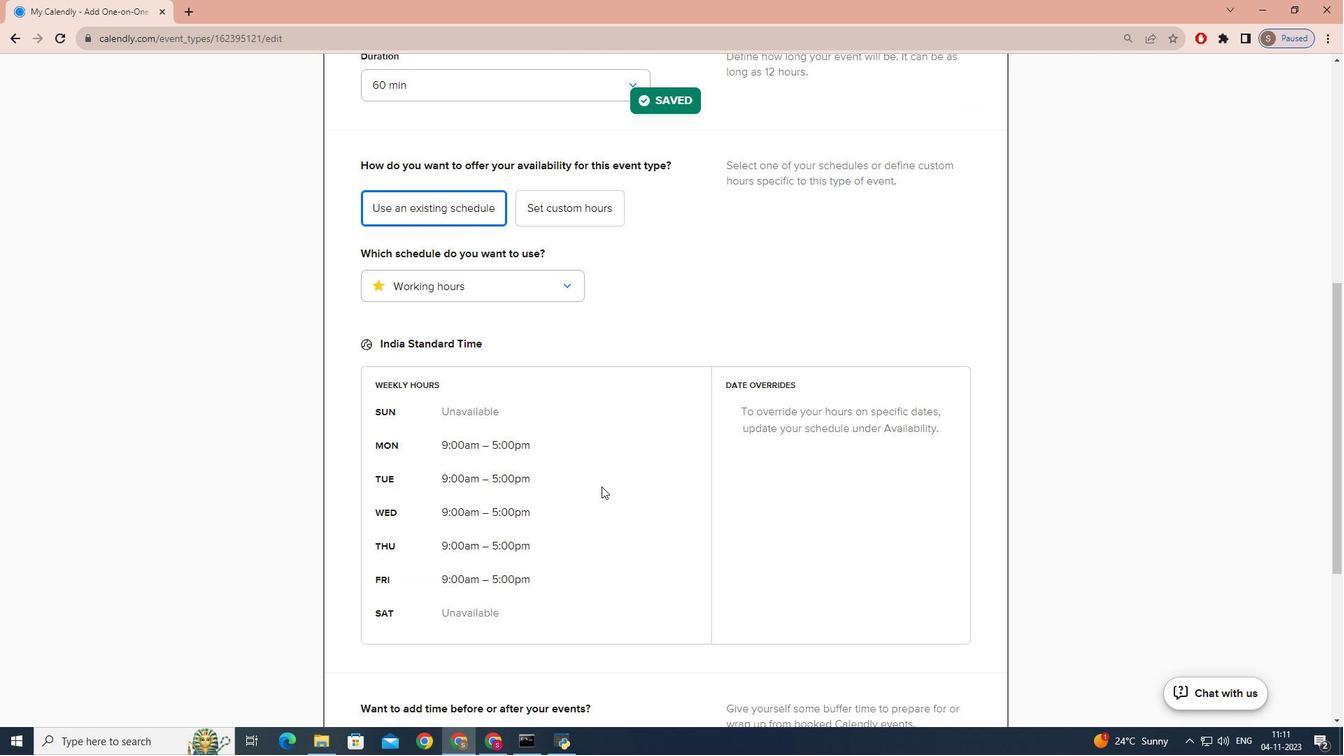 
Action: Mouse scrolled (601, 486) with delta (0, 0)
Screenshot: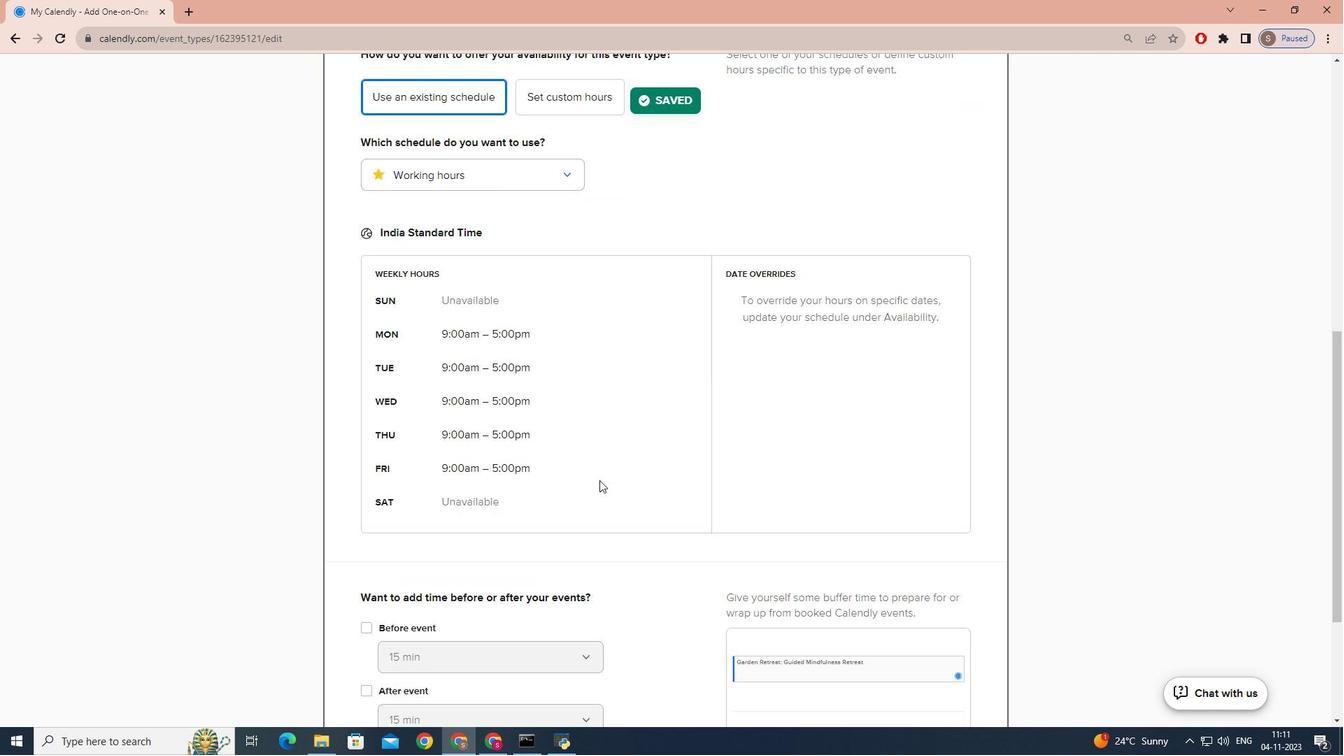 
Action: Mouse moved to (593, 471)
Screenshot: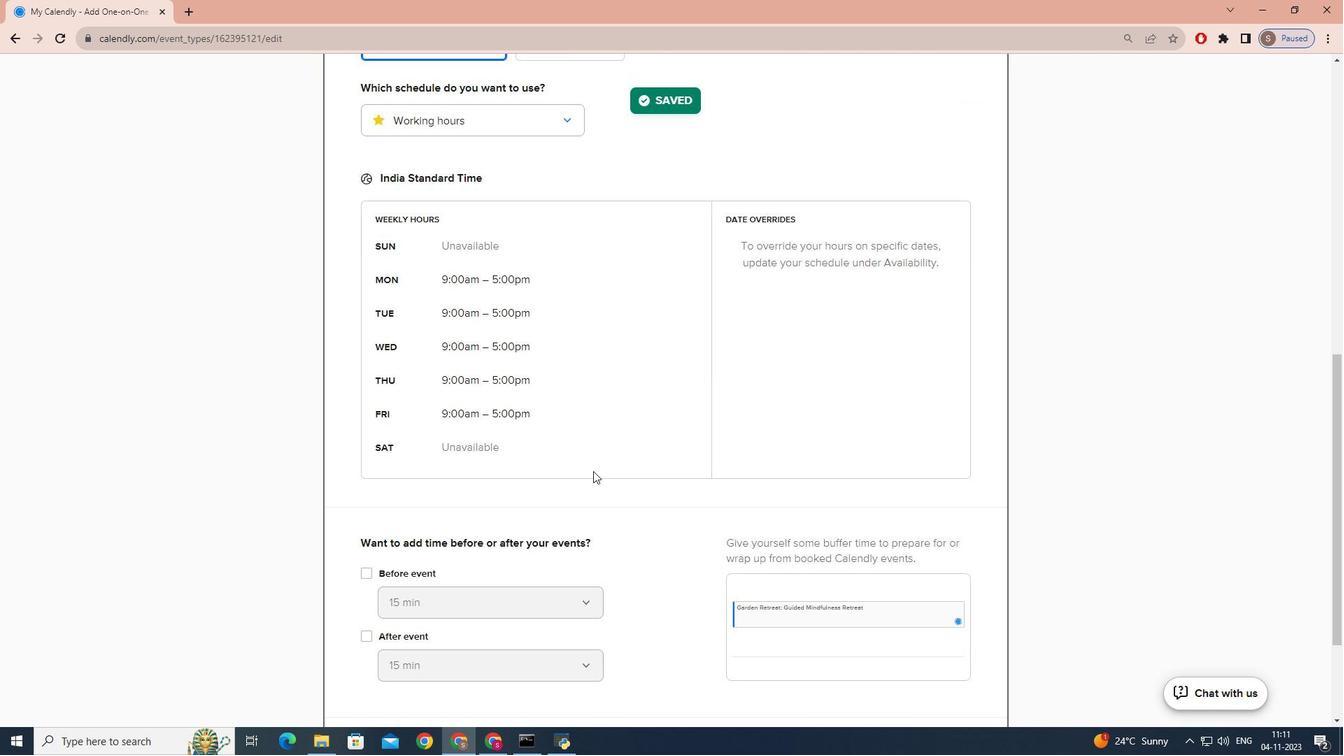 
Action: Mouse scrolled (593, 470) with delta (0, 0)
Screenshot: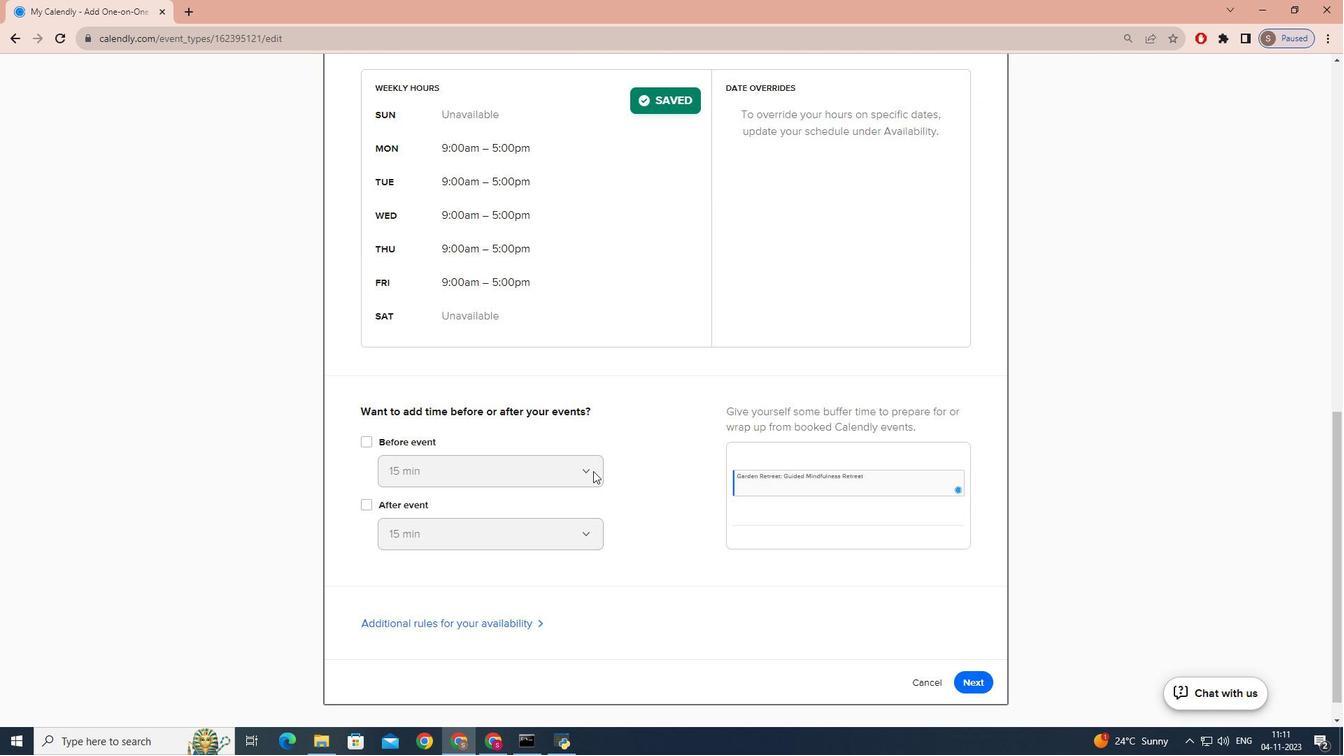 
Action: Mouse scrolled (593, 470) with delta (0, 0)
Screenshot: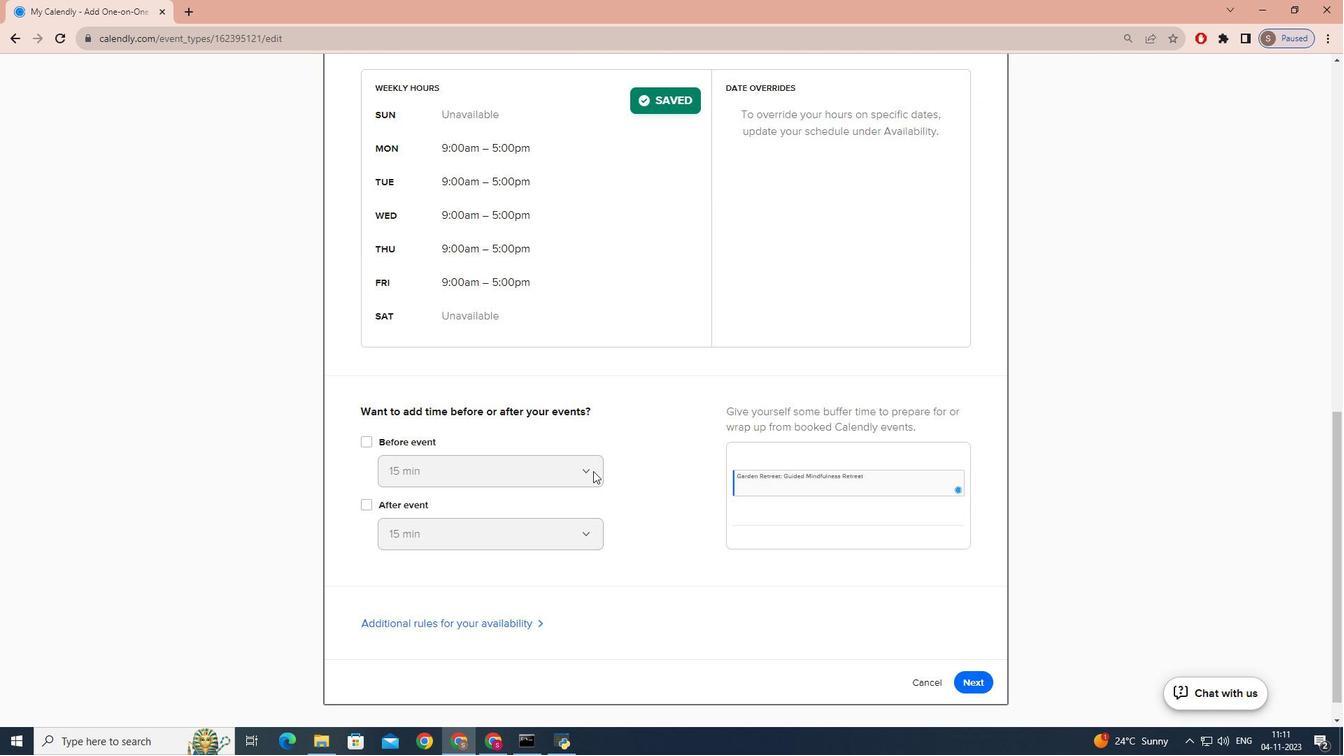 
Action: Mouse scrolled (593, 470) with delta (0, 0)
Screenshot: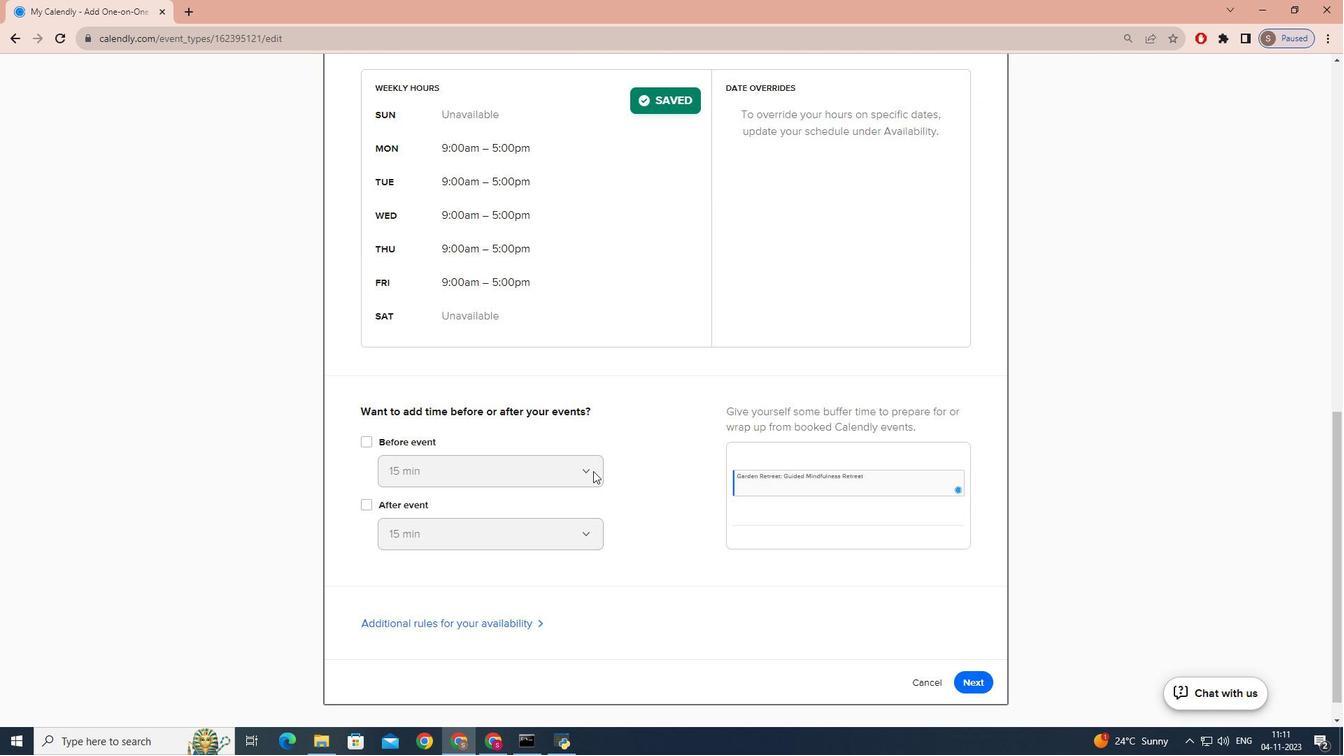 
Action: Mouse scrolled (593, 470) with delta (0, 0)
Screenshot: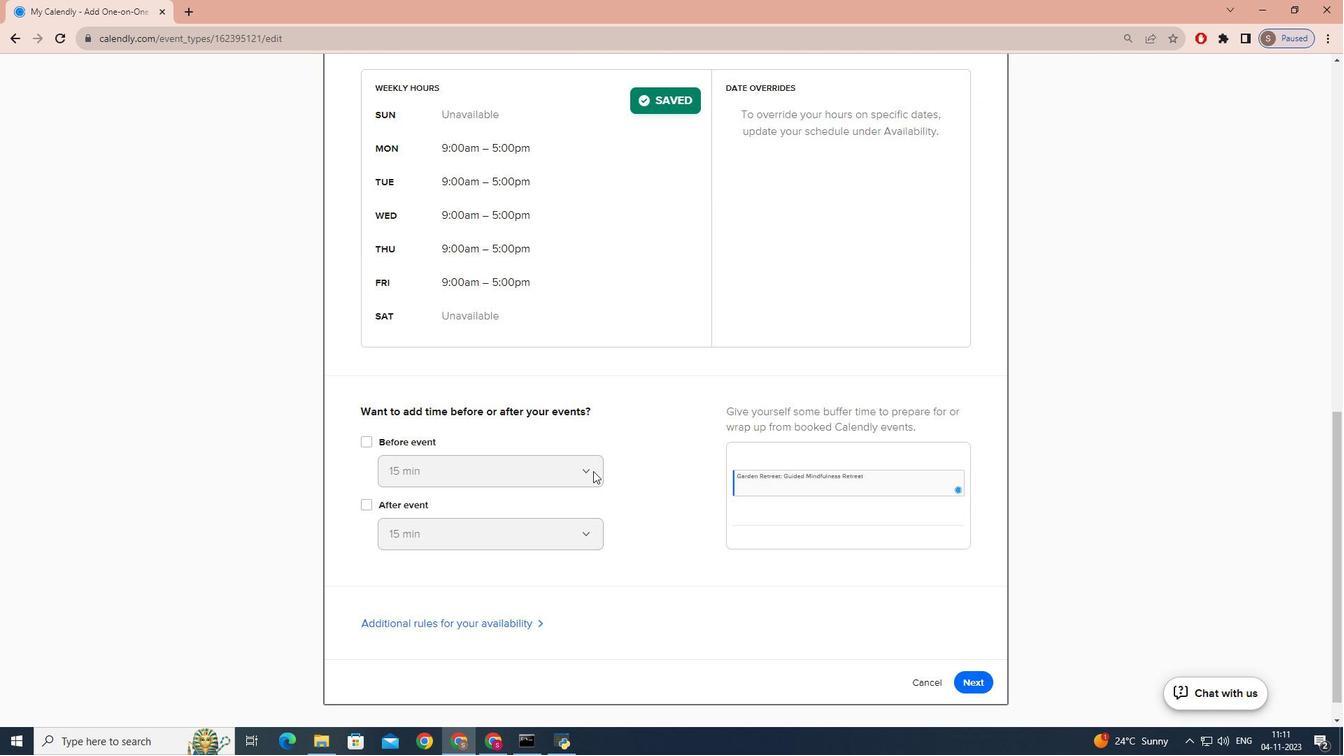 
Action: Mouse scrolled (593, 470) with delta (0, 0)
Screenshot: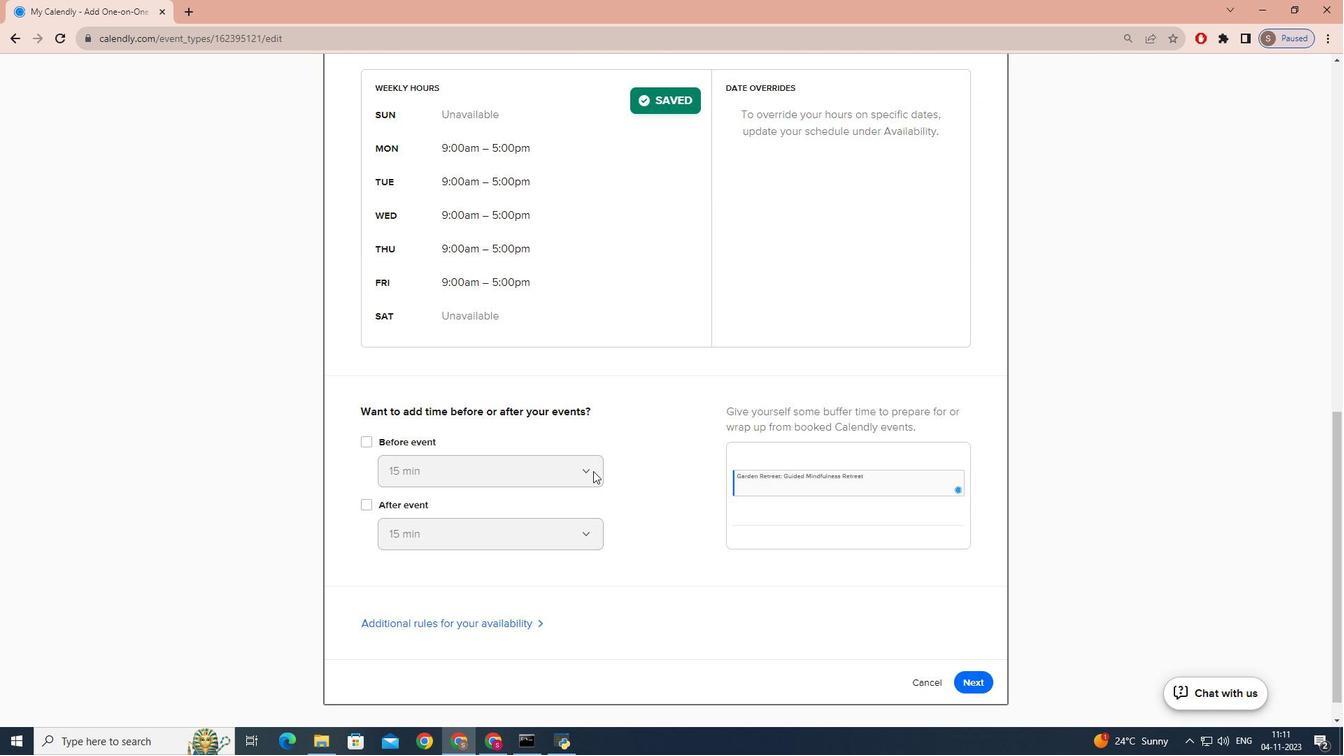 
Action: Mouse moved to (592, 471)
Screenshot: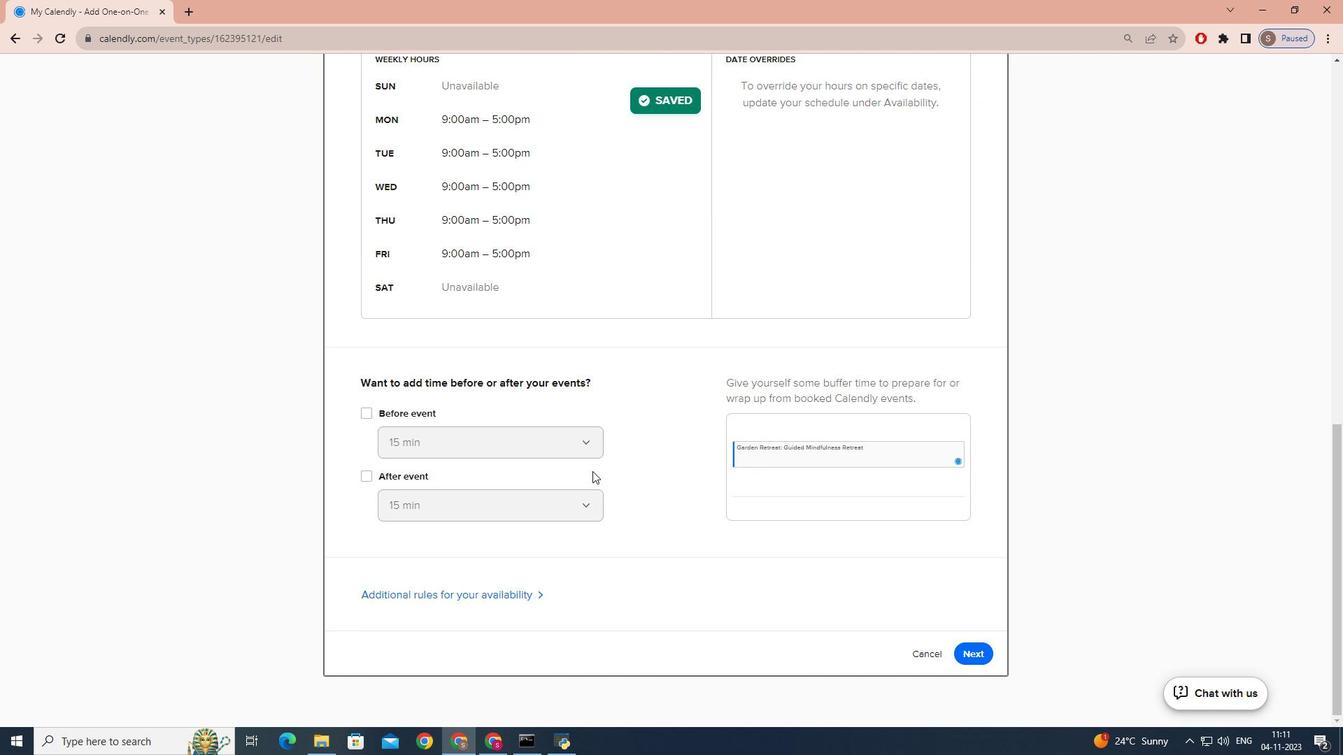 
Action: Mouse scrolled (592, 470) with delta (0, 0)
Screenshot: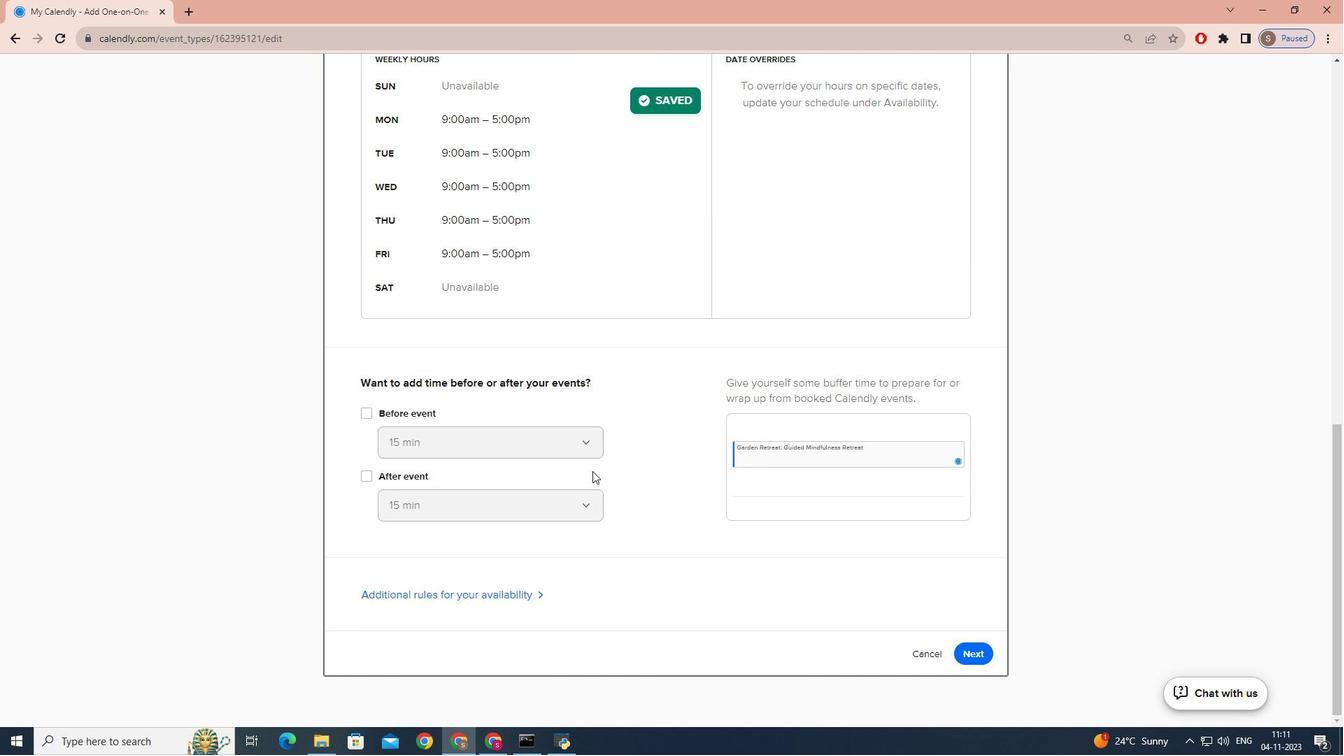 
Action: Mouse scrolled (592, 470) with delta (0, 0)
Screenshot: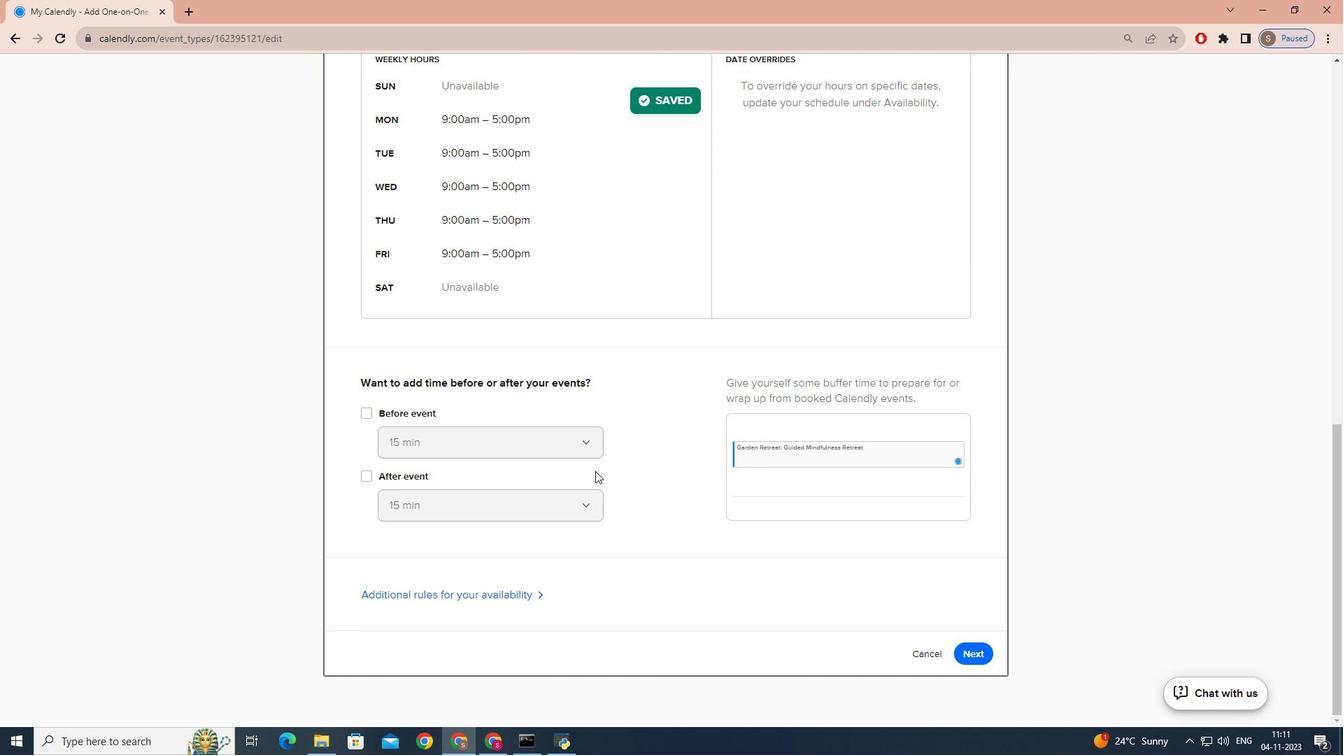 
Action: Mouse scrolled (592, 470) with delta (0, 0)
Screenshot: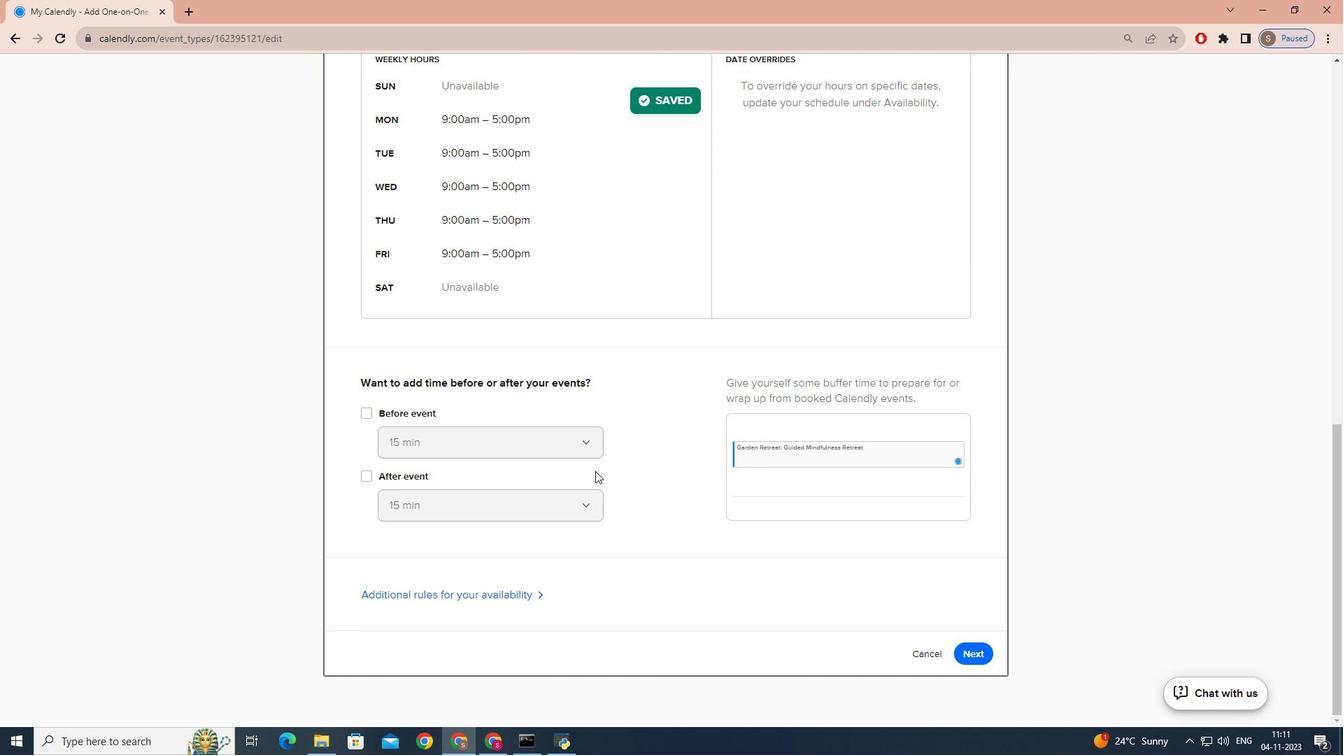
Action: Mouse scrolled (592, 470) with delta (0, 0)
Screenshot: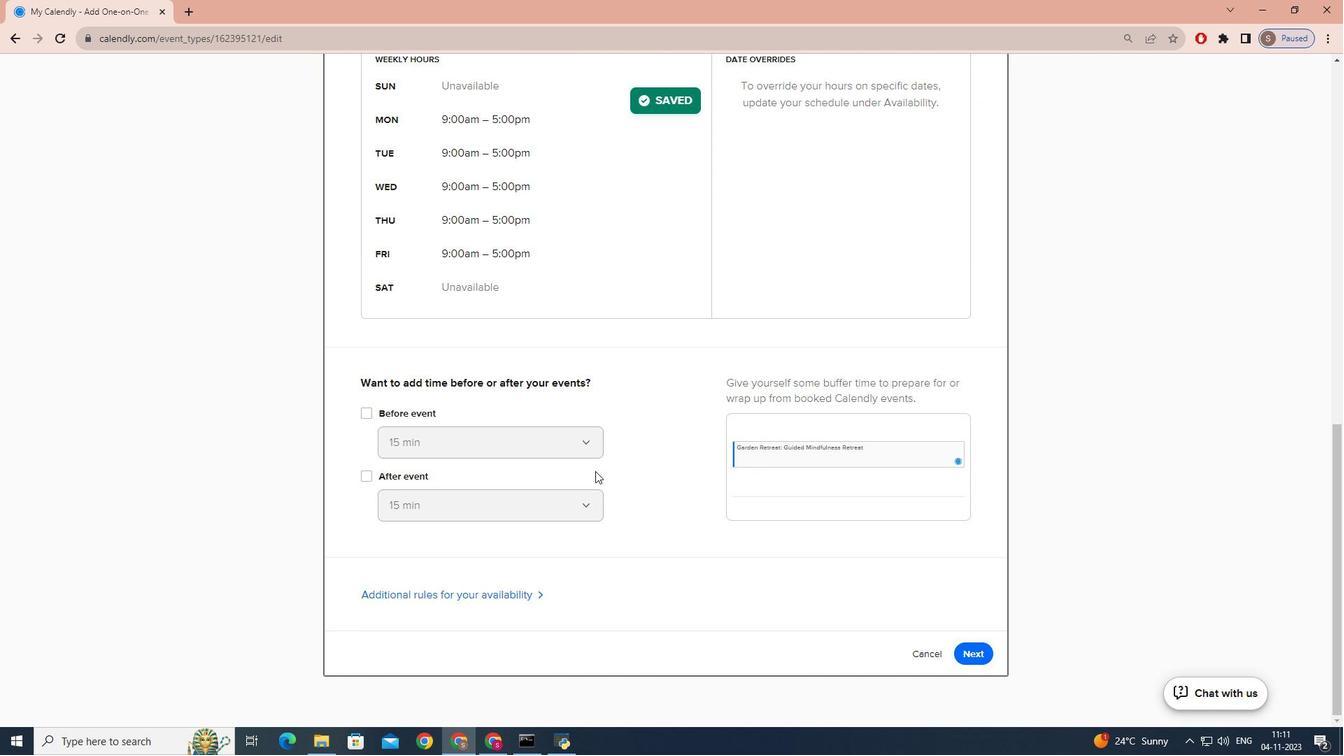 
Action: Mouse moved to (960, 651)
Screenshot: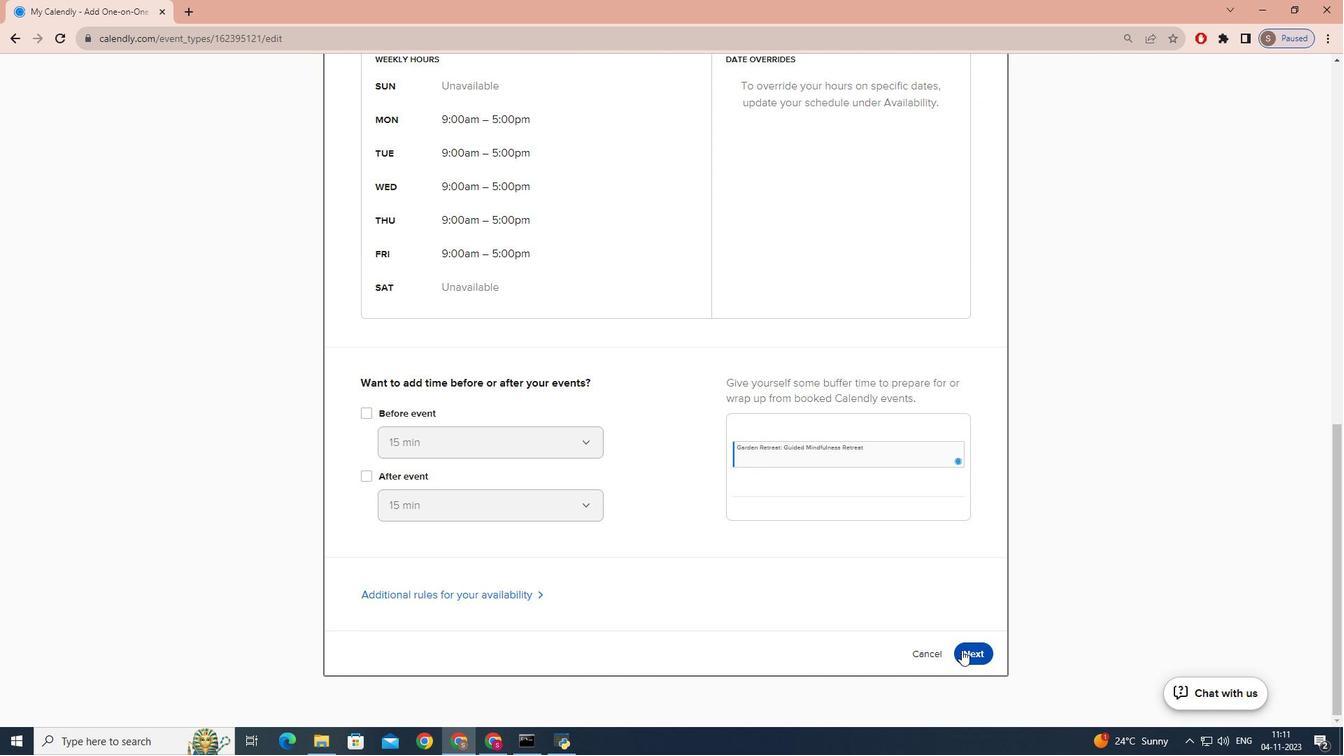 
Action: Mouse pressed left at (960, 651)
Screenshot: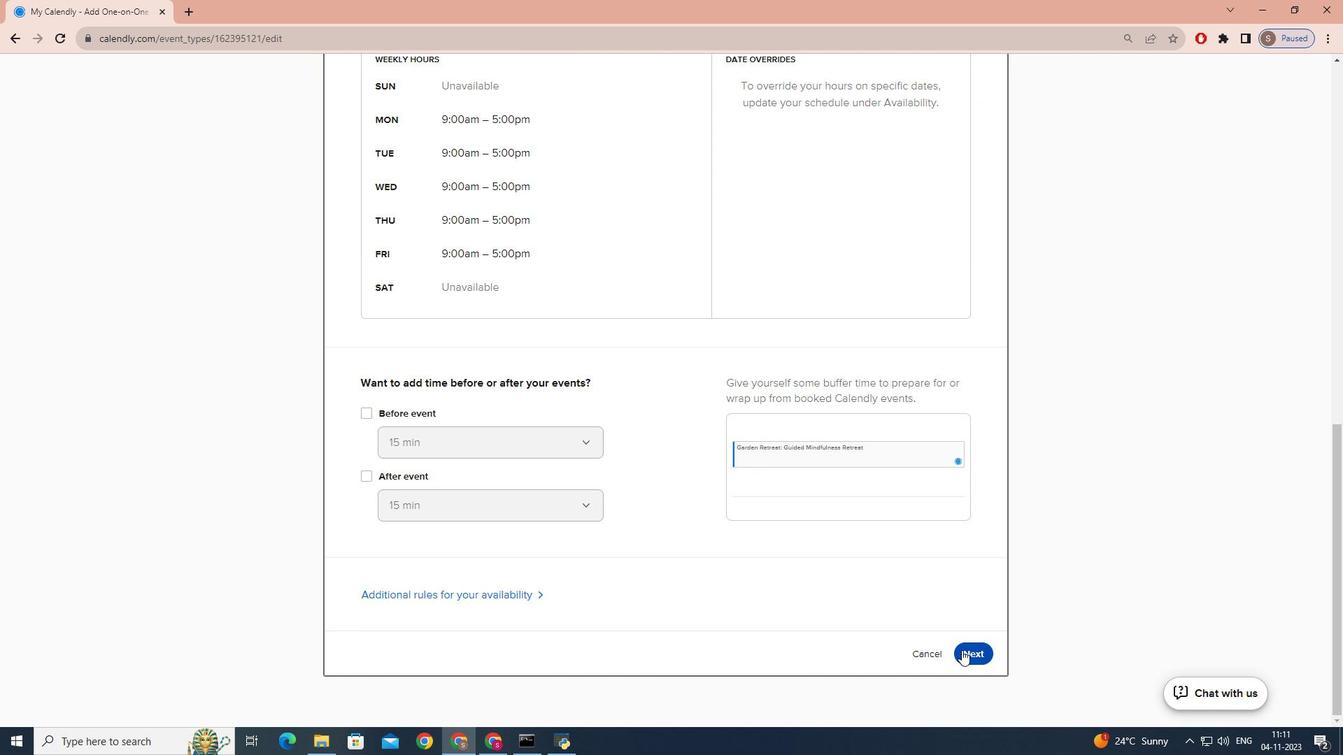 
Action: Mouse moved to (697, 487)
Screenshot: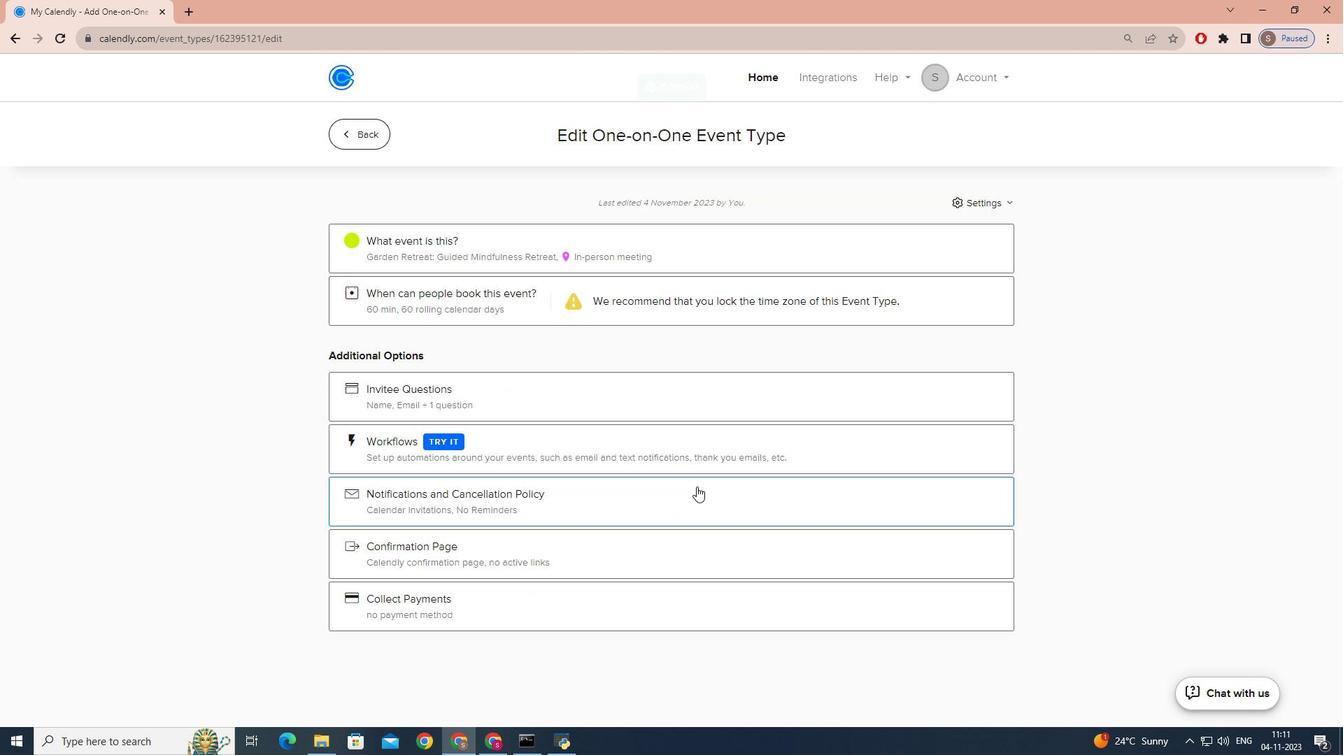 
